Task: Find LinkedIn profiles of Plant Engineers in Chemical Manufacturing from Axis College, working at PayU, offering Wedding Planning services in Bet Shemesh, Jerusalem District, Israel.
Action: Mouse moved to (671, 117)
Screenshot: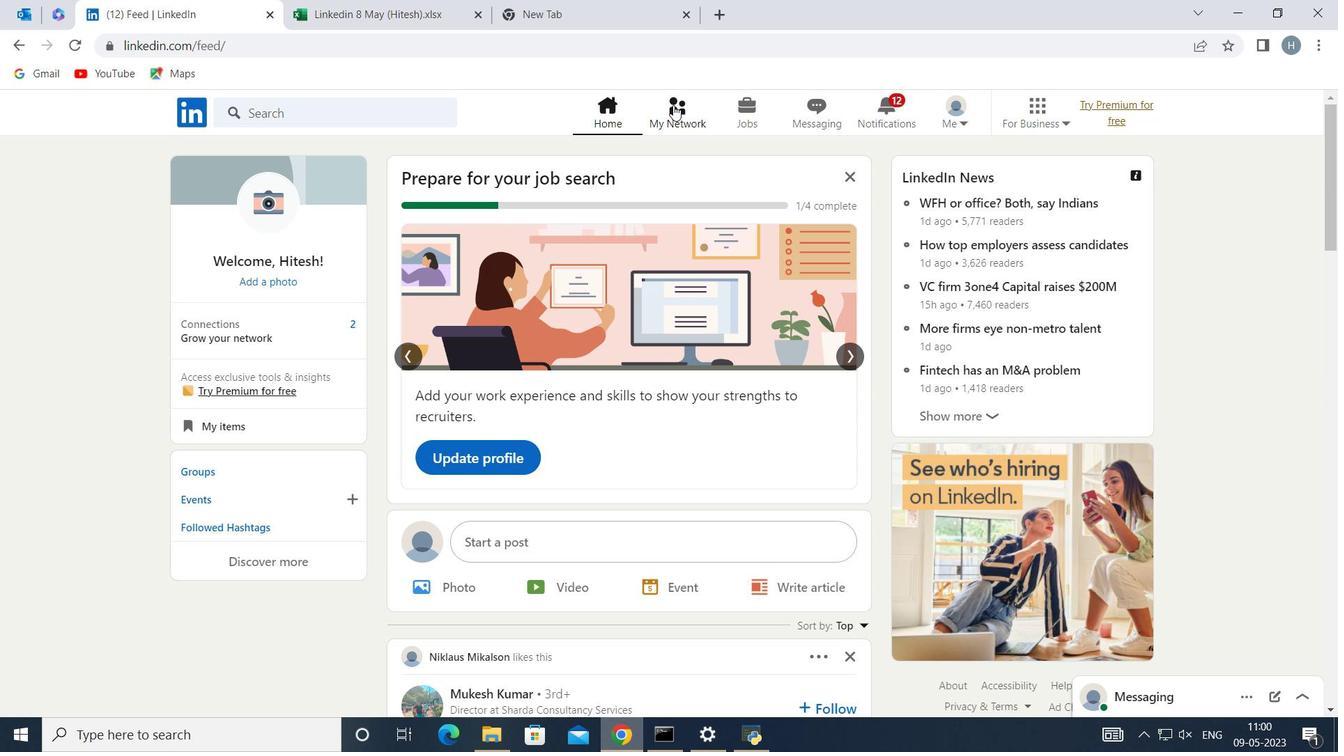 
Action: Mouse pressed left at (671, 117)
Screenshot: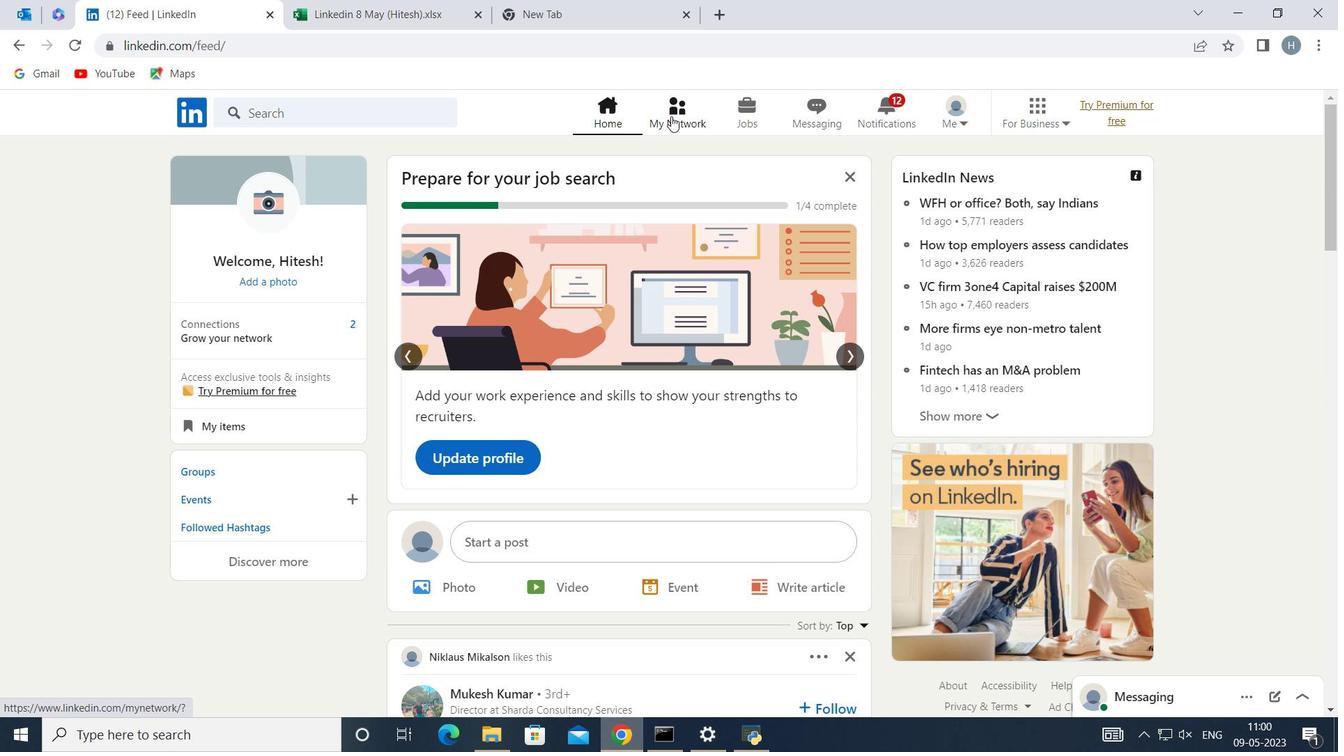
Action: Mouse moved to (382, 200)
Screenshot: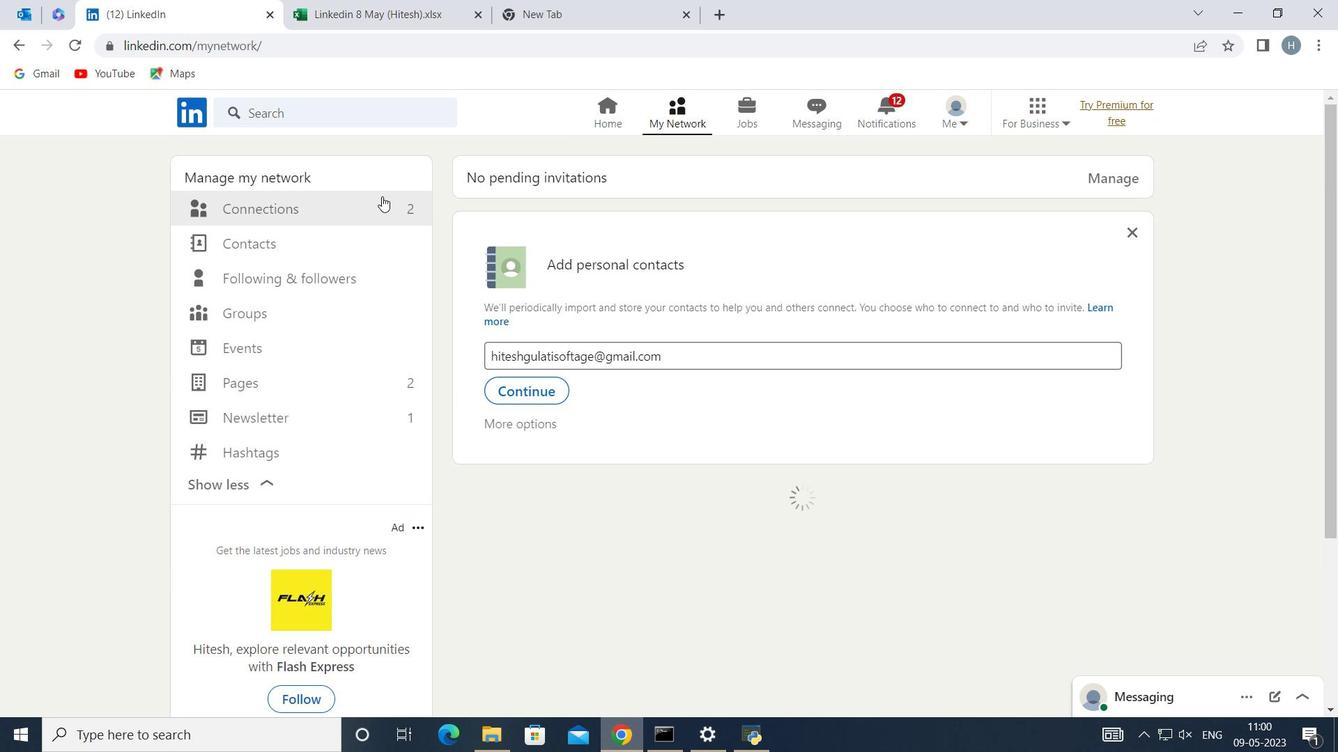 
Action: Mouse pressed left at (382, 200)
Screenshot: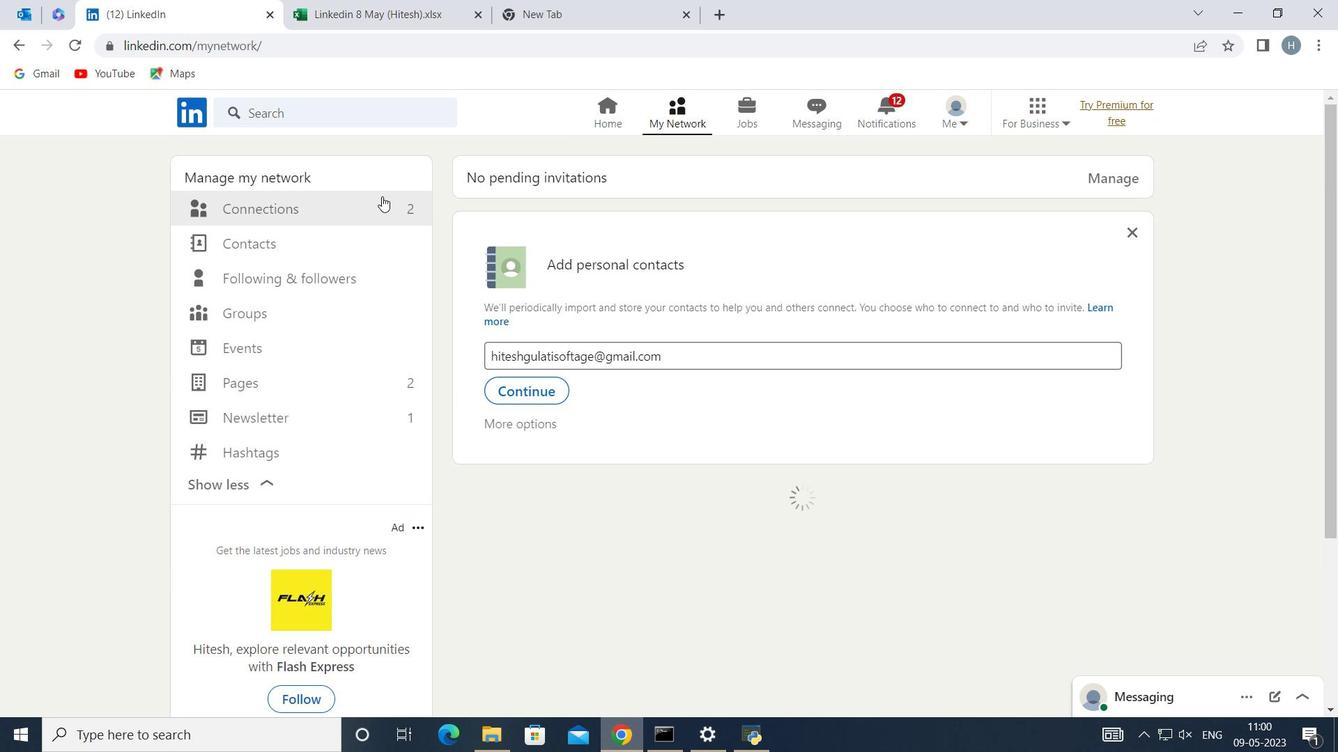 
Action: Mouse moved to (793, 208)
Screenshot: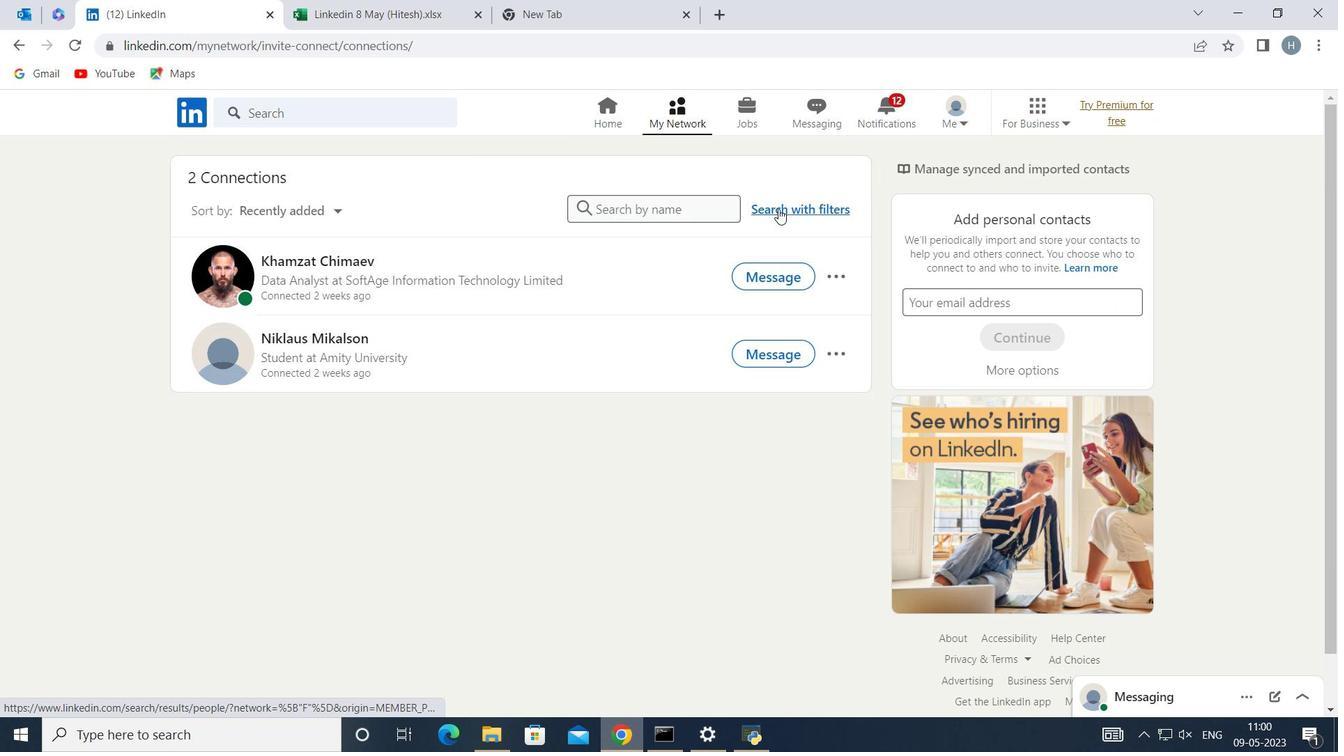 
Action: Mouse pressed left at (793, 208)
Screenshot: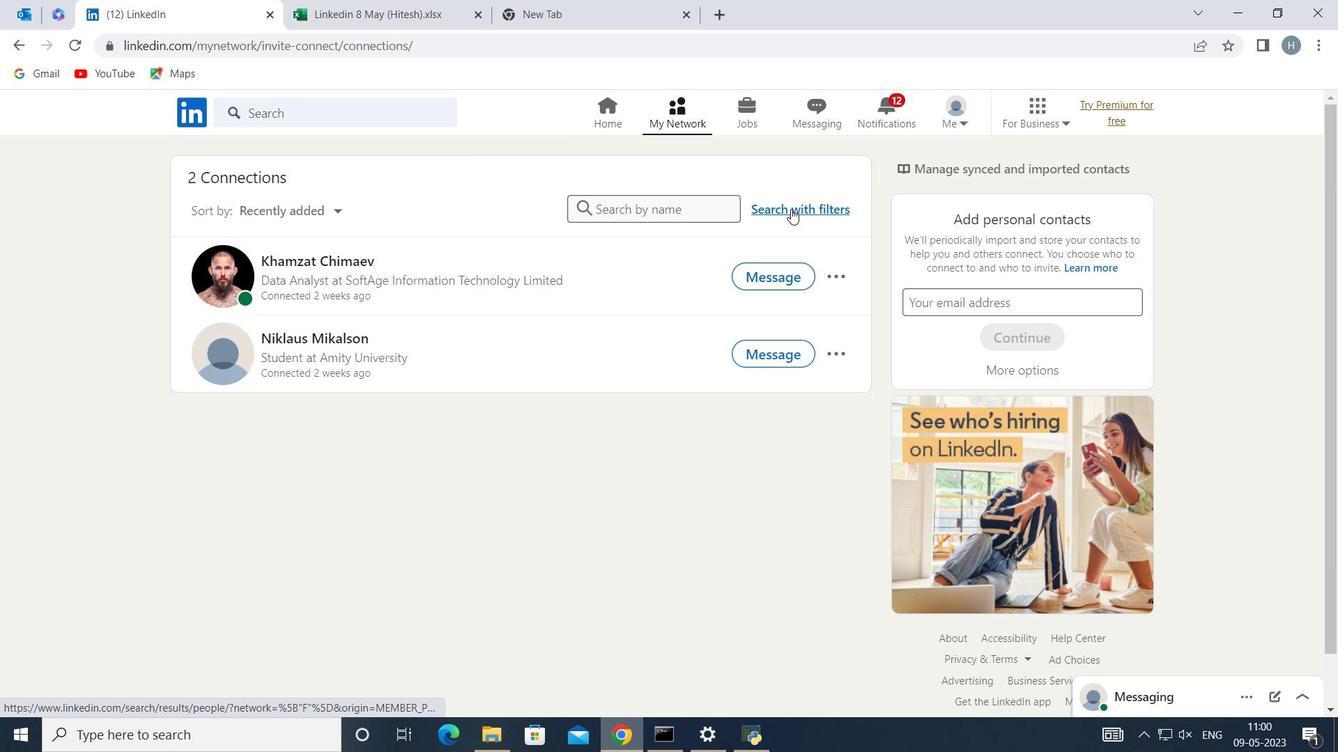 
Action: Mouse moved to (733, 158)
Screenshot: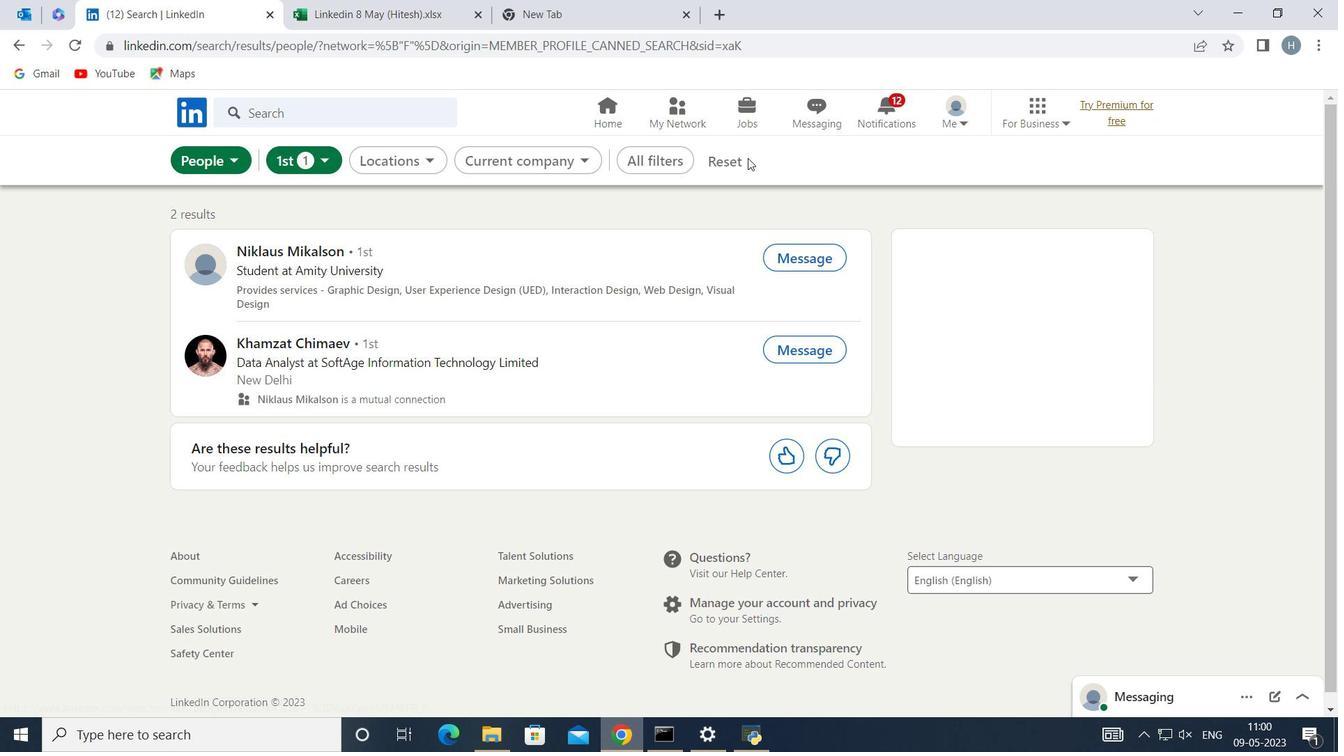 
Action: Mouse pressed left at (733, 158)
Screenshot: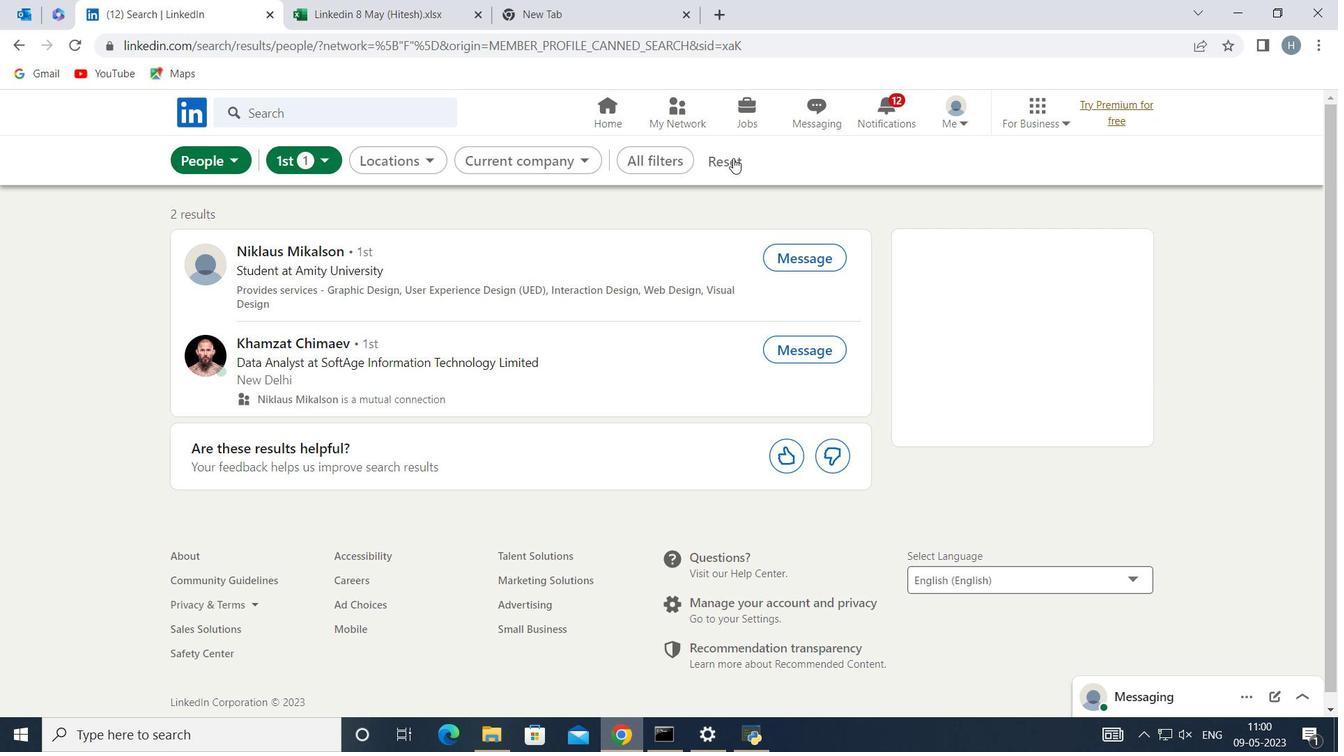 
Action: Mouse moved to (690, 156)
Screenshot: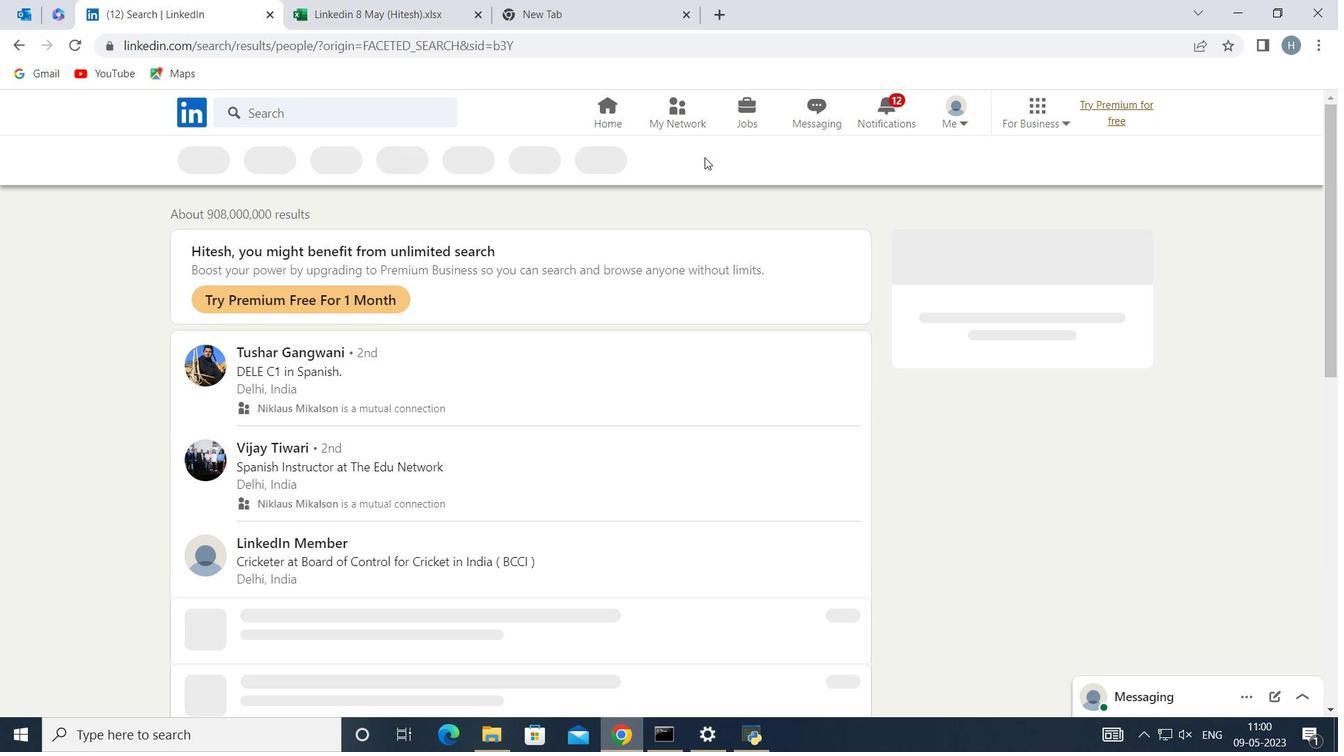 
Action: Mouse pressed left at (690, 156)
Screenshot: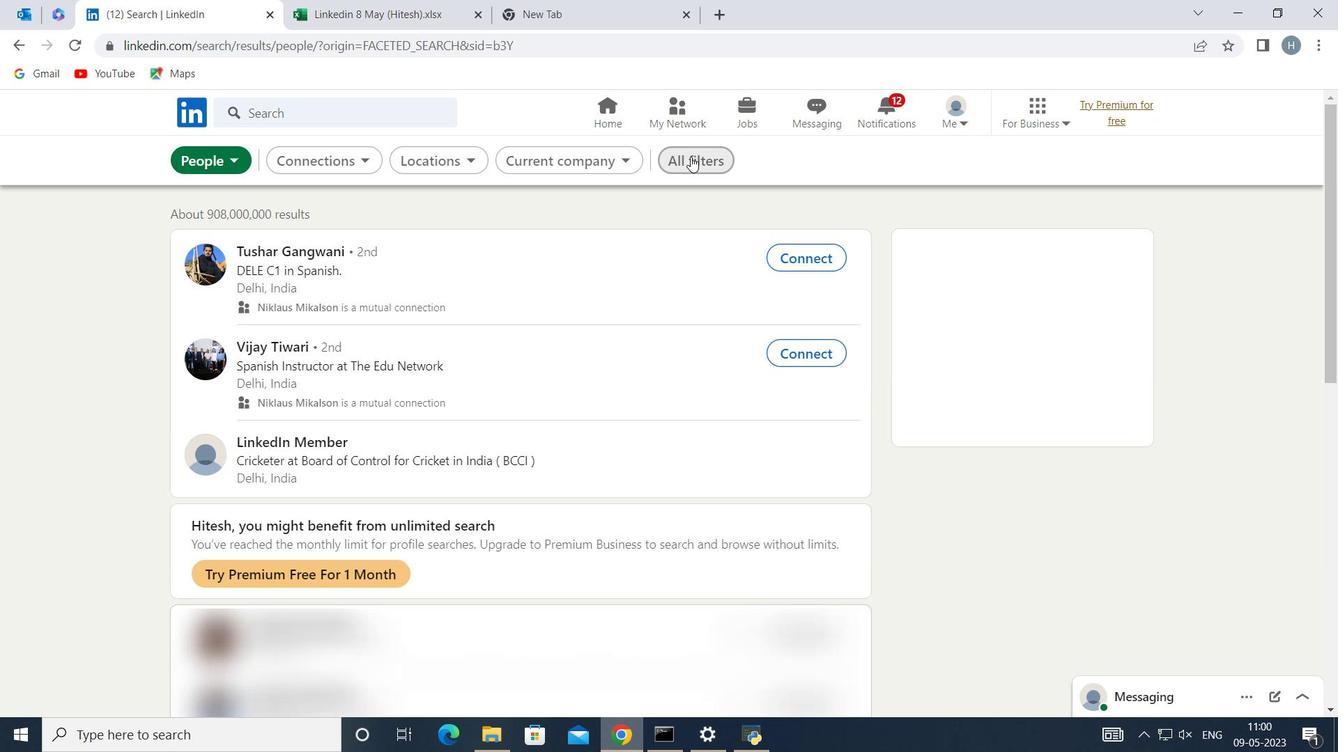 
Action: Mouse moved to (922, 272)
Screenshot: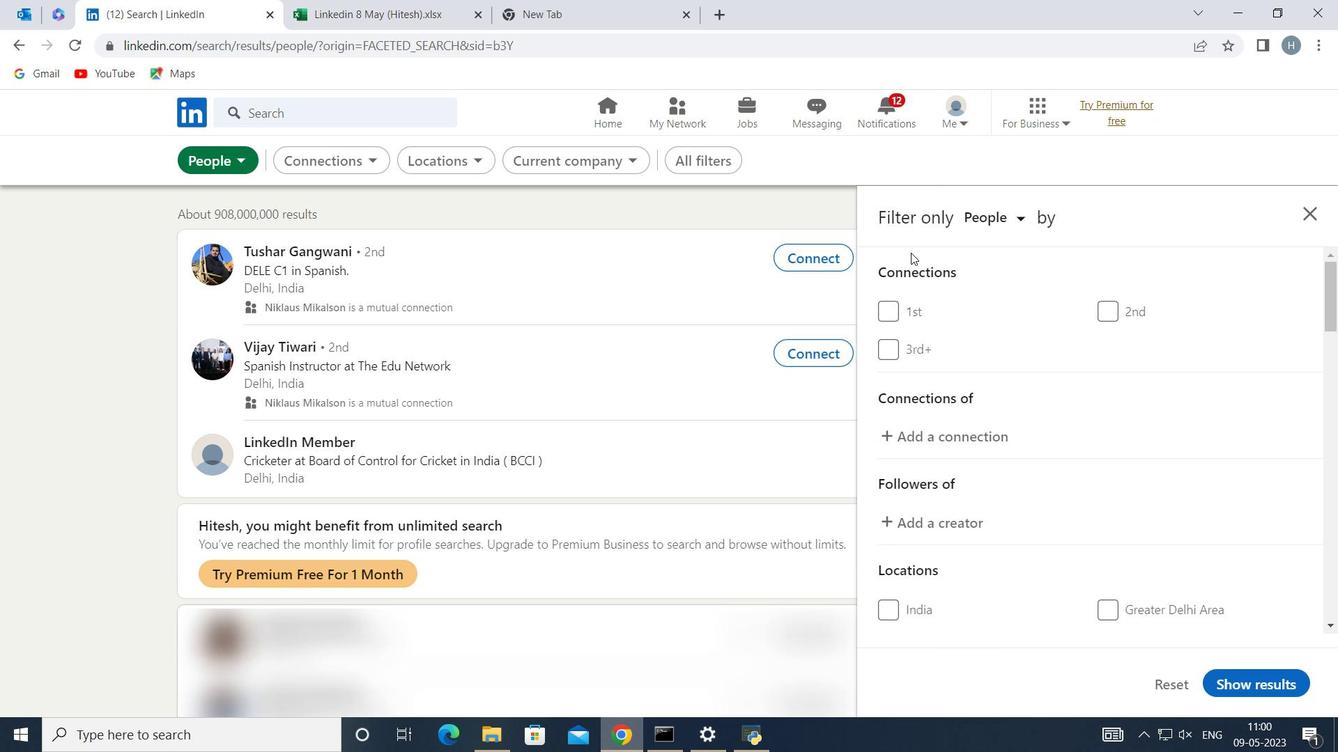 
Action: Mouse scrolled (922, 271) with delta (0, 0)
Screenshot: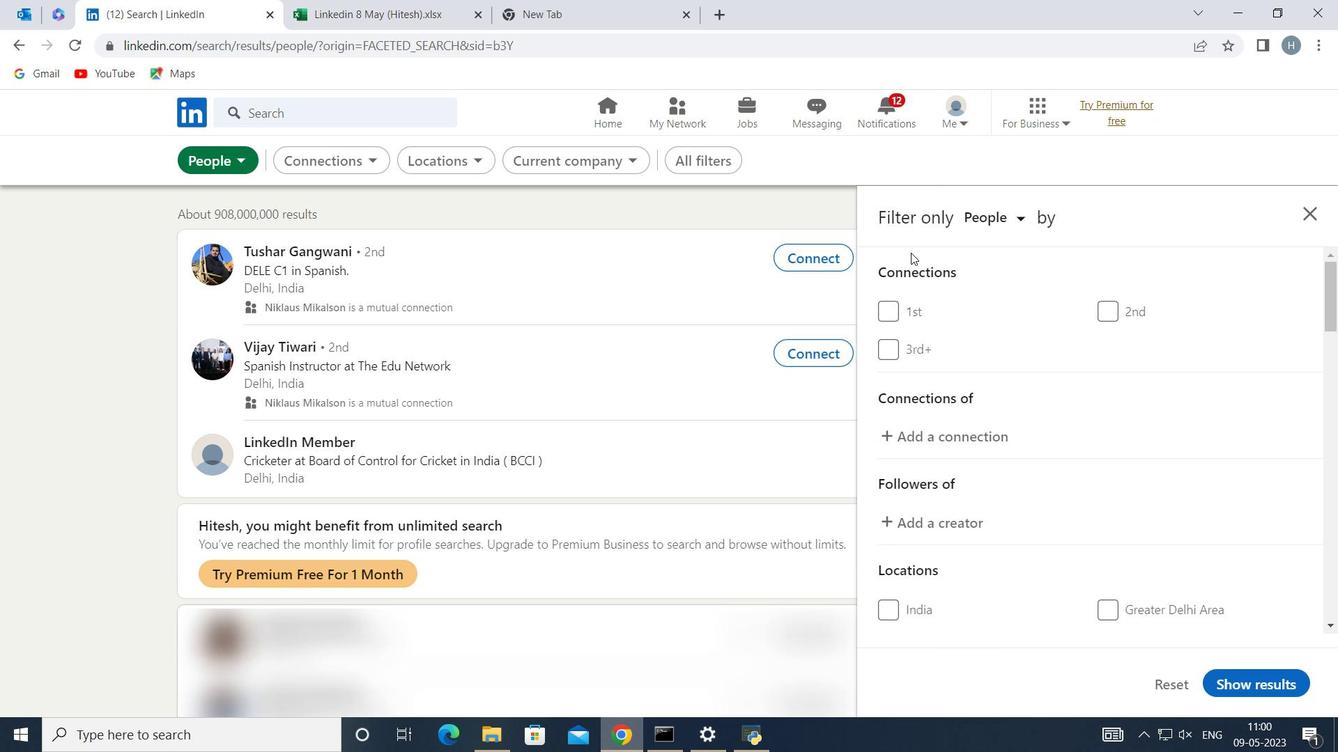 
Action: Mouse moved to (981, 308)
Screenshot: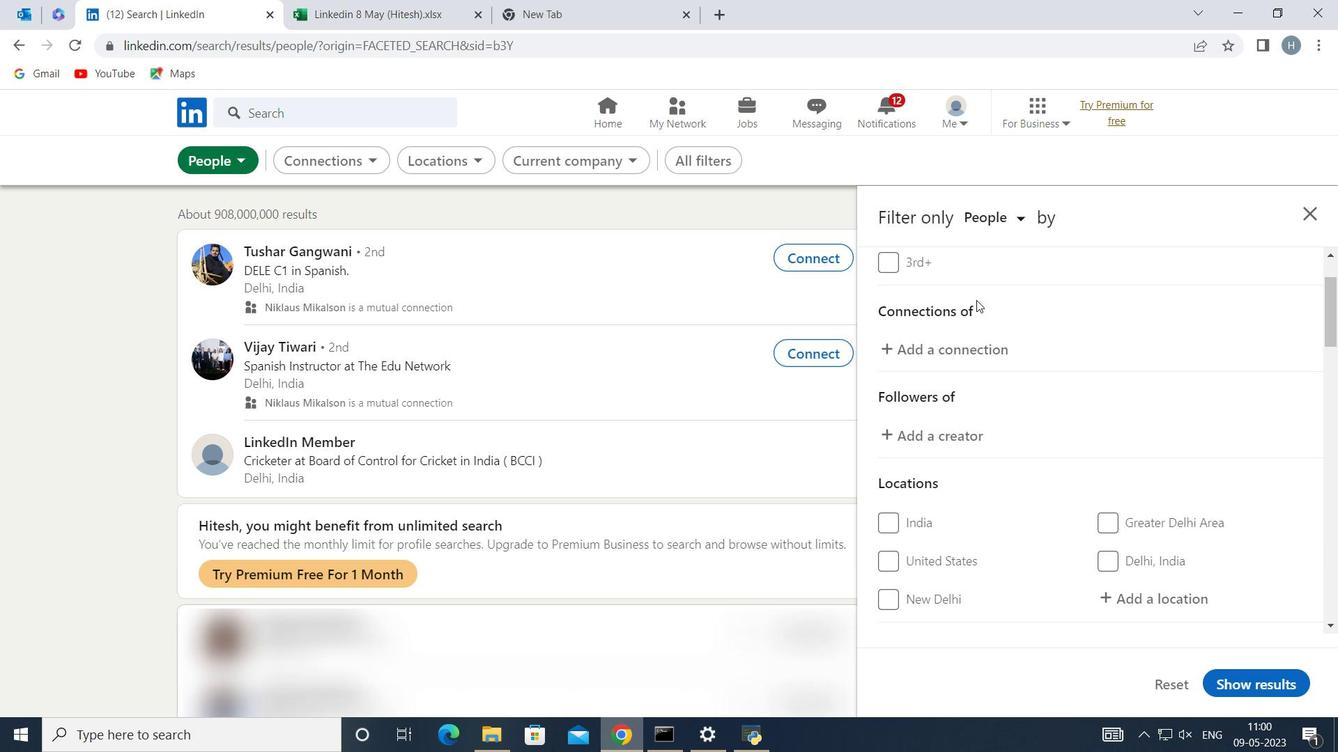 
Action: Mouse scrolled (981, 307) with delta (0, 0)
Screenshot: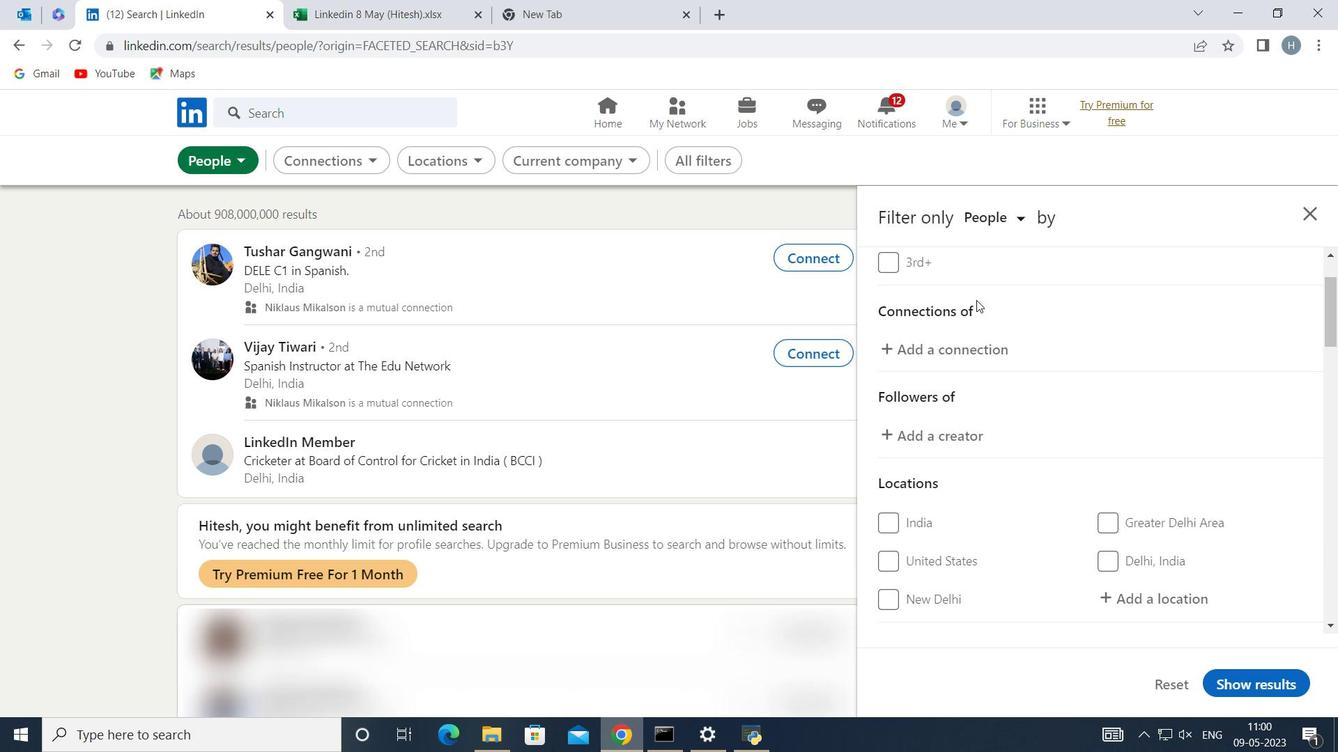 
Action: Mouse moved to (989, 325)
Screenshot: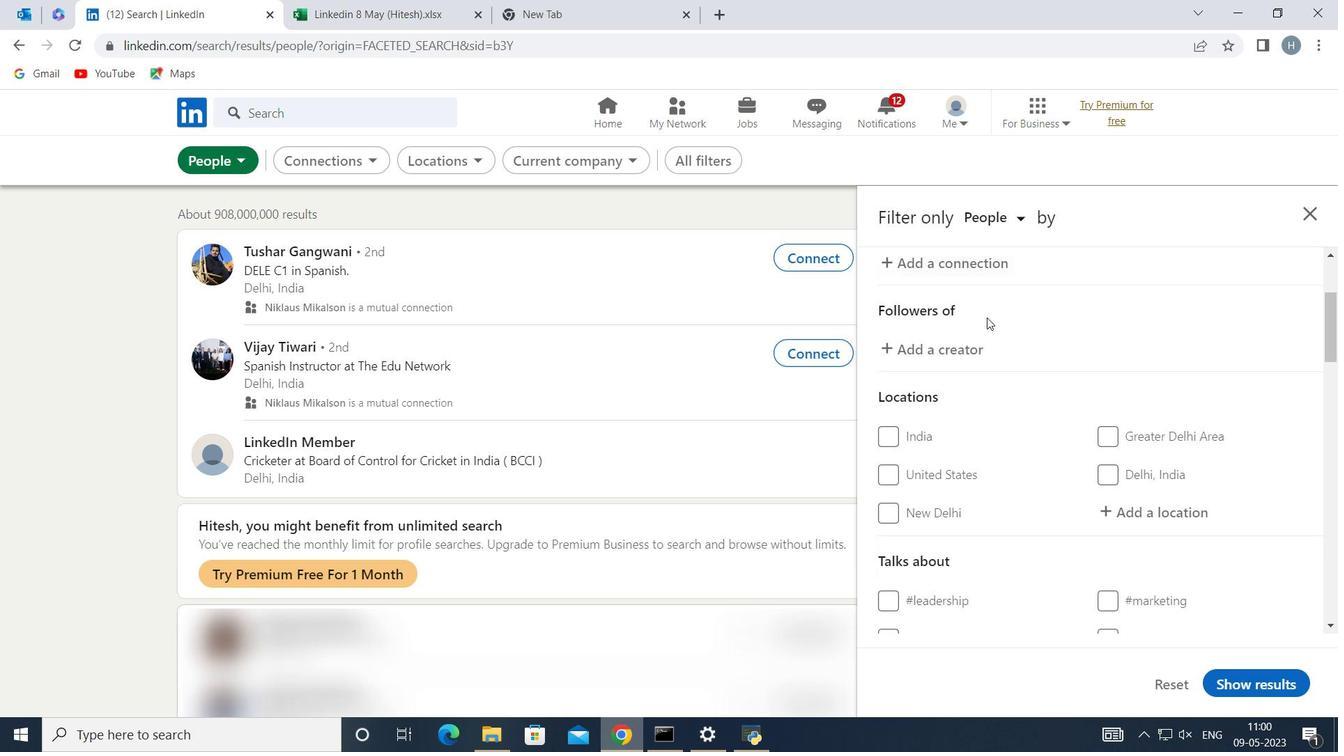 
Action: Mouse scrolled (989, 324) with delta (0, 0)
Screenshot: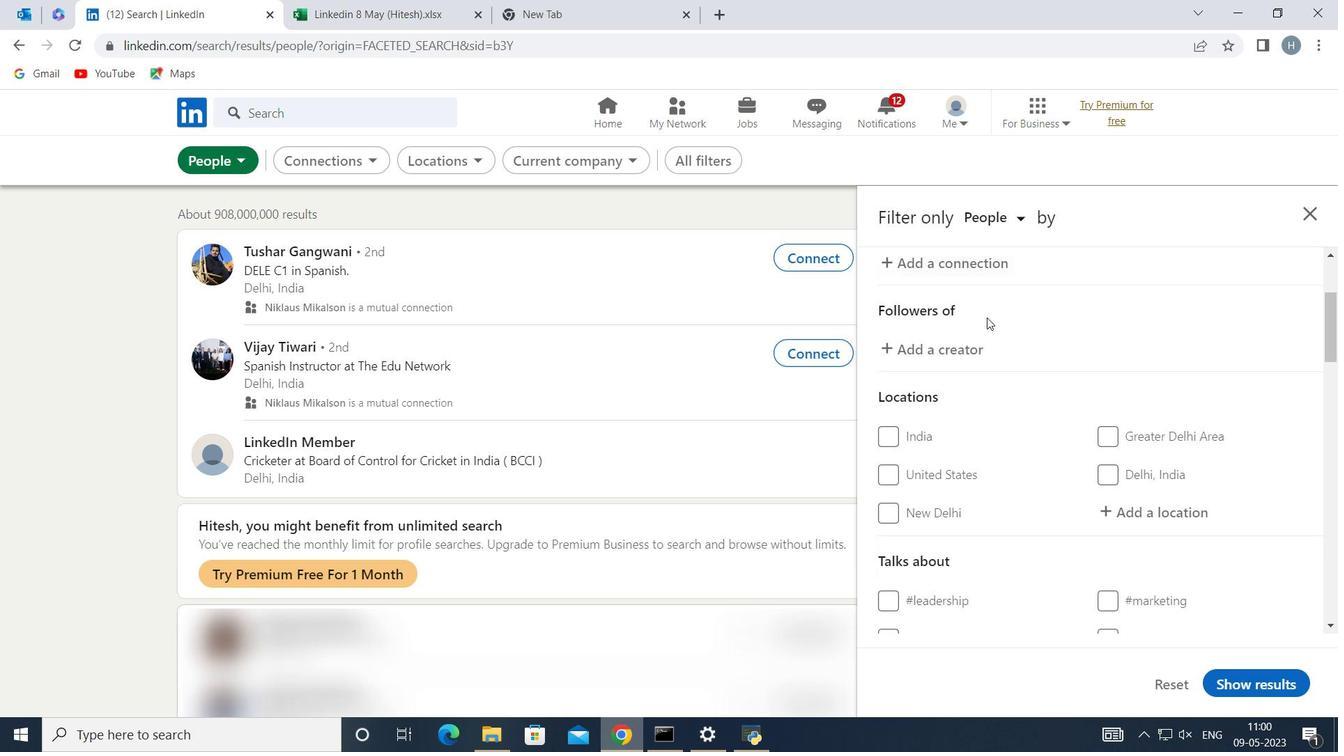 
Action: Mouse moved to (1133, 425)
Screenshot: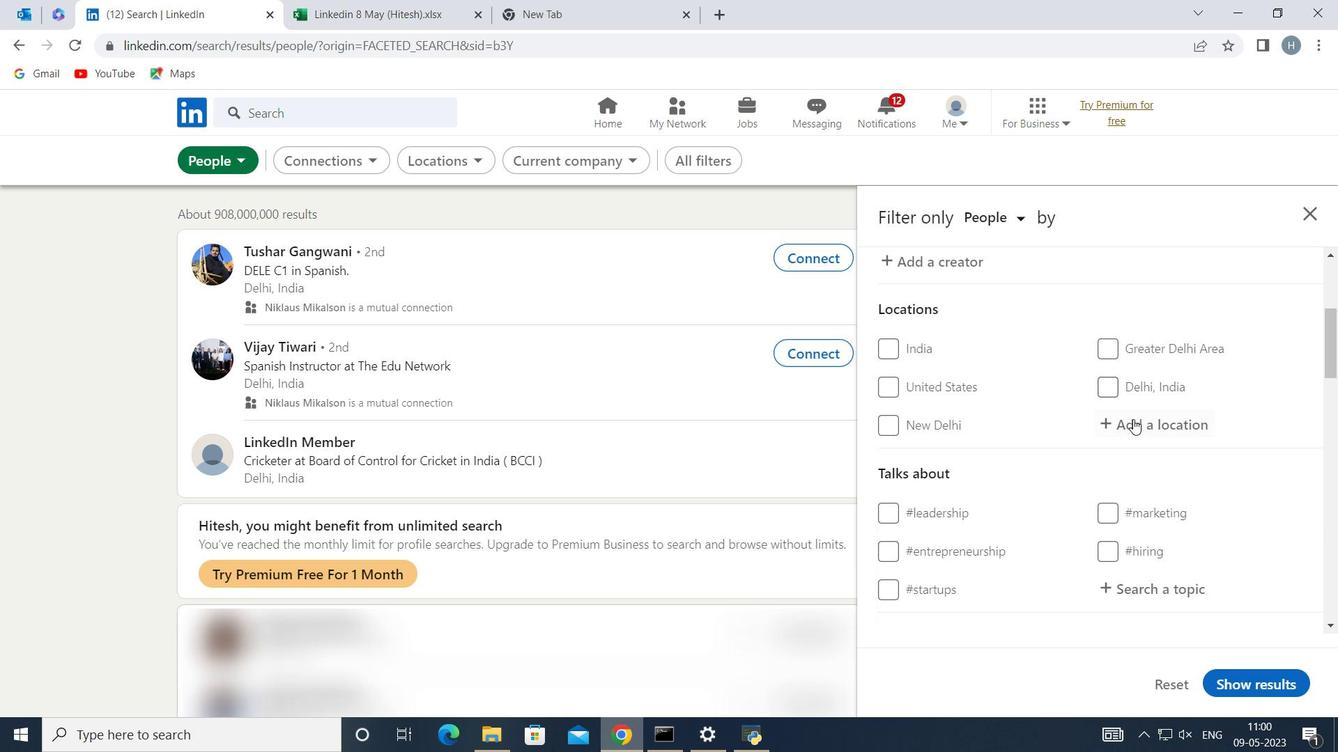
Action: Mouse pressed left at (1133, 425)
Screenshot: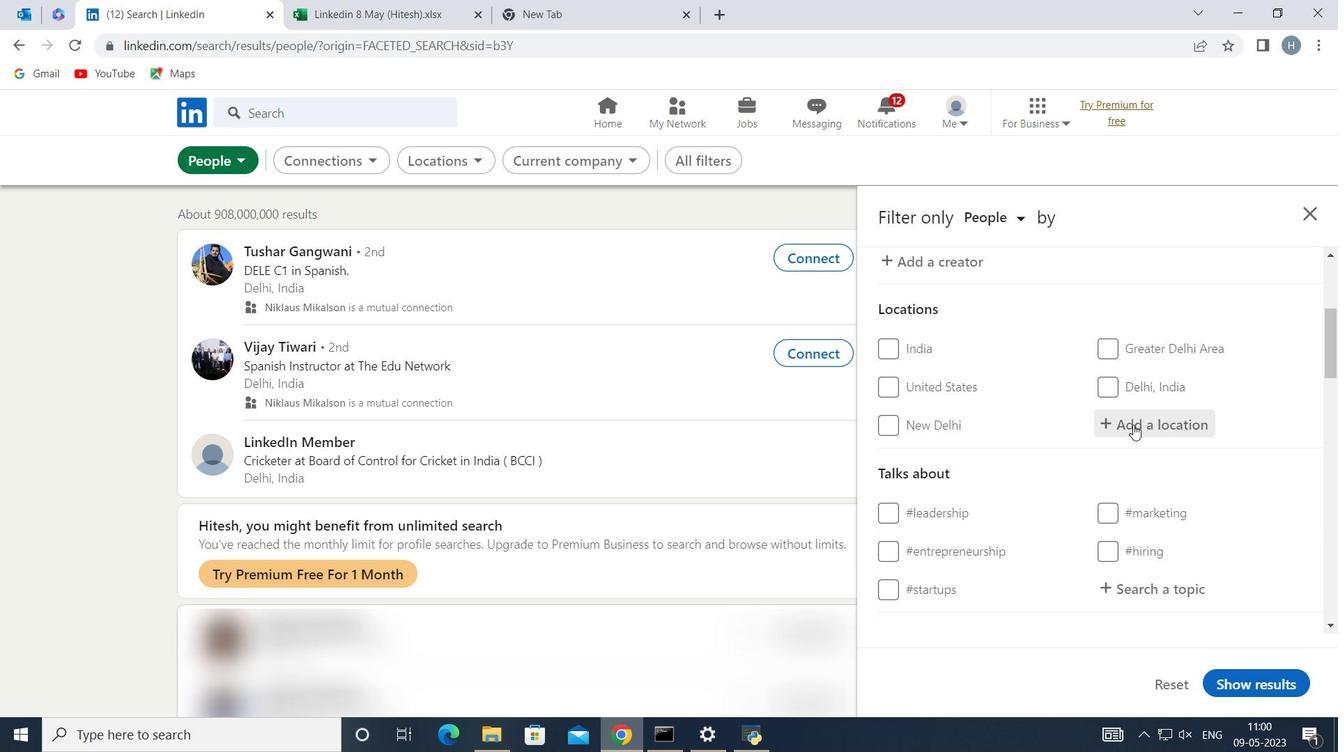 
Action: Mouse moved to (1134, 425)
Screenshot: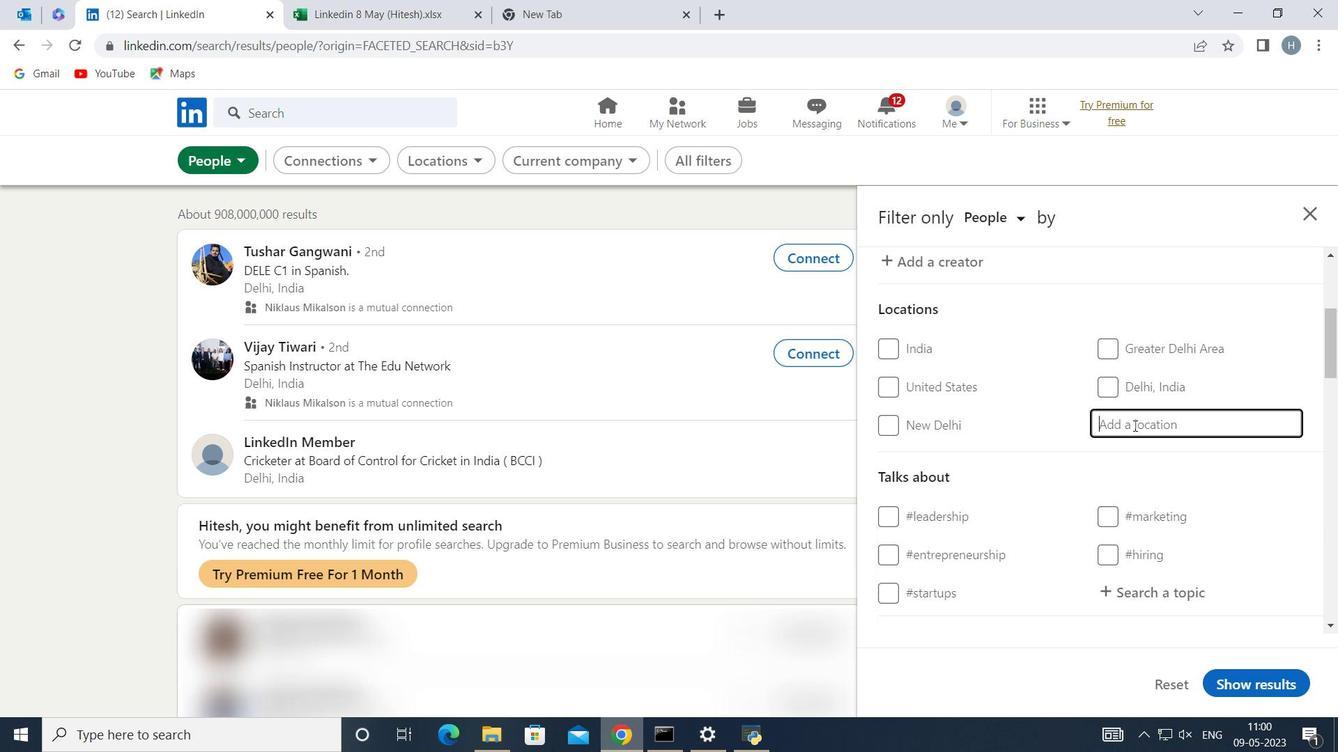 
Action: Key pressed <Key.shift>Bet<Key.space><Key.shift>Shemesh
Screenshot: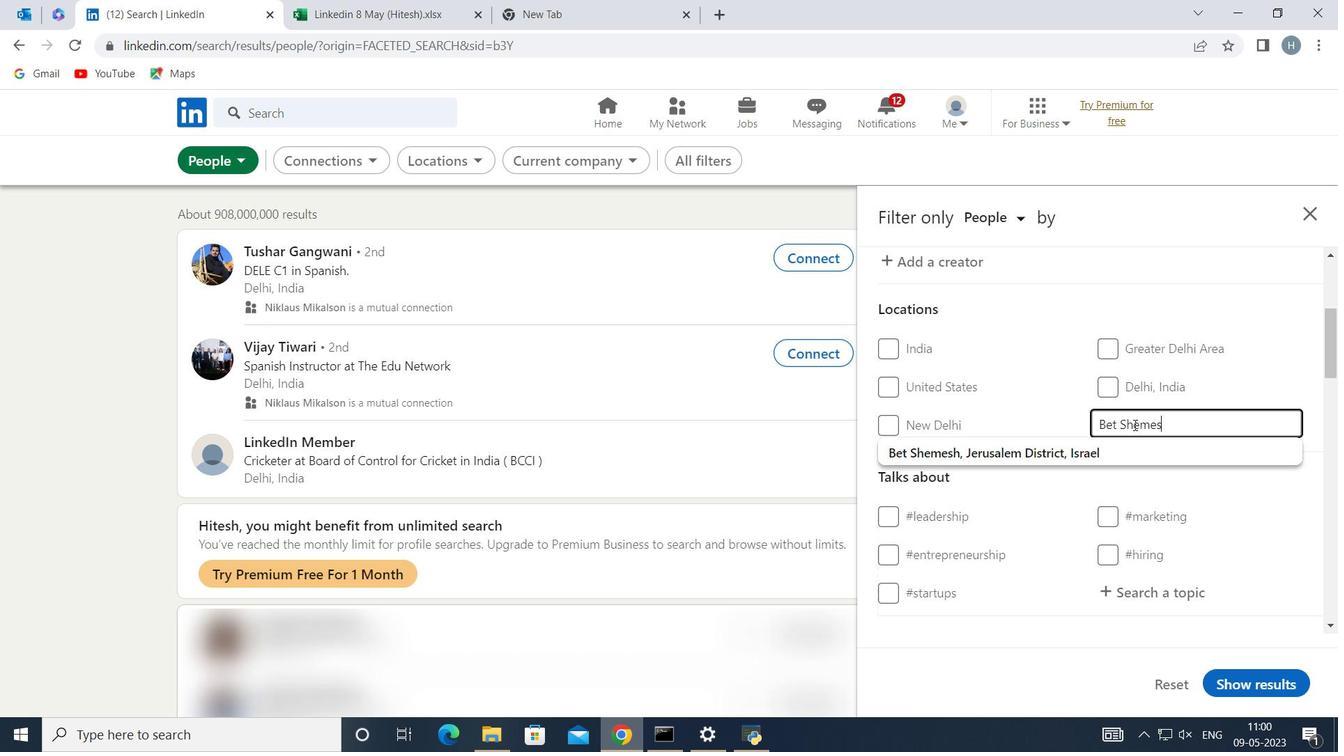
Action: Mouse moved to (1088, 444)
Screenshot: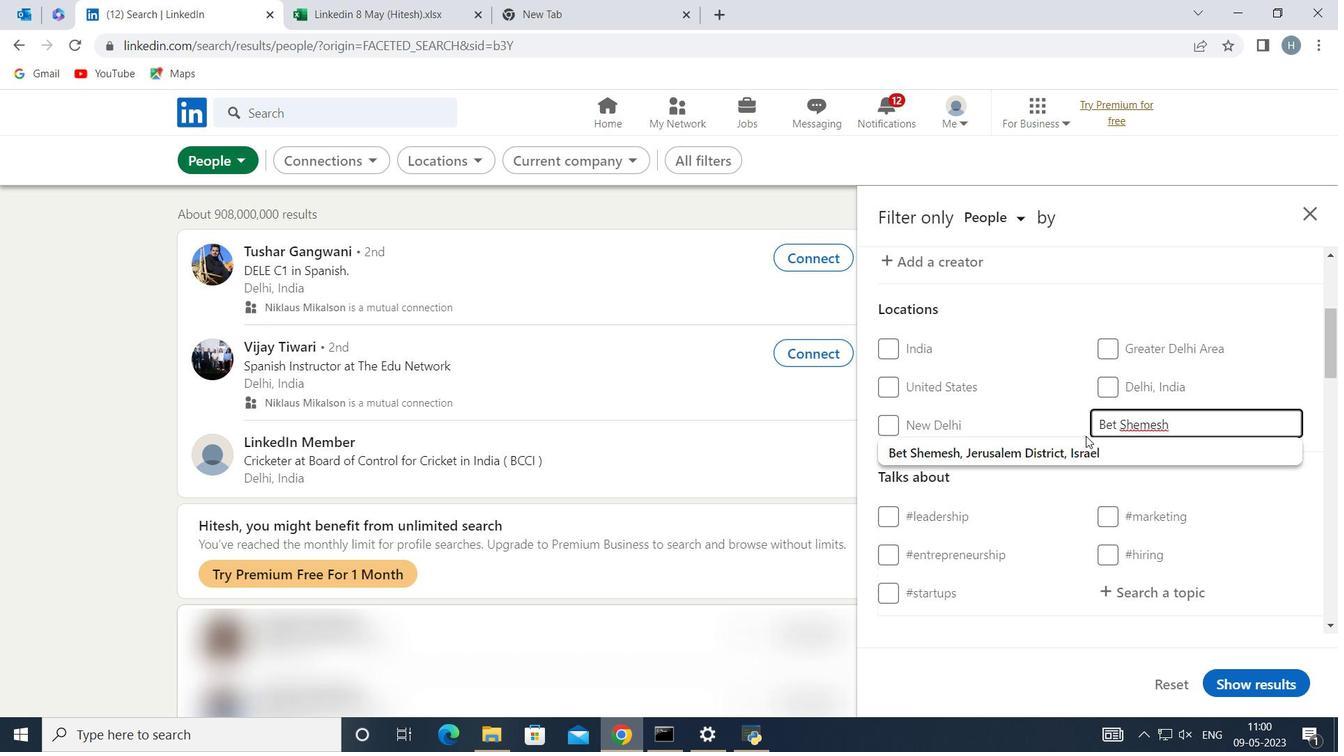 
Action: Mouse pressed left at (1088, 444)
Screenshot: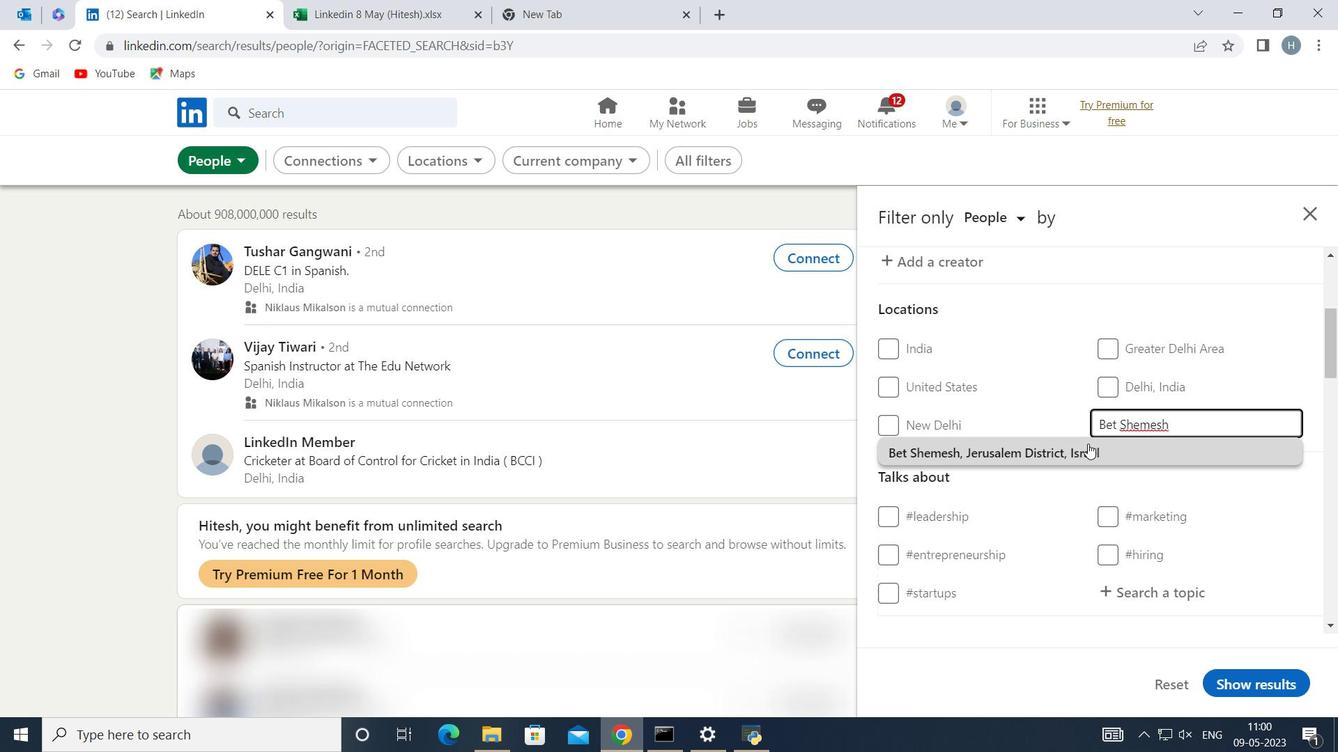 
Action: Mouse moved to (1103, 448)
Screenshot: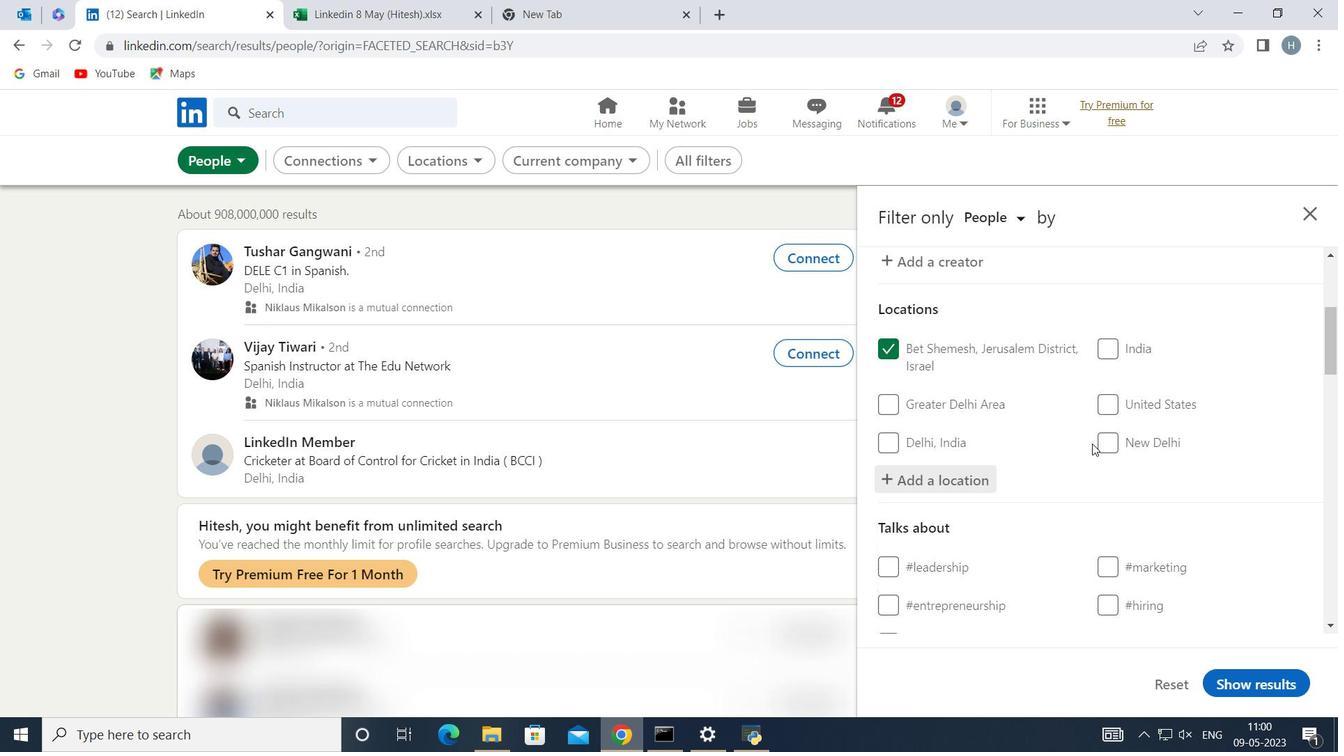 
Action: Mouse scrolled (1103, 447) with delta (0, 0)
Screenshot: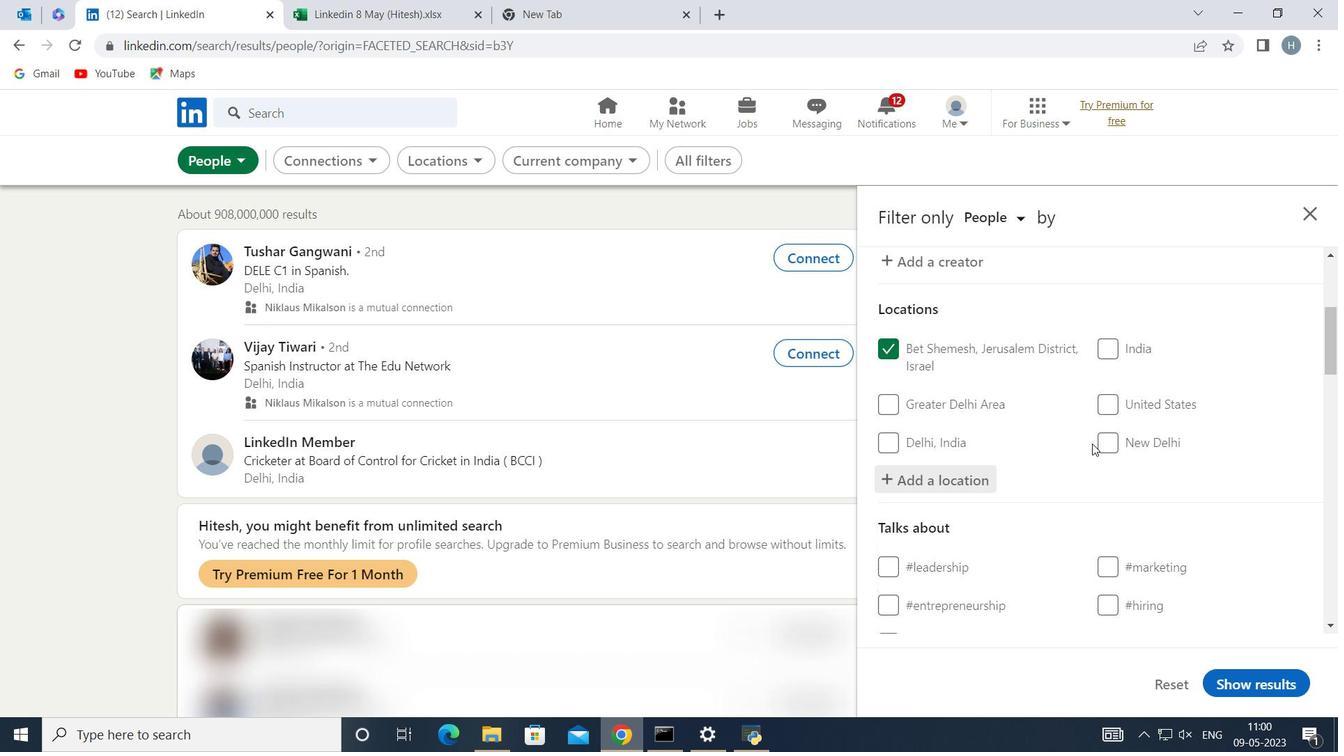 
Action: Mouse moved to (1113, 450)
Screenshot: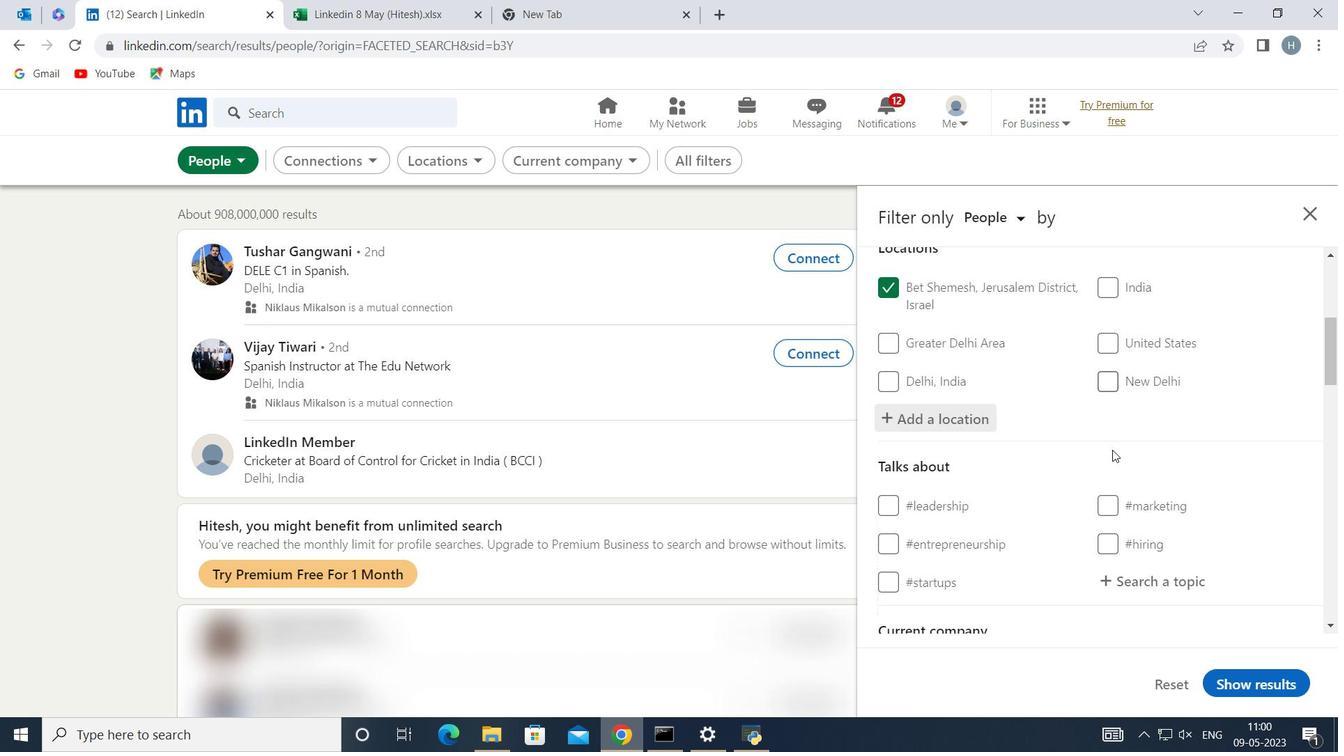 
Action: Mouse scrolled (1113, 449) with delta (0, 0)
Screenshot: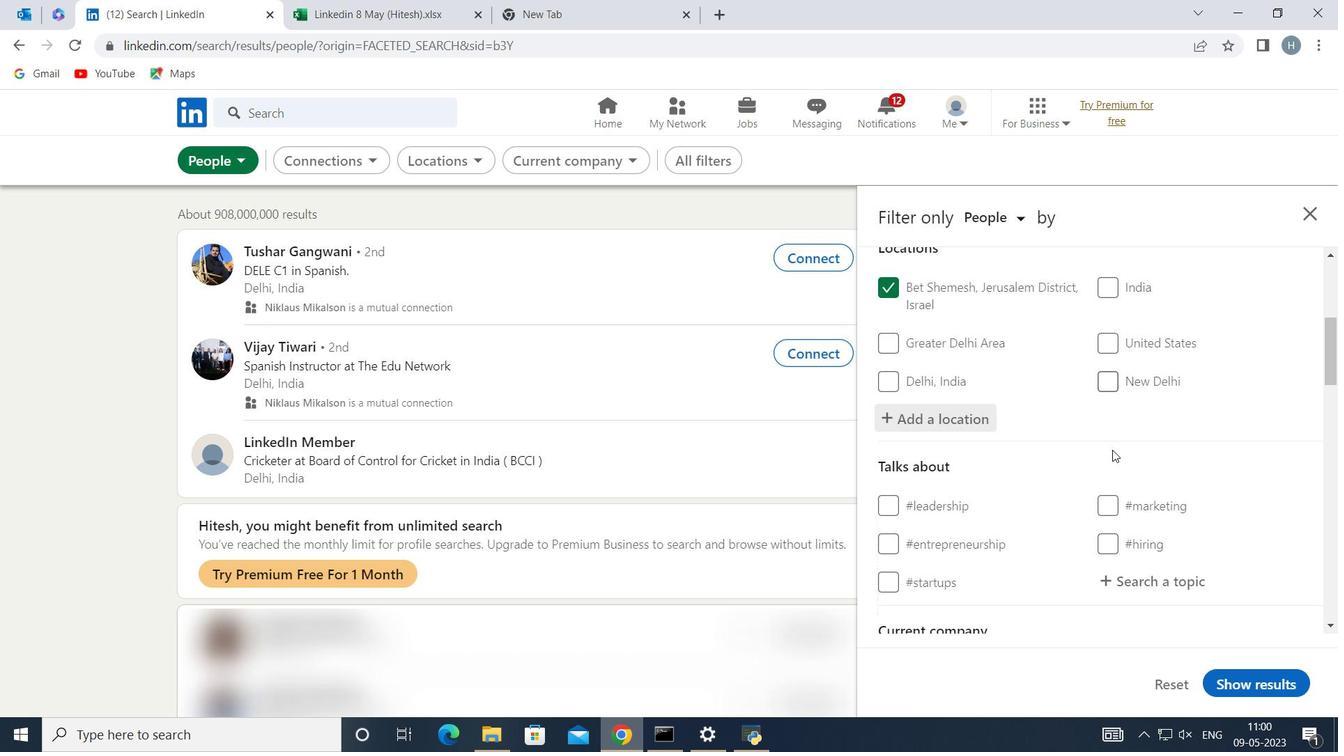 
Action: Mouse moved to (1166, 469)
Screenshot: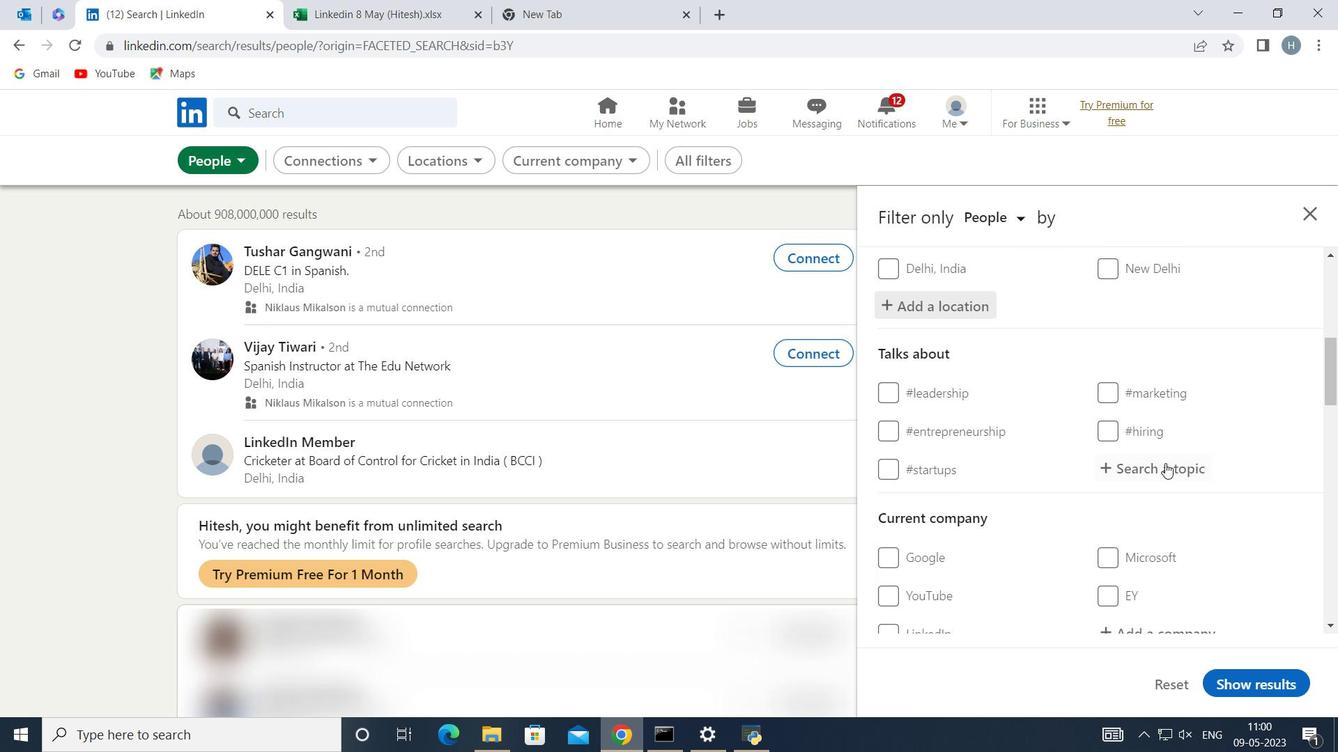 
Action: Mouse pressed left at (1166, 469)
Screenshot: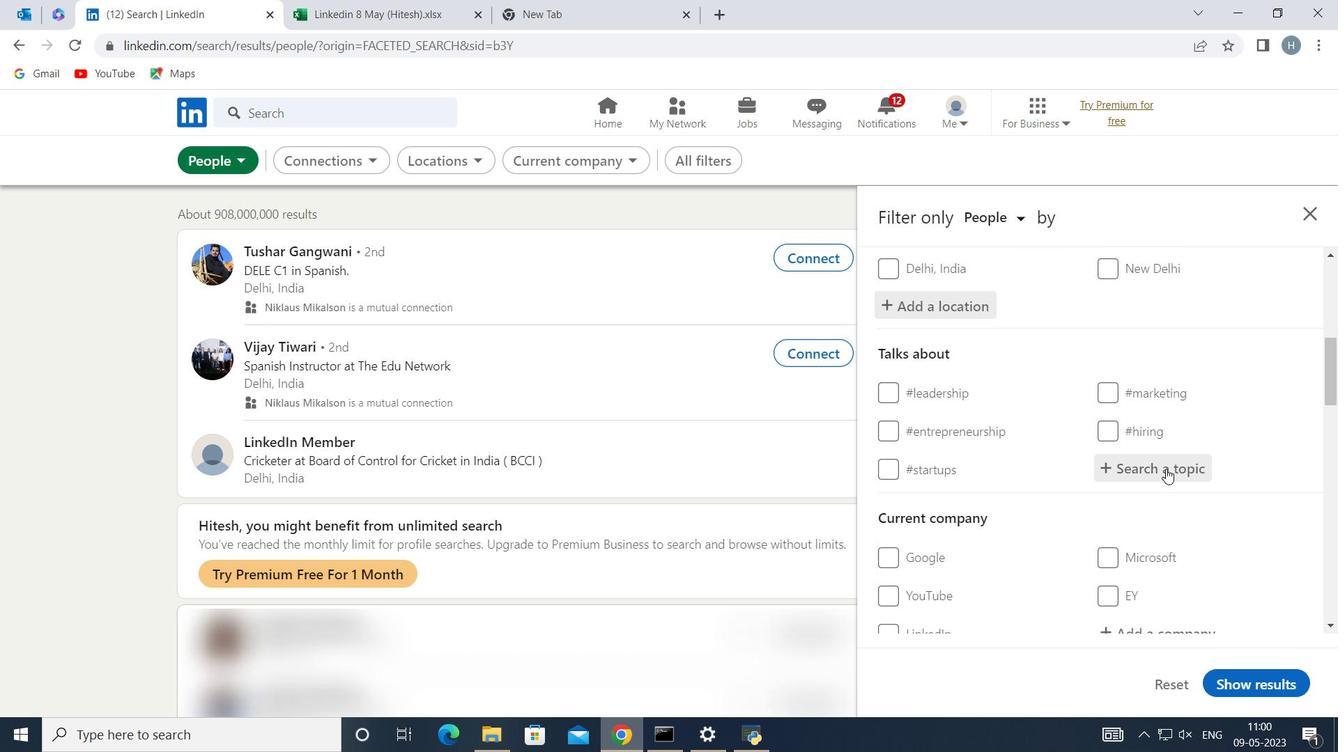 
Action: Mouse moved to (1164, 469)
Screenshot: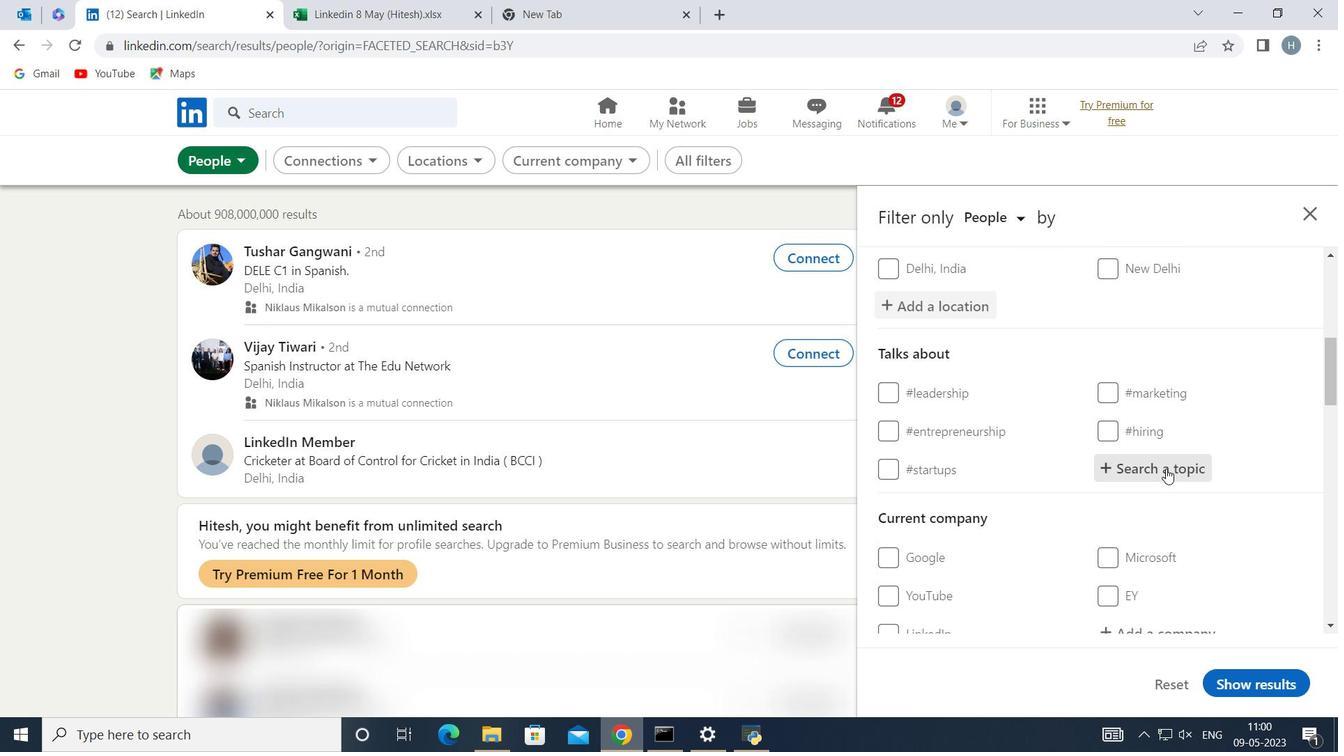 
Action: Key pressed <Key.shift>Learnings
Screenshot: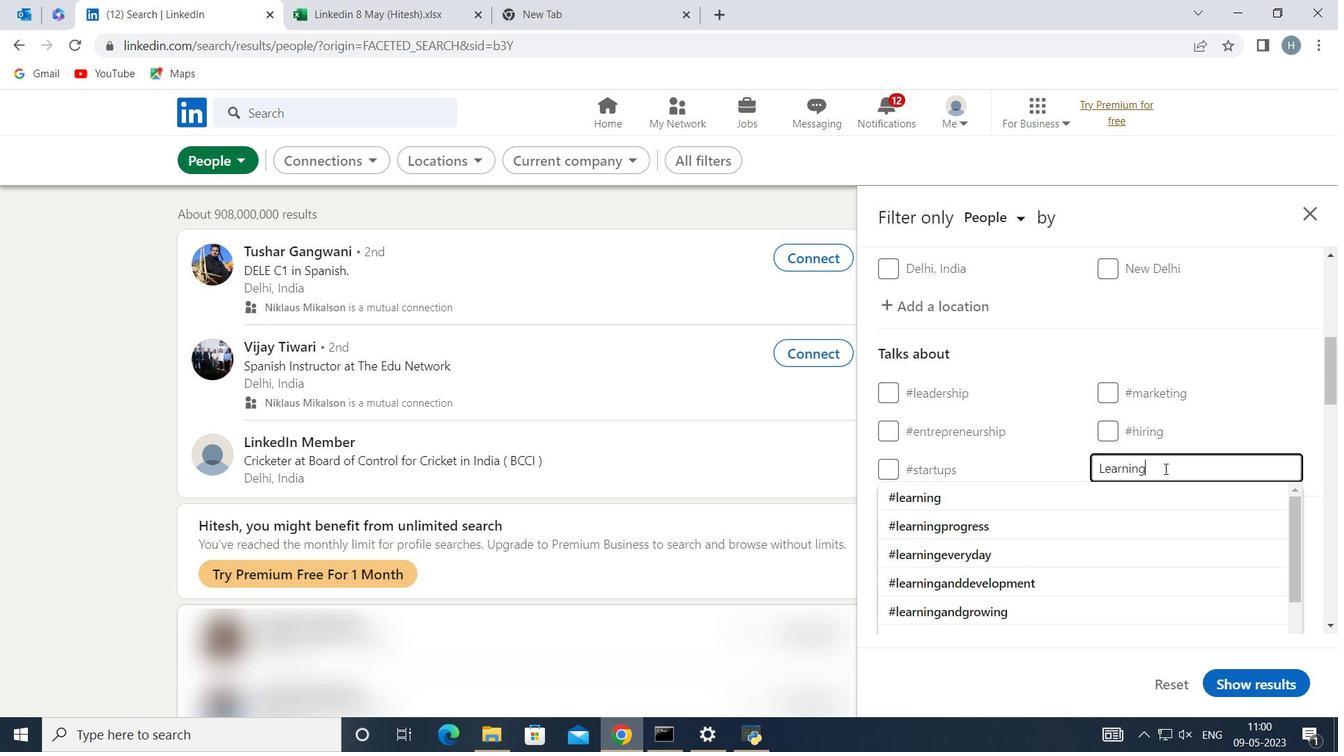 
Action: Mouse moved to (1033, 496)
Screenshot: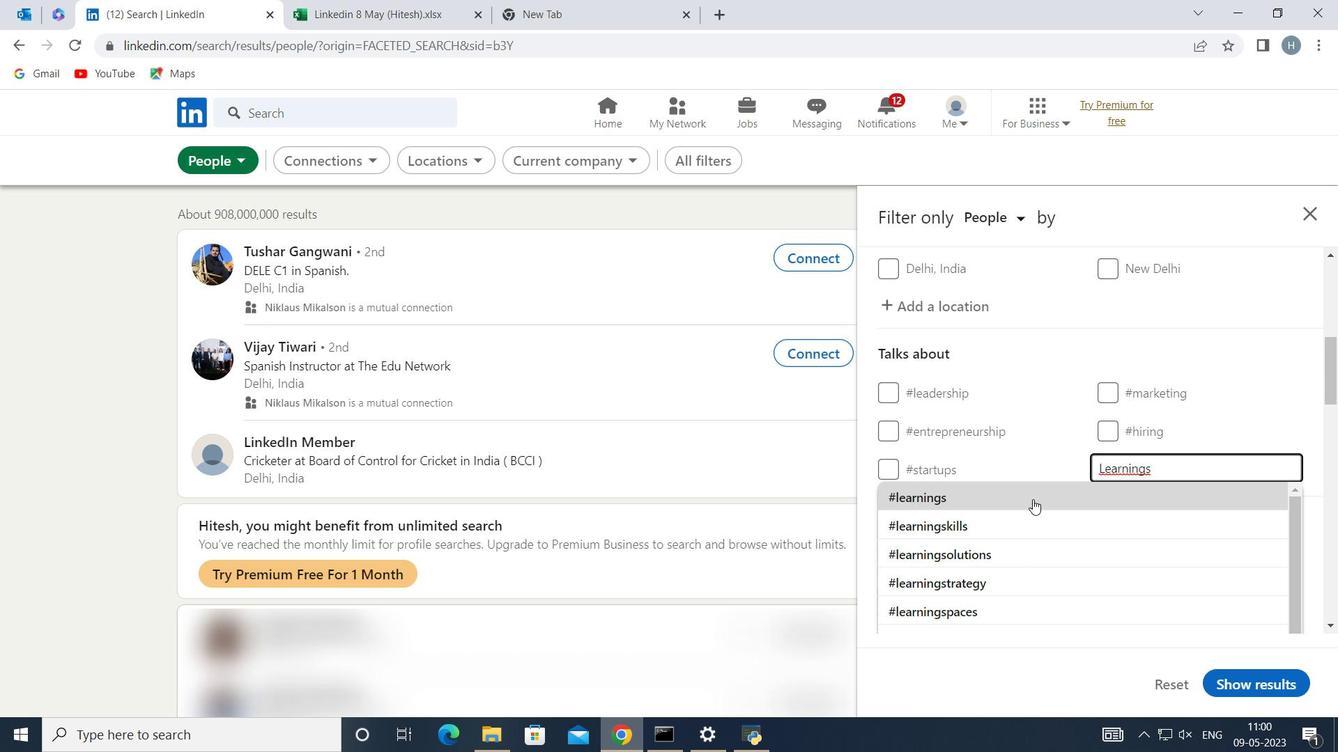 
Action: Mouse pressed left at (1033, 496)
Screenshot: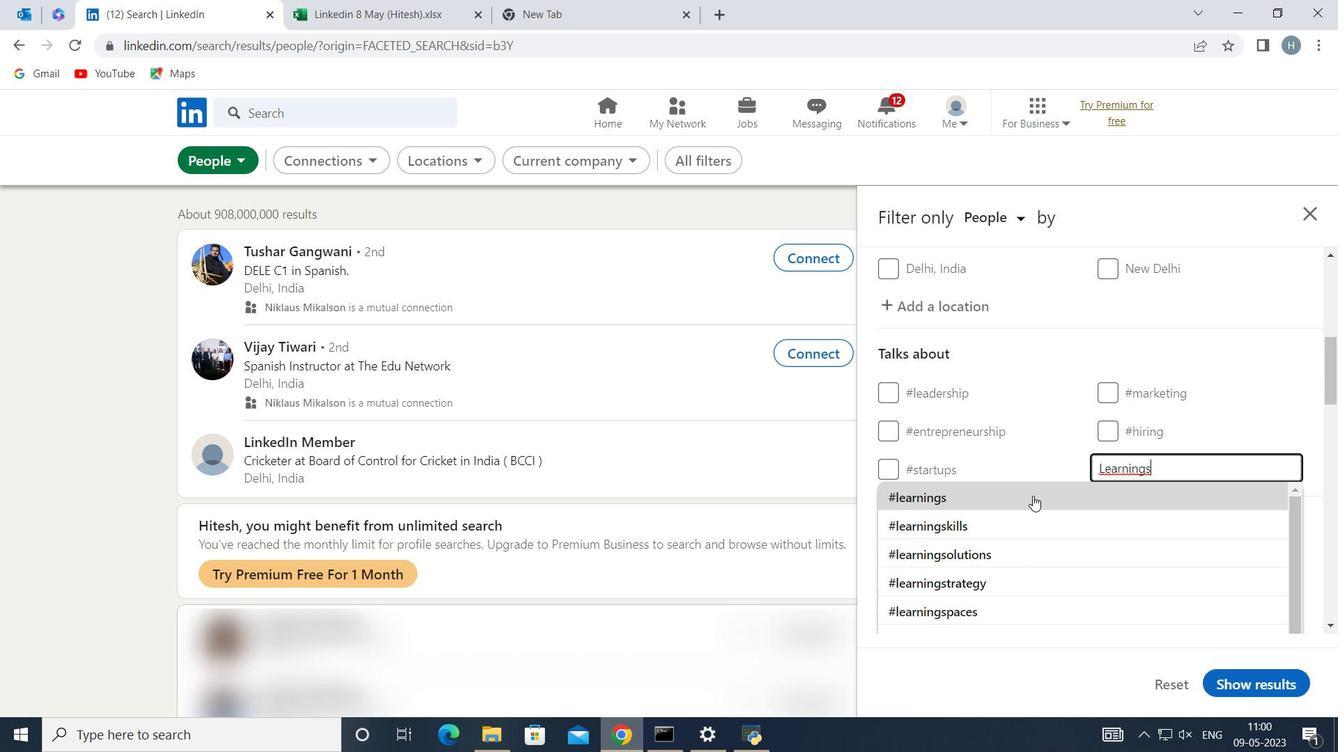 
Action: Mouse moved to (1040, 473)
Screenshot: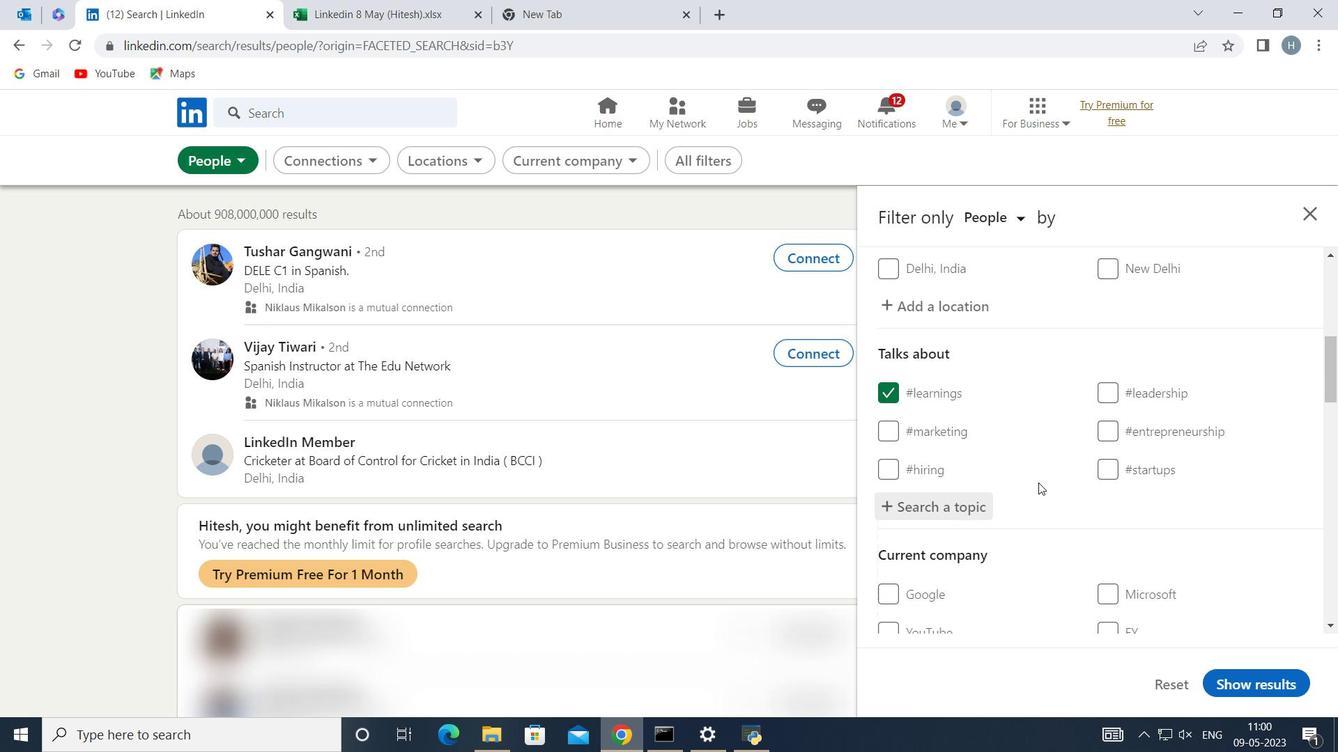 
Action: Mouse scrolled (1040, 472) with delta (0, 0)
Screenshot: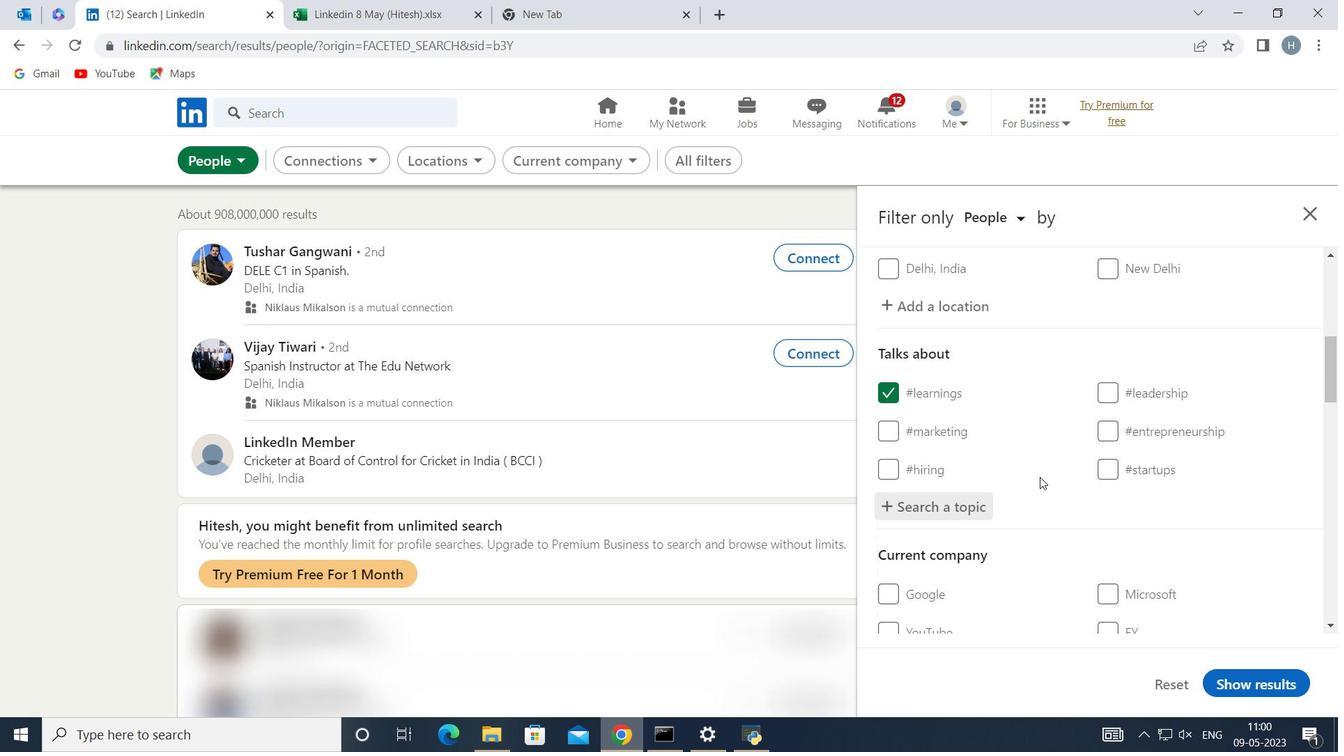 
Action: Mouse moved to (1041, 455)
Screenshot: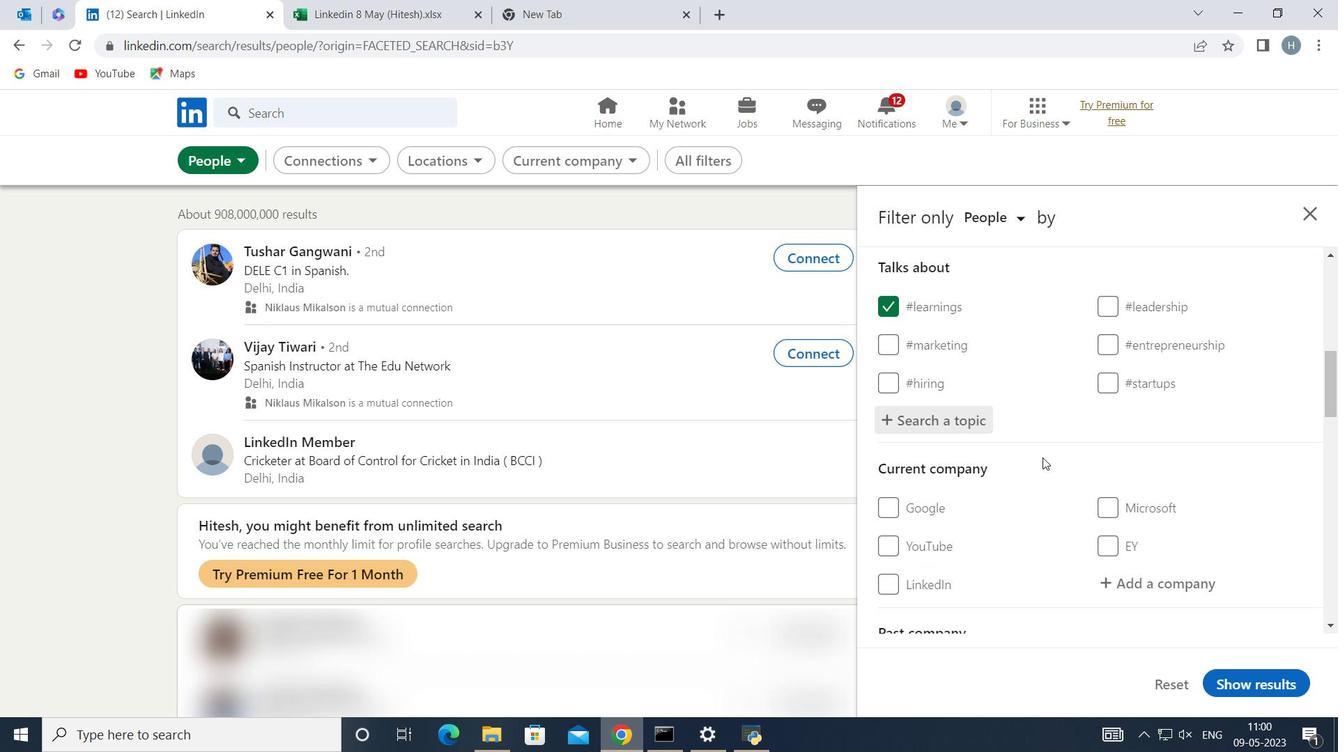 
Action: Mouse scrolled (1041, 454) with delta (0, 0)
Screenshot: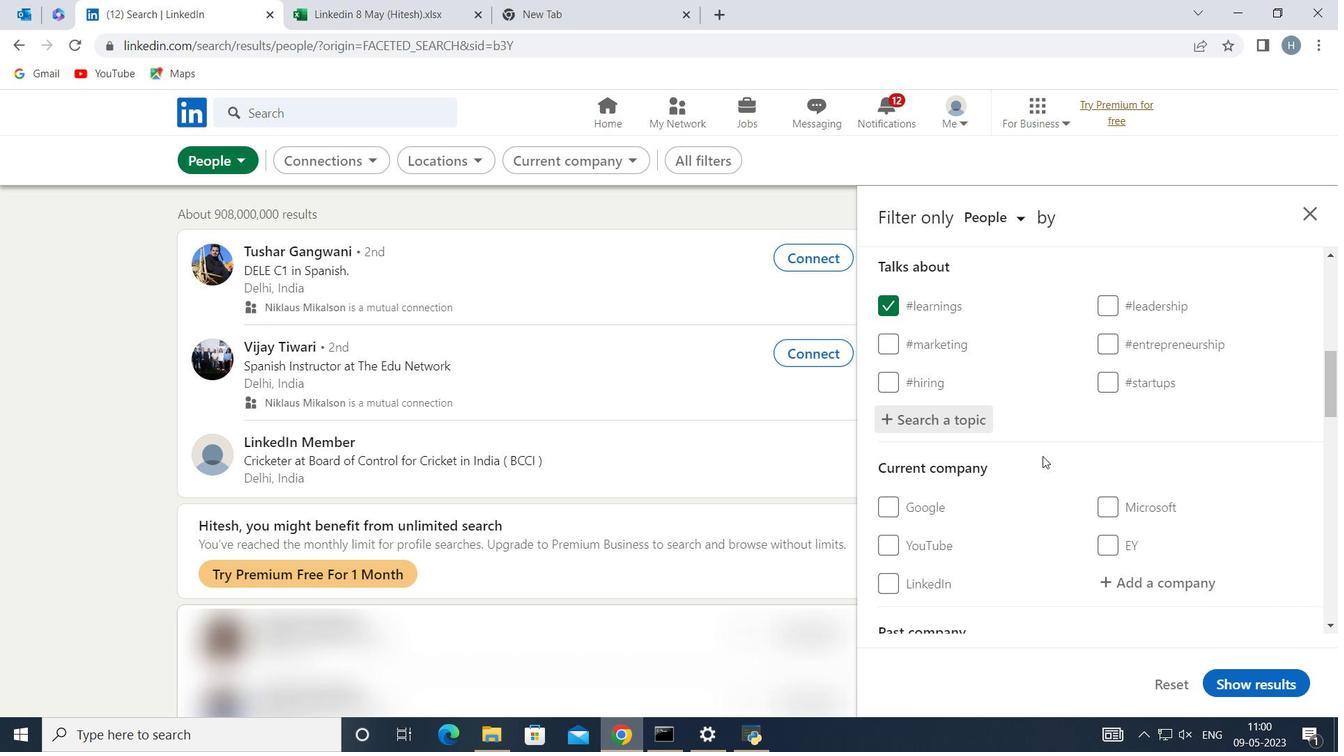 
Action: Mouse moved to (1036, 453)
Screenshot: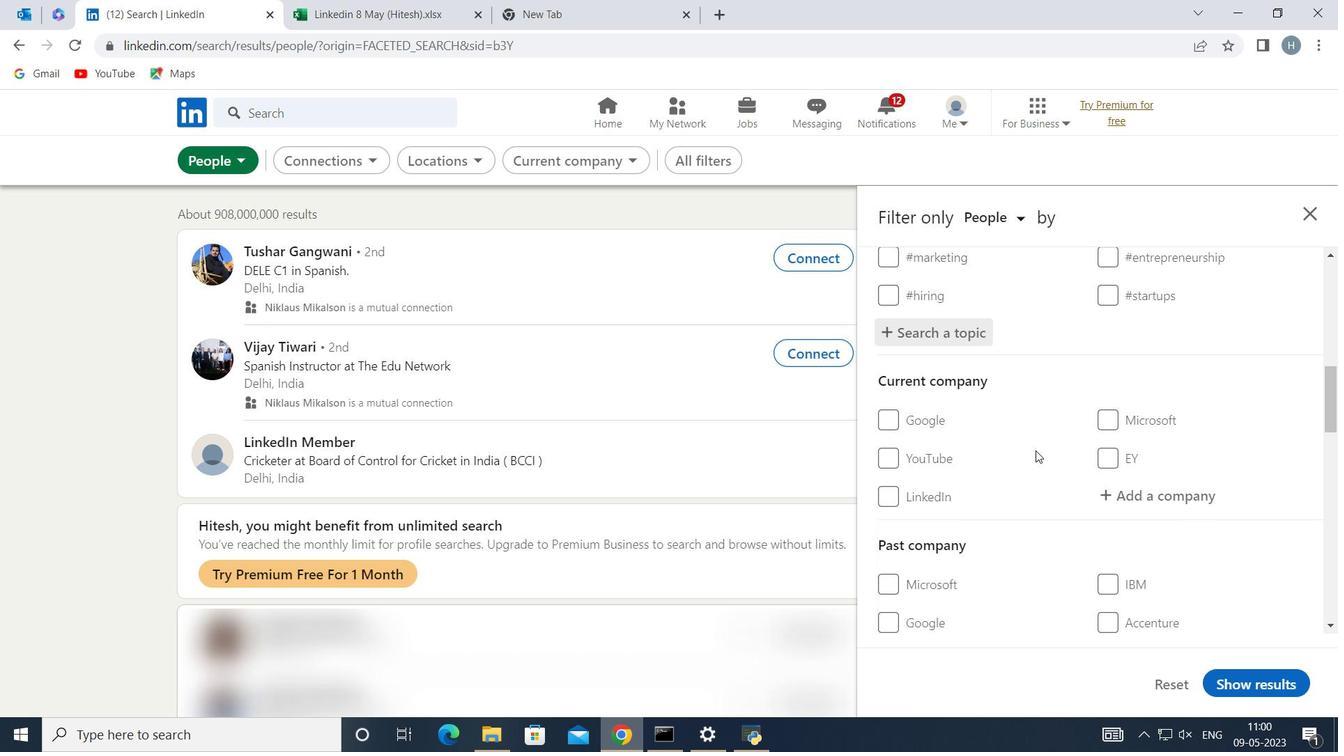 
Action: Mouse scrolled (1036, 453) with delta (0, 0)
Screenshot: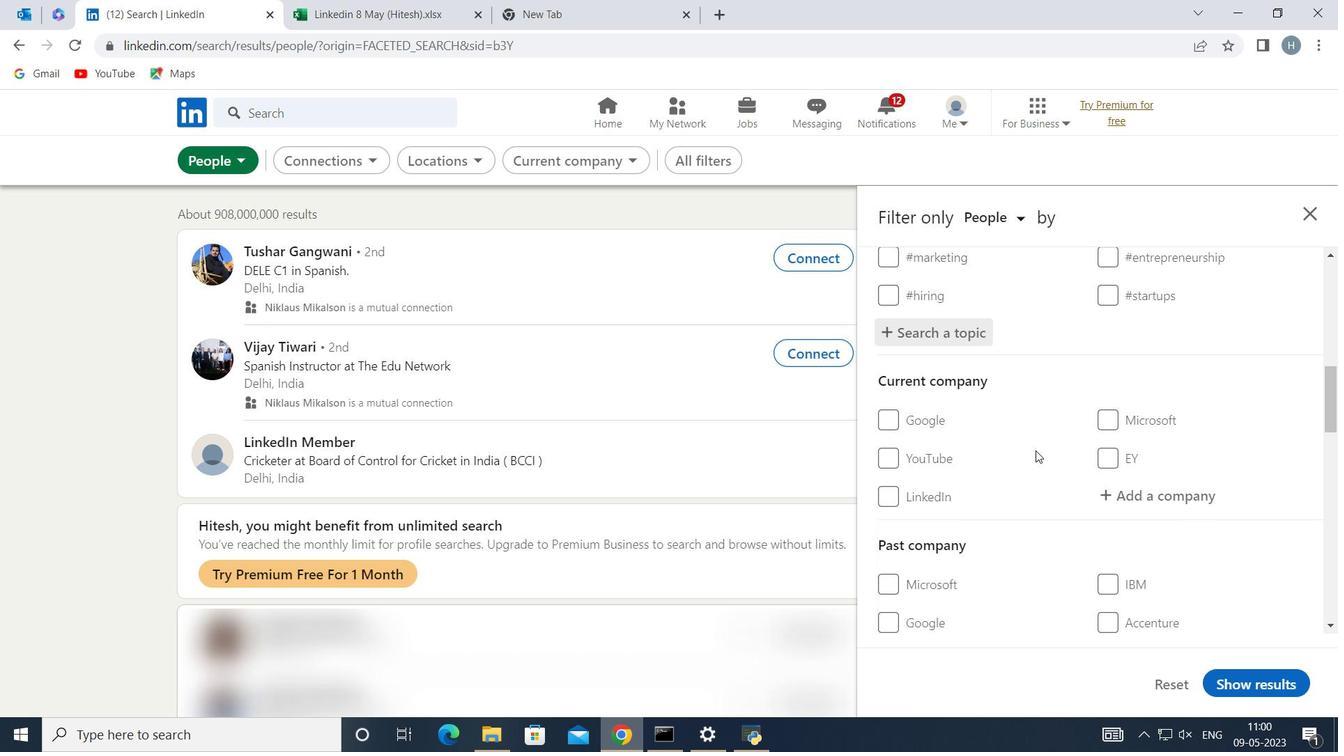 
Action: Mouse moved to (1055, 446)
Screenshot: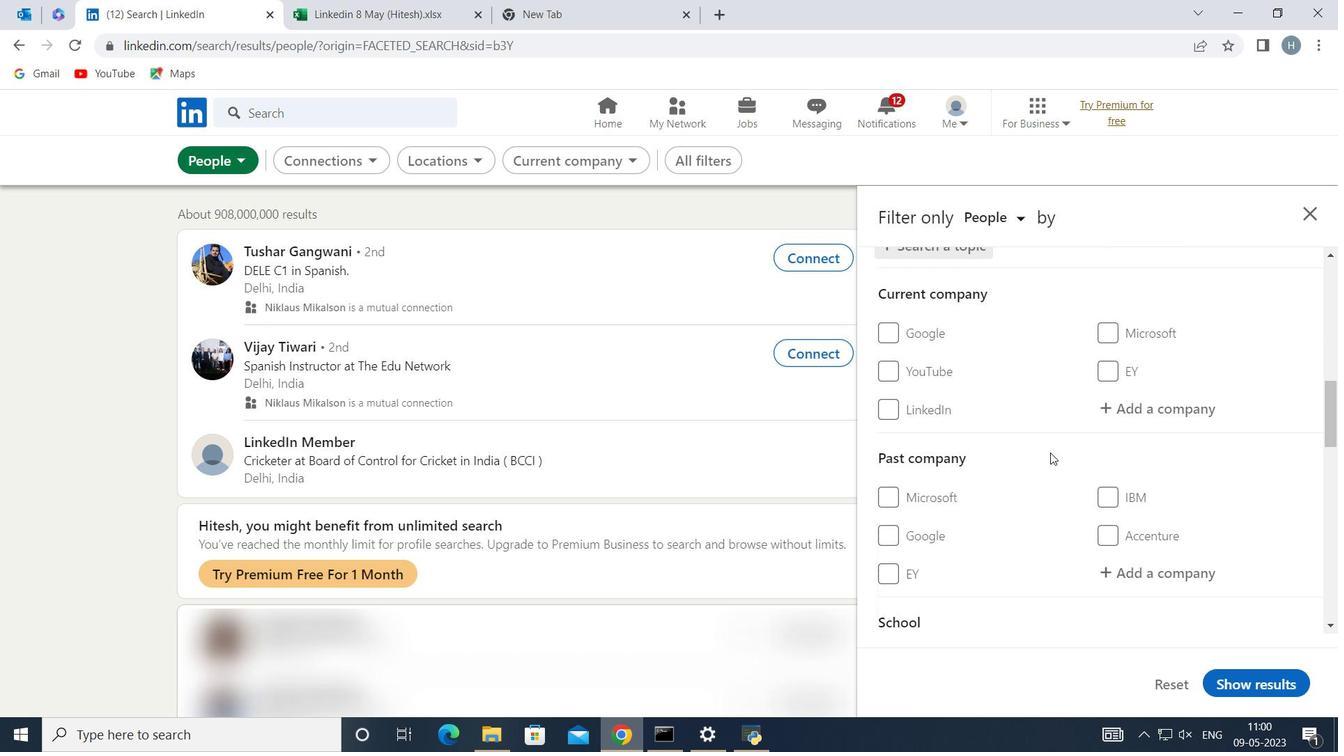 
Action: Mouse scrolled (1055, 446) with delta (0, 0)
Screenshot: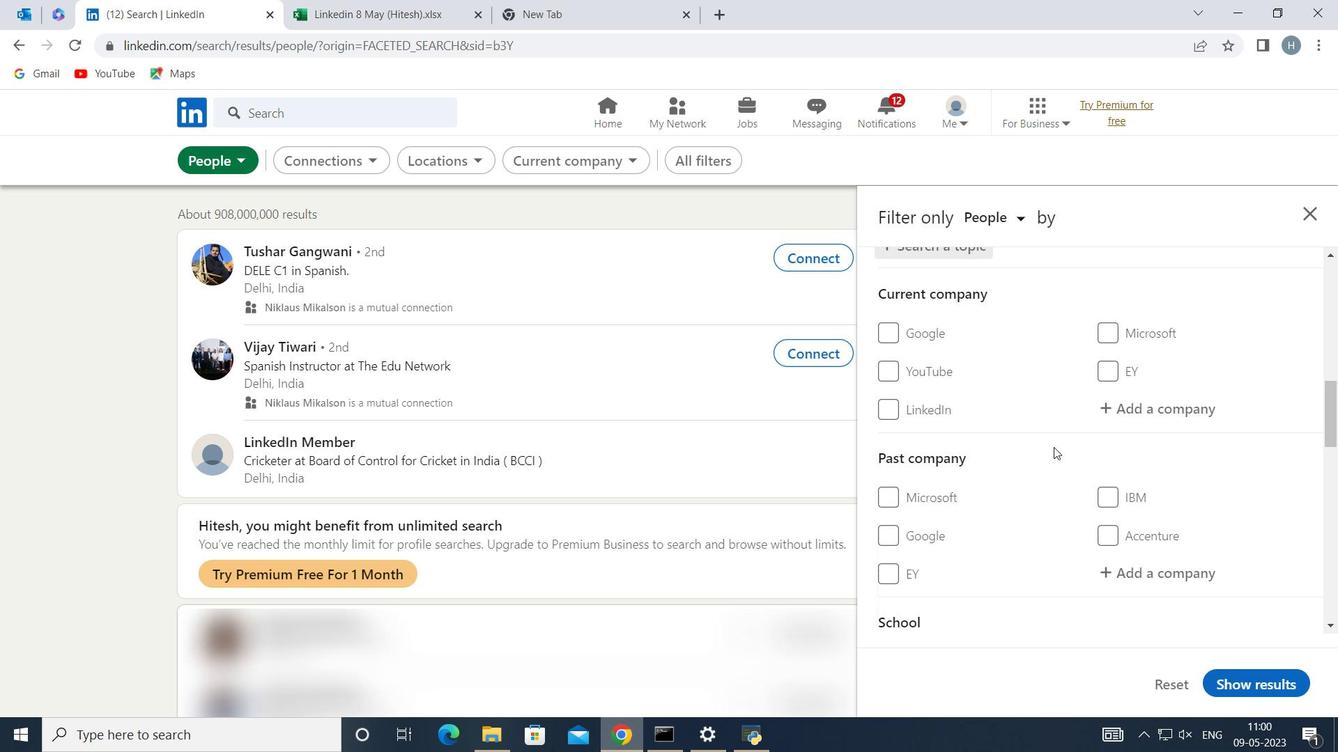 
Action: Mouse scrolled (1055, 446) with delta (0, 0)
Screenshot: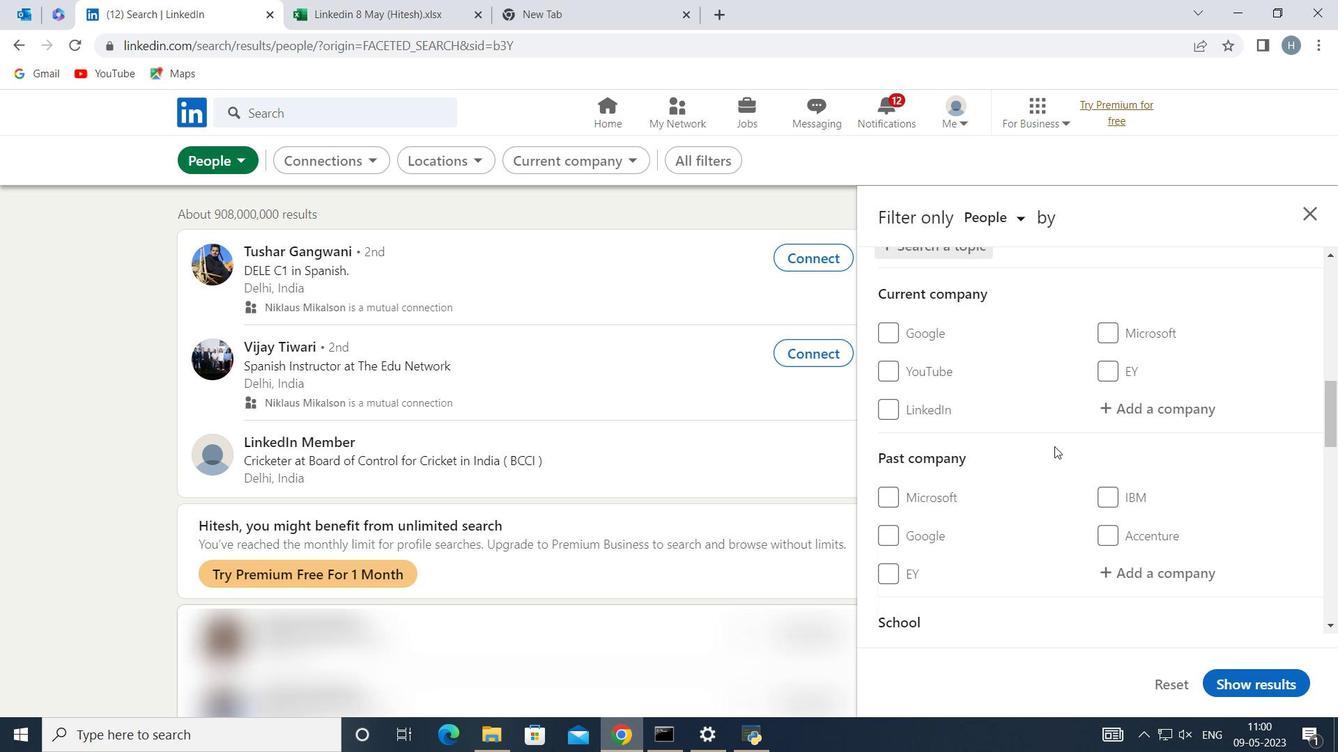 
Action: Mouse scrolled (1055, 446) with delta (0, 0)
Screenshot: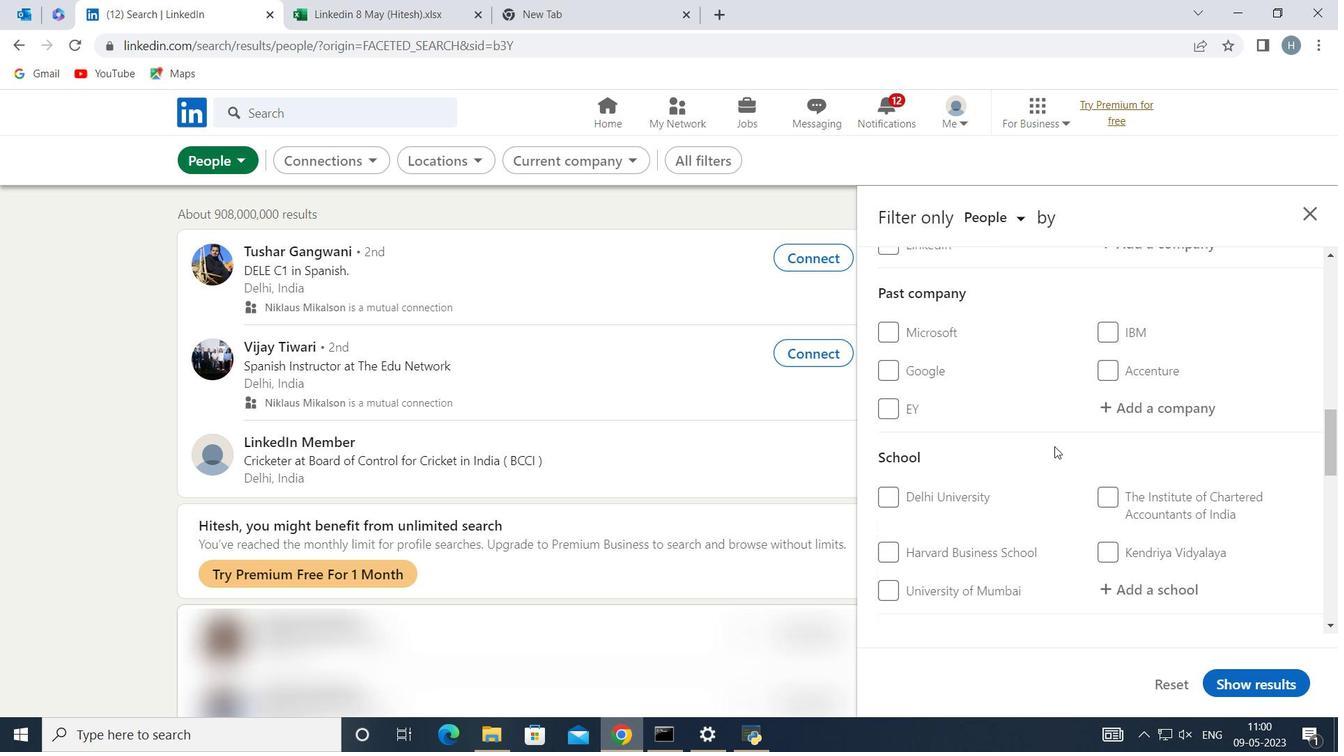 
Action: Mouse moved to (1056, 446)
Screenshot: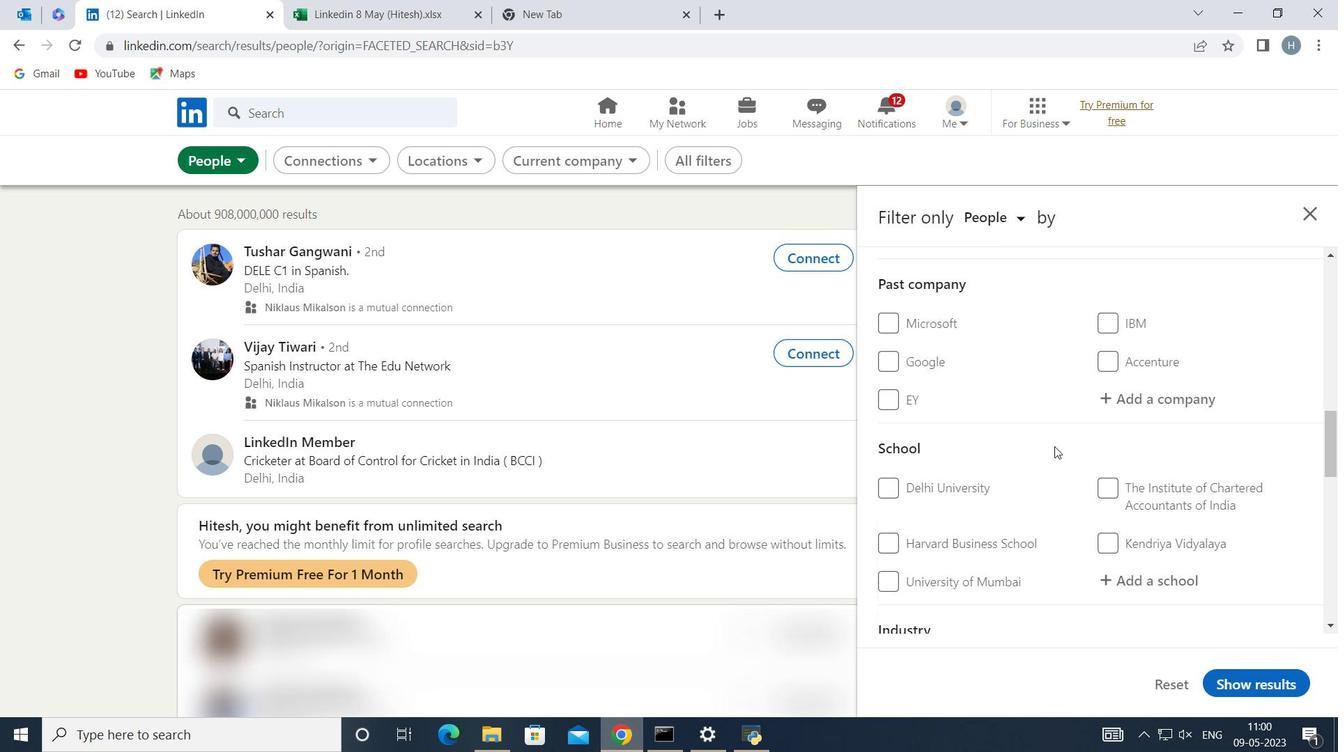 
Action: Mouse scrolled (1056, 446) with delta (0, 0)
Screenshot: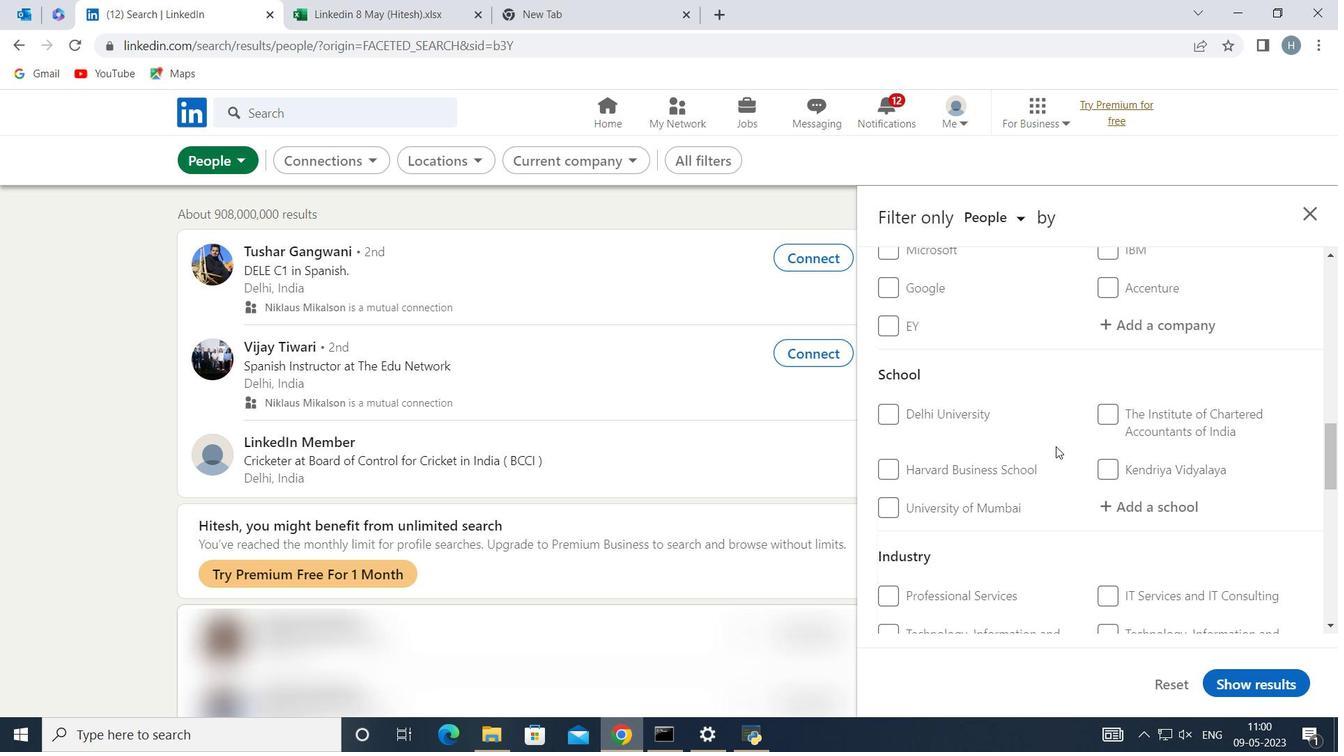 
Action: Mouse scrolled (1056, 446) with delta (0, 0)
Screenshot: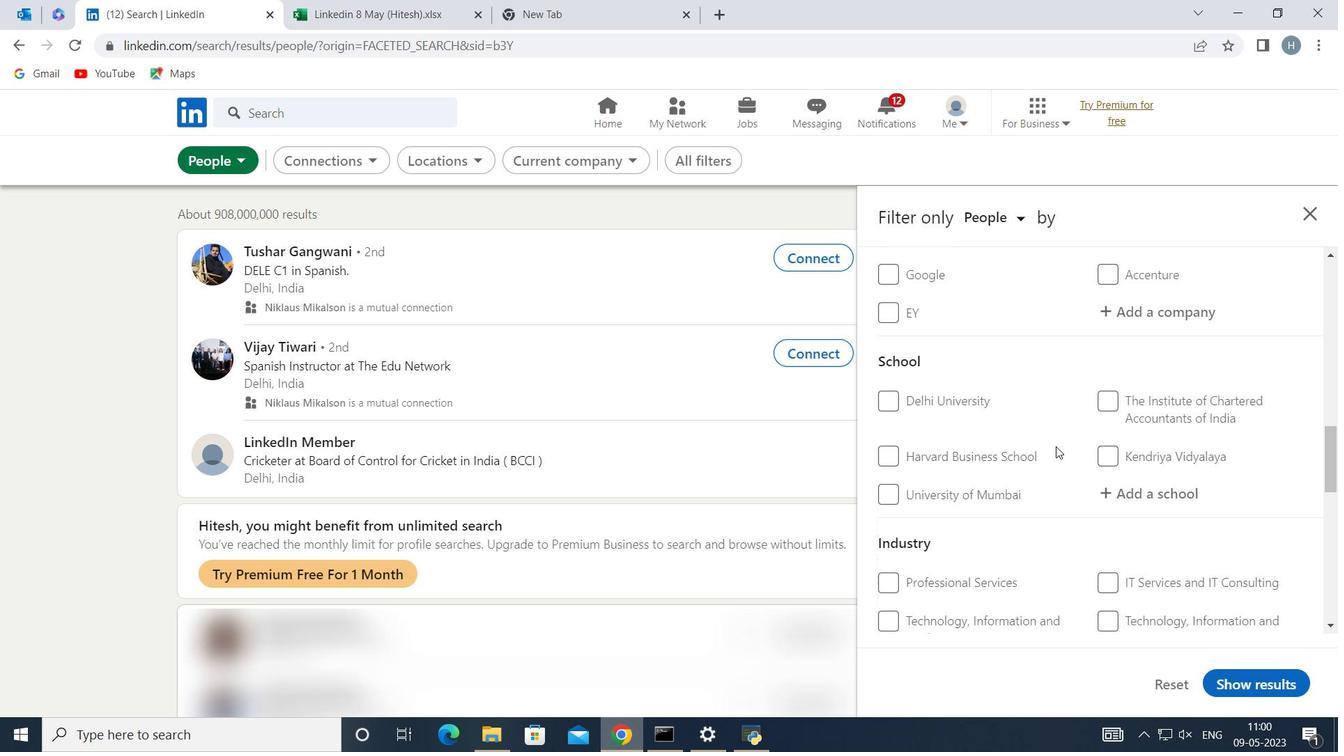 
Action: Mouse scrolled (1056, 446) with delta (0, 0)
Screenshot: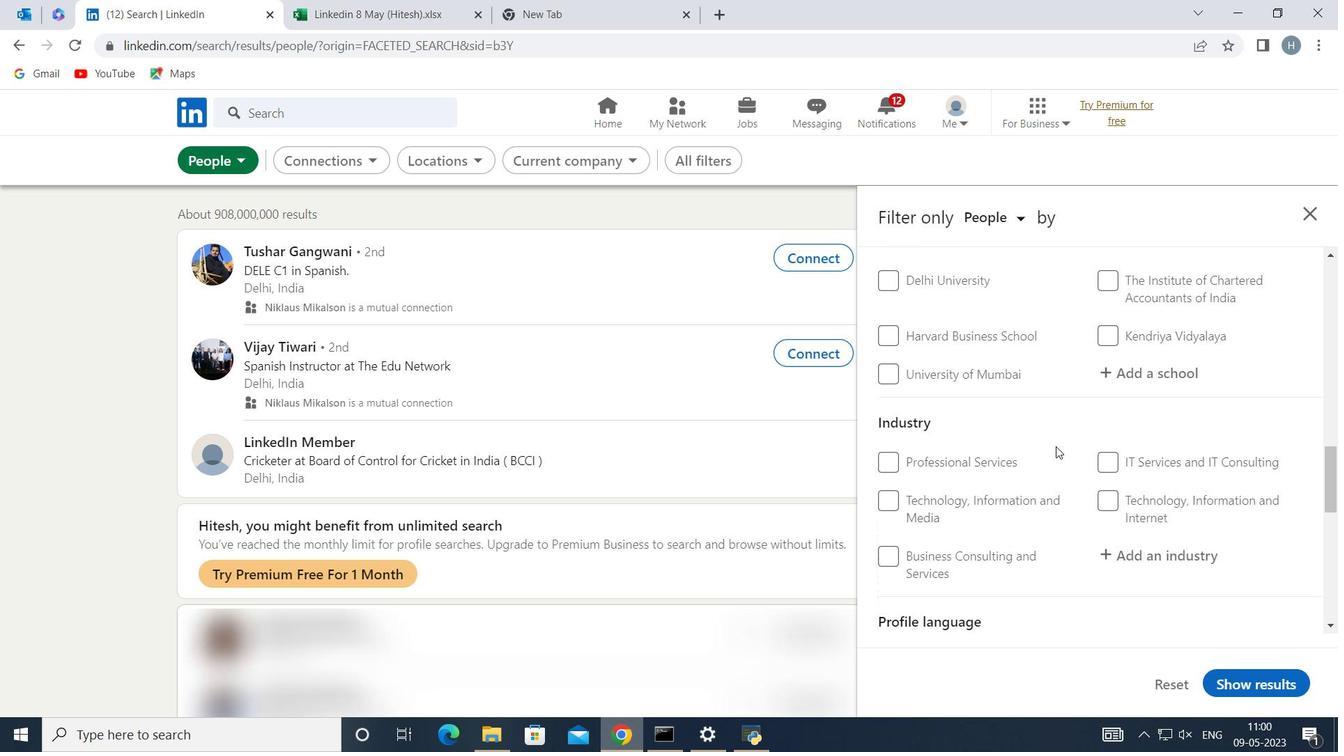 
Action: Mouse moved to (887, 519)
Screenshot: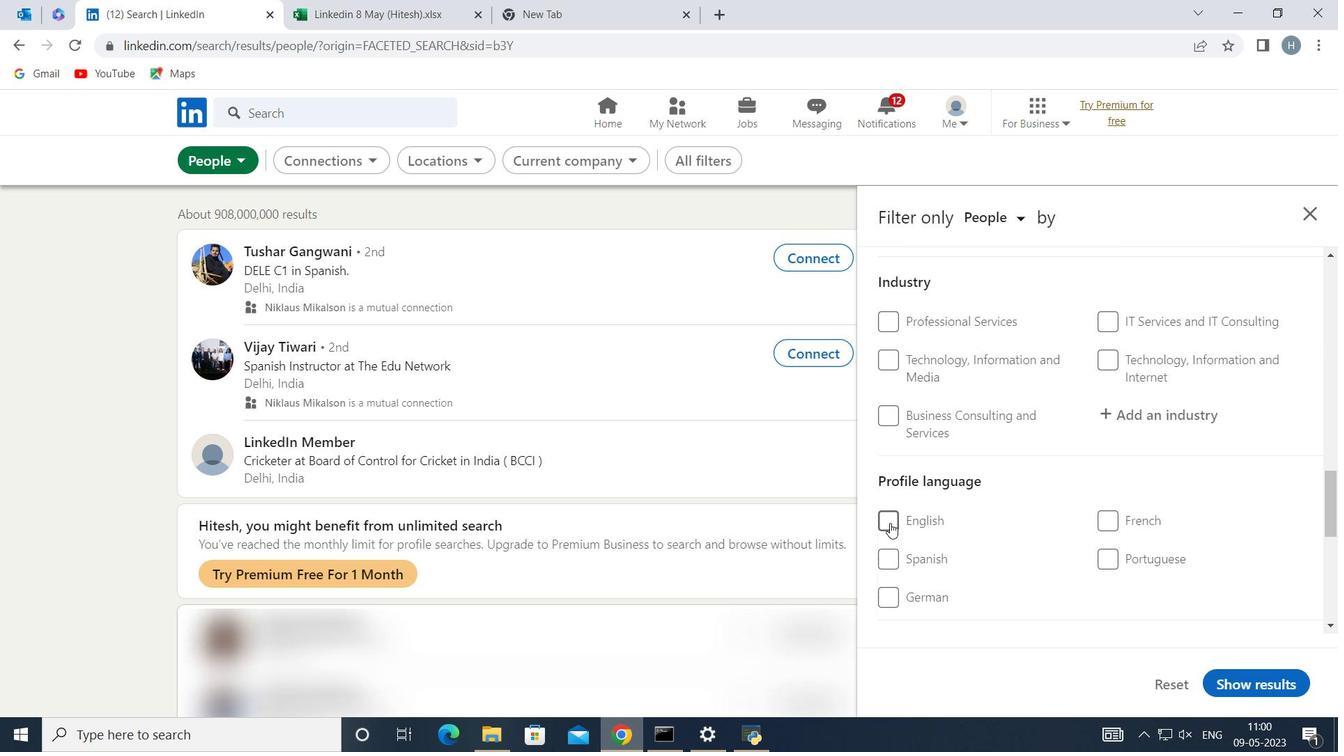 
Action: Mouse pressed left at (887, 519)
Screenshot: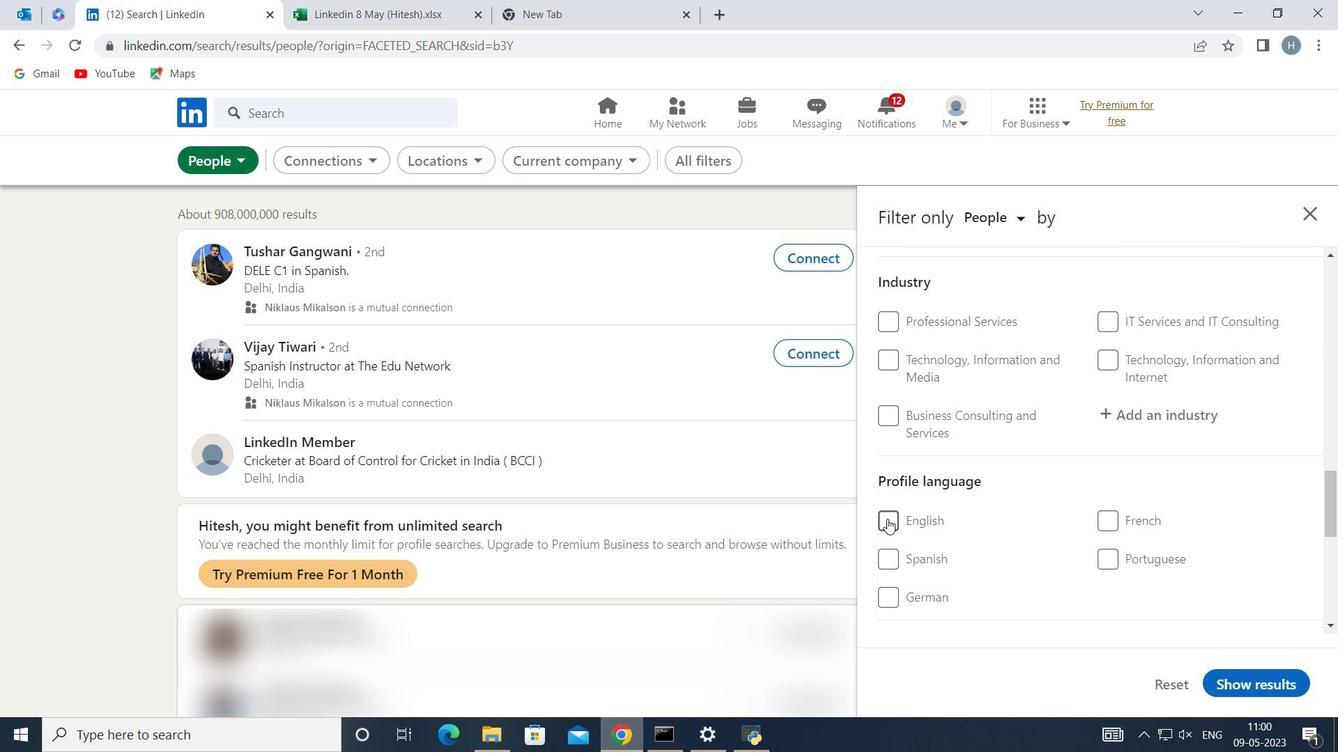 
Action: Mouse moved to (1047, 509)
Screenshot: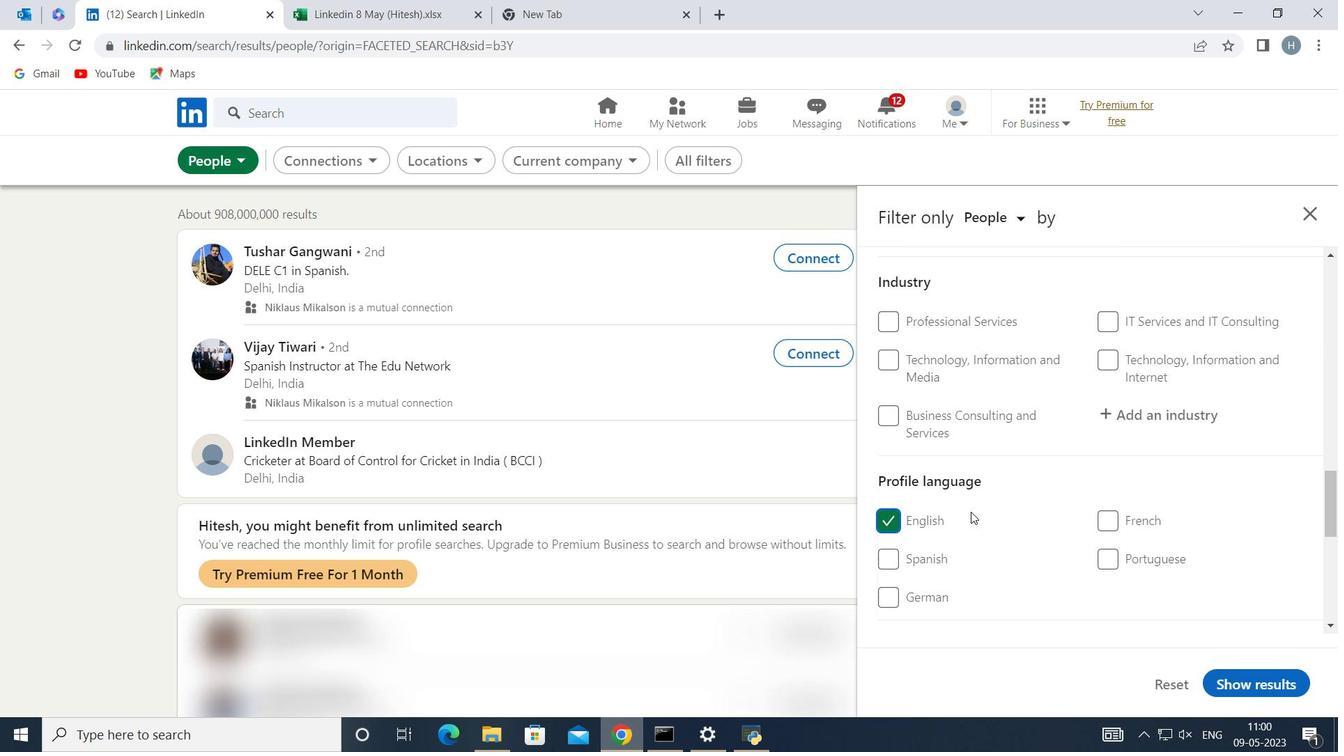 
Action: Mouse scrolled (1047, 510) with delta (0, 0)
Screenshot: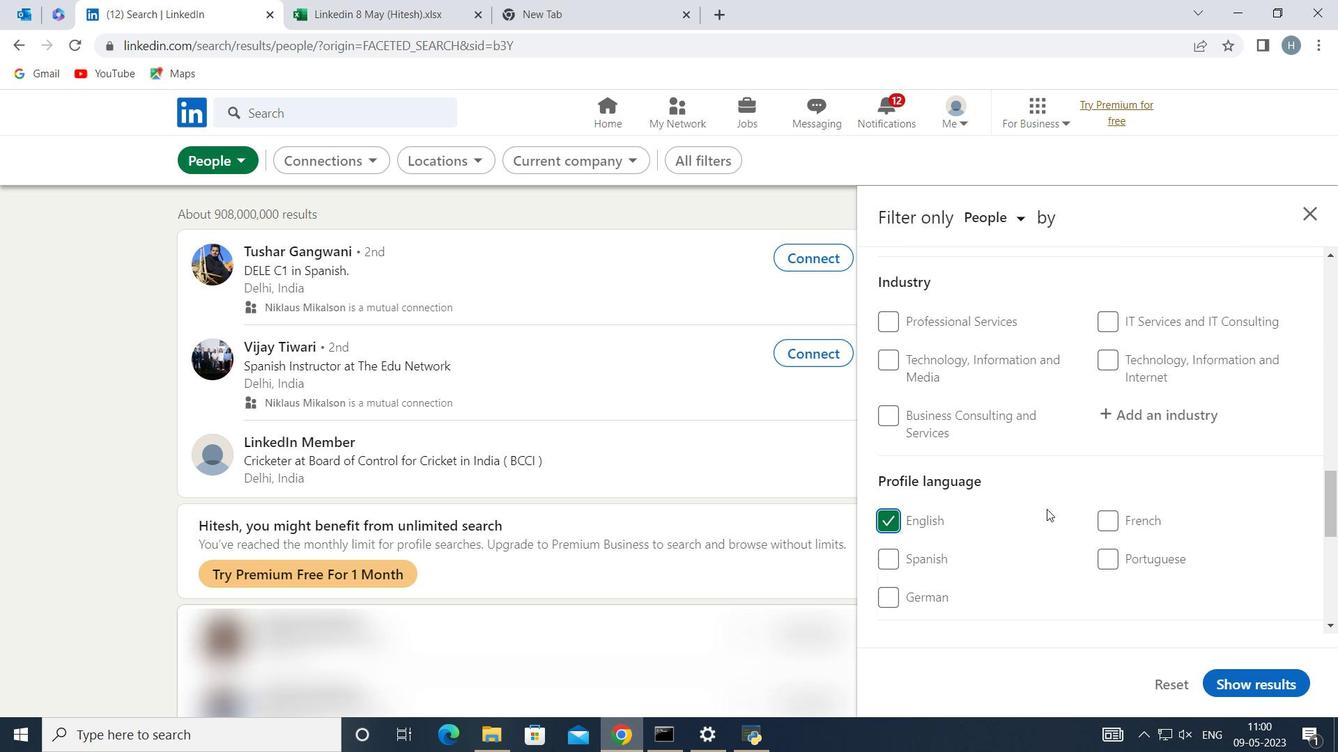 
Action: Mouse scrolled (1047, 510) with delta (0, 0)
Screenshot: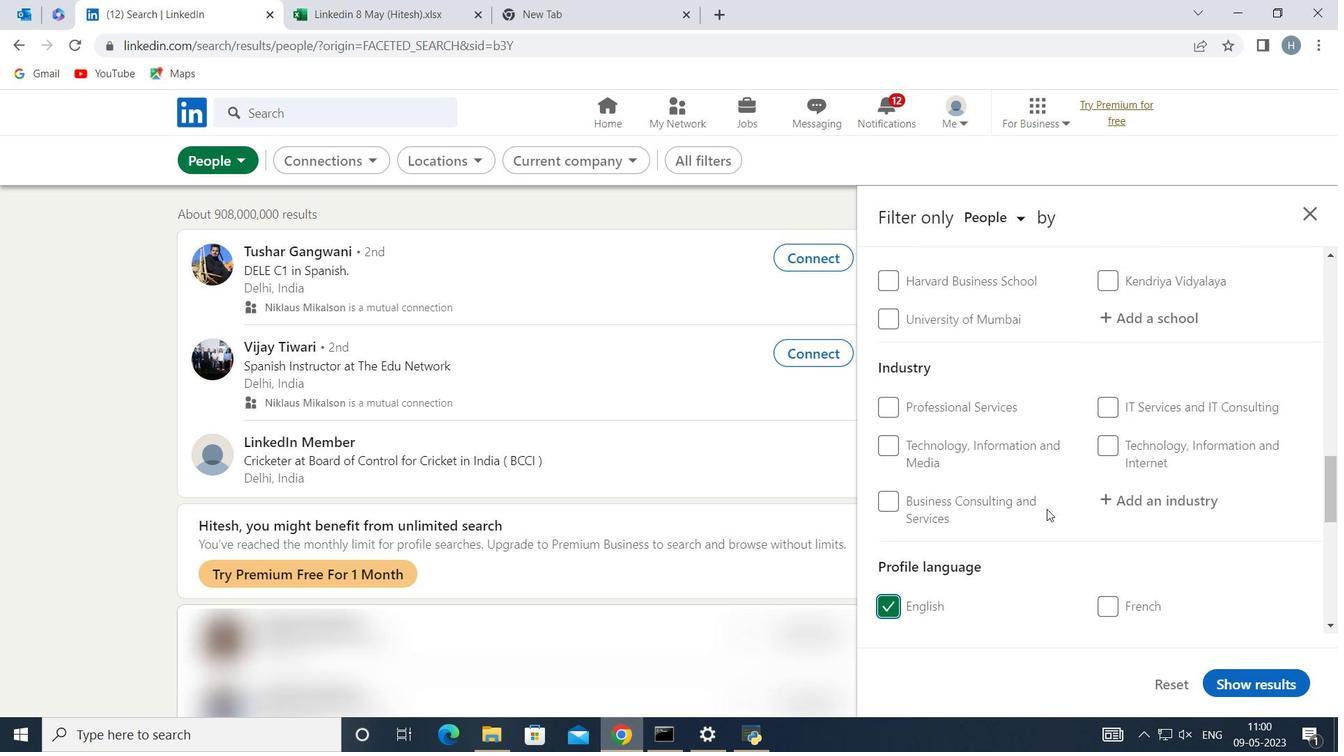 
Action: Mouse scrolled (1047, 510) with delta (0, 0)
Screenshot: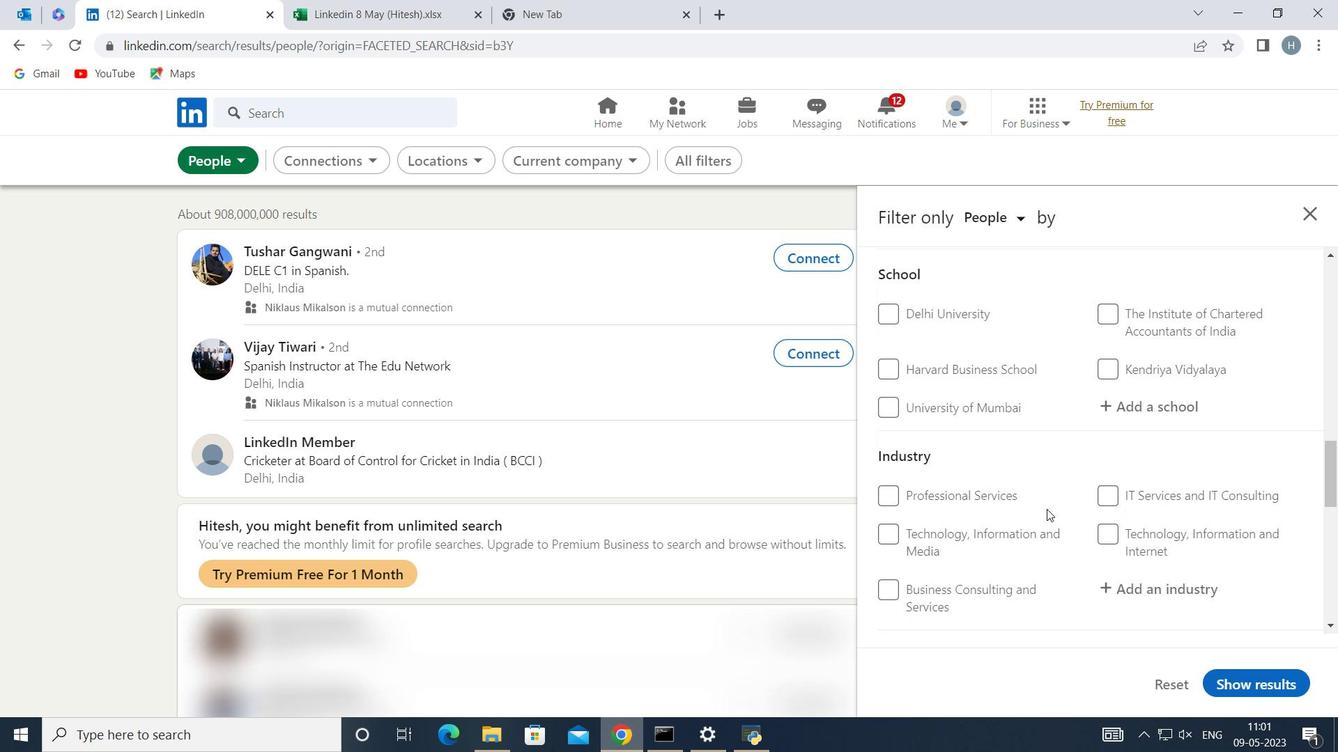 
Action: Mouse scrolled (1047, 510) with delta (0, 0)
Screenshot: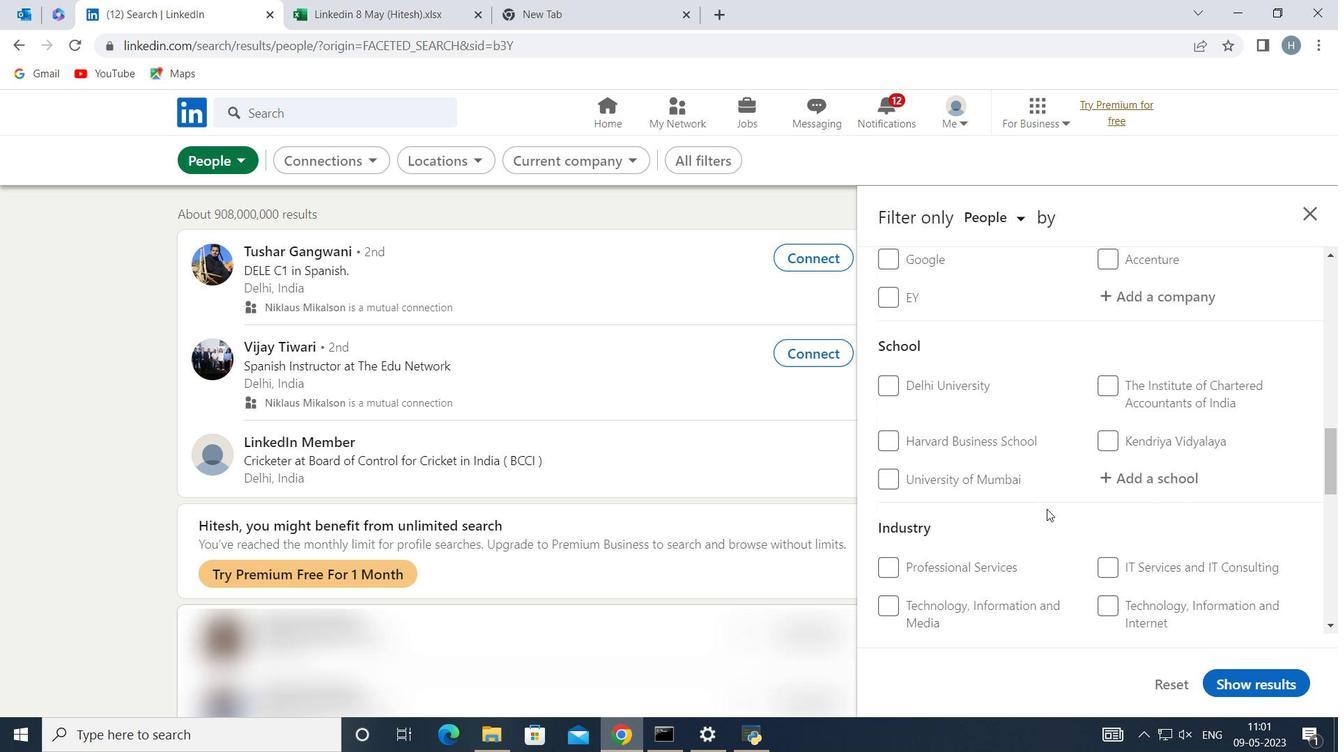 
Action: Mouse scrolled (1047, 510) with delta (0, 0)
Screenshot: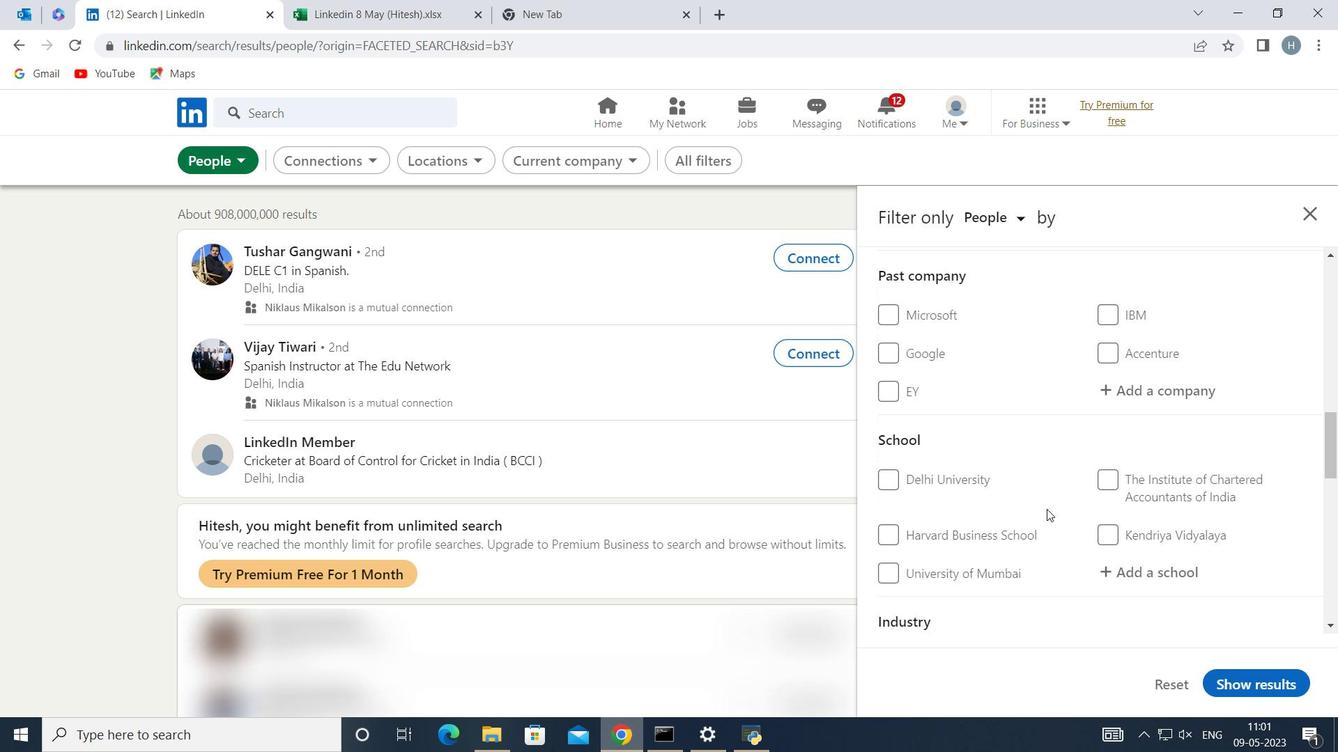 
Action: Mouse scrolled (1047, 510) with delta (0, 0)
Screenshot: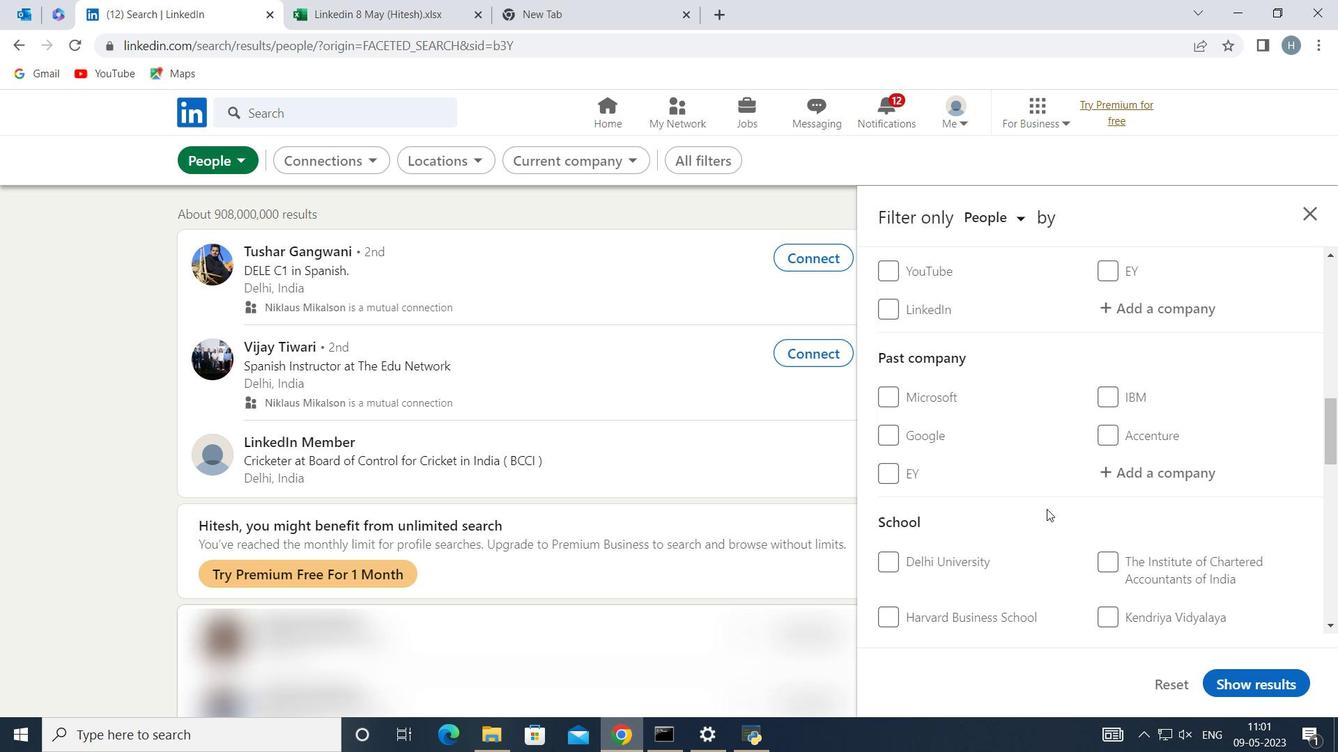 
Action: Mouse scrolled (1047, 510) with delta (0, 0)
Screenshot: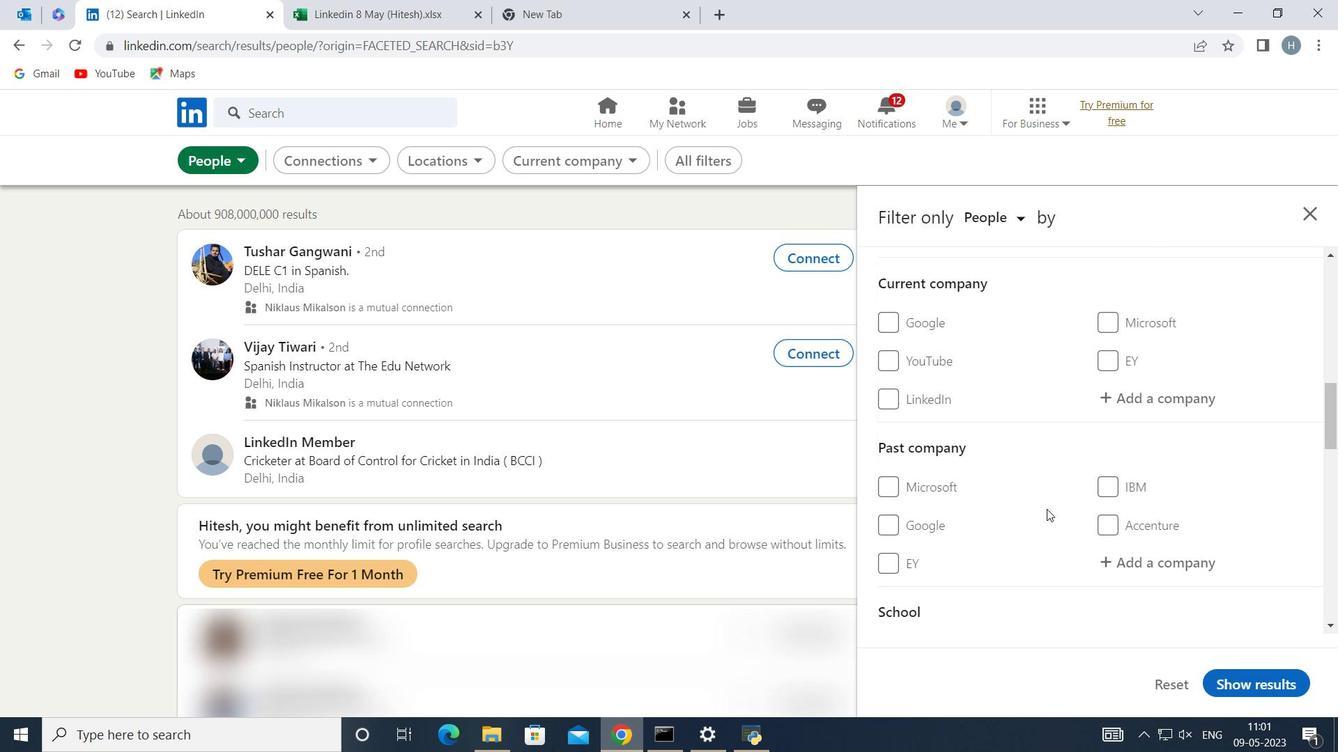 
Action: Mouse moved to (1139, 492)
Screenshot: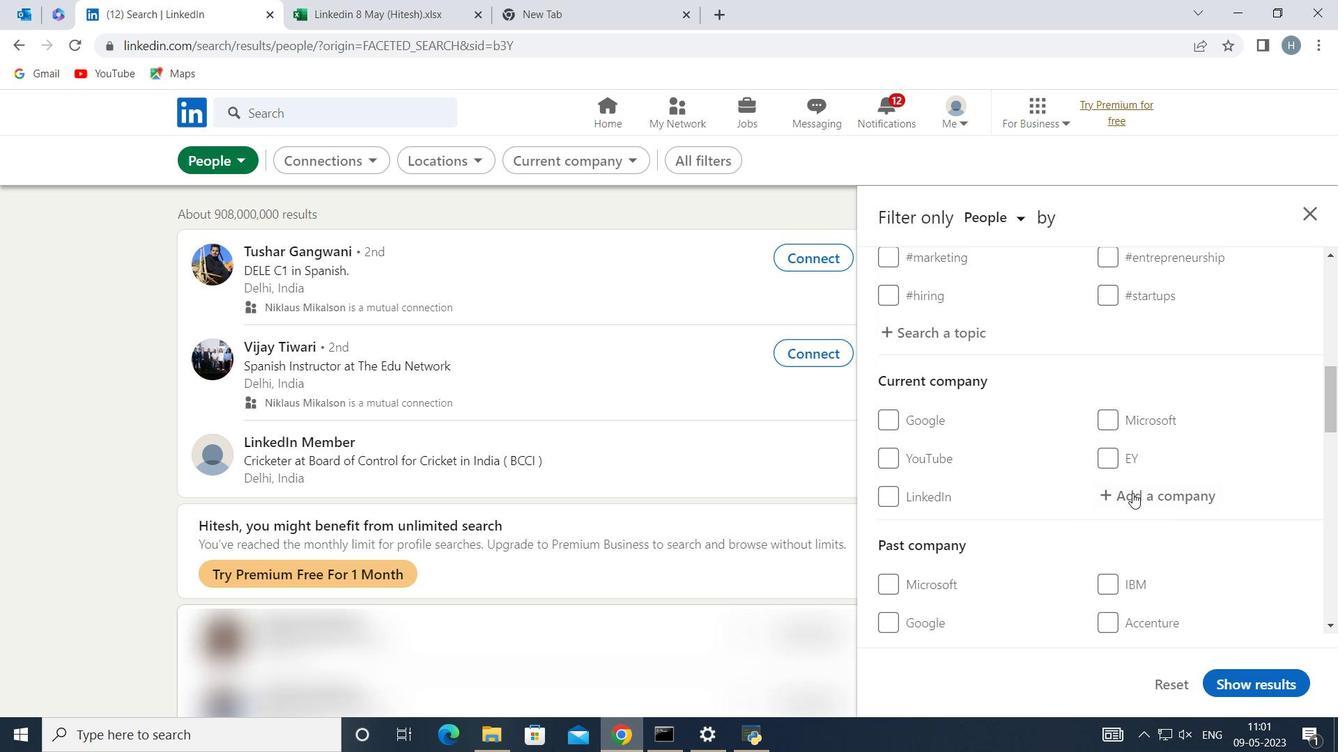 
Action: Mouse pressed left at (1139, 492)
Screenshot: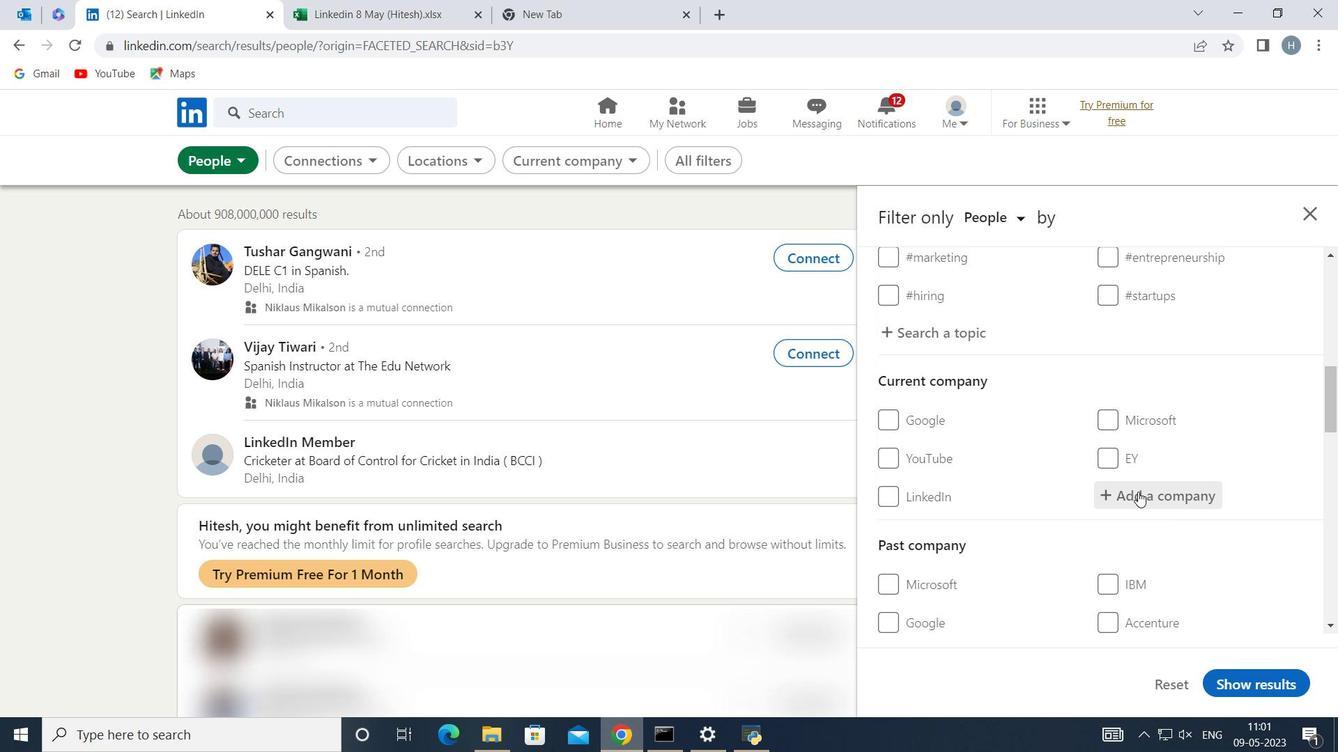 
Action: Key pressed <Key.shift>Pay<Key.shift>U
Screenshot: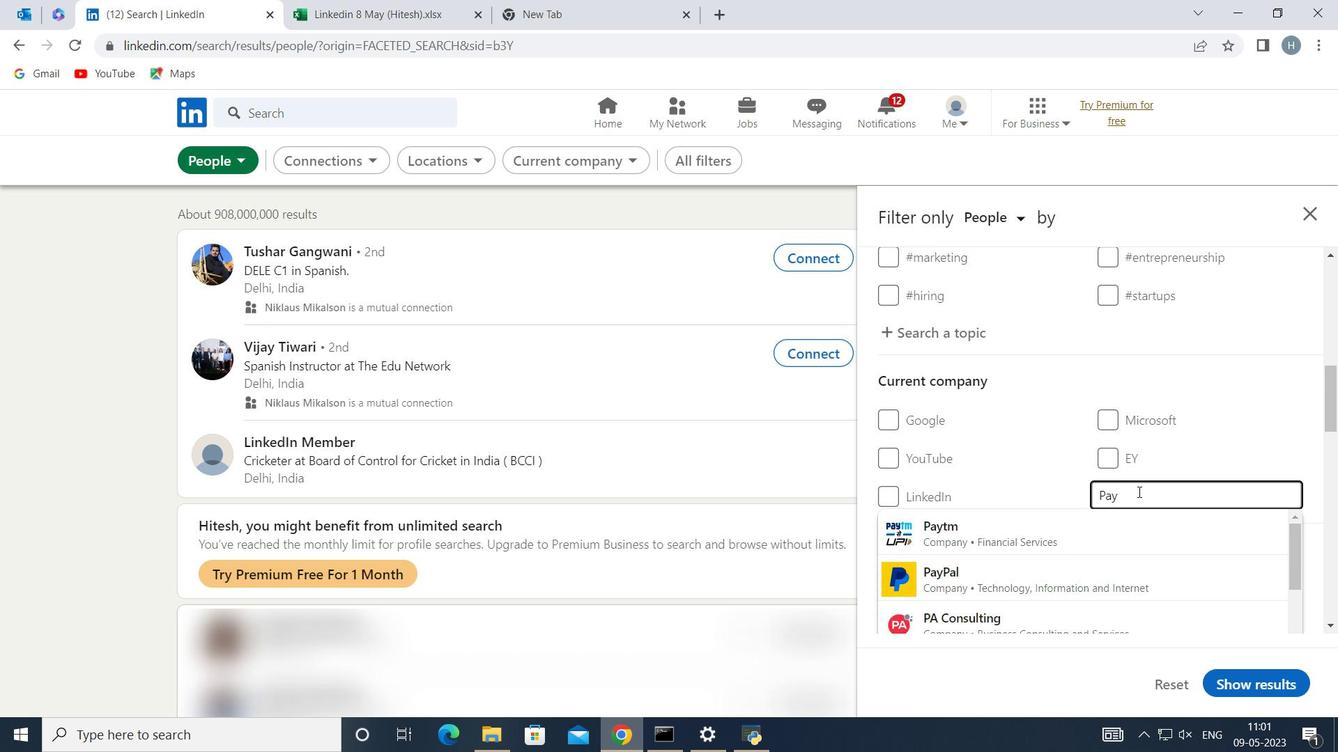 
Action: Mouse moved to (1020, 533)
Screenshot: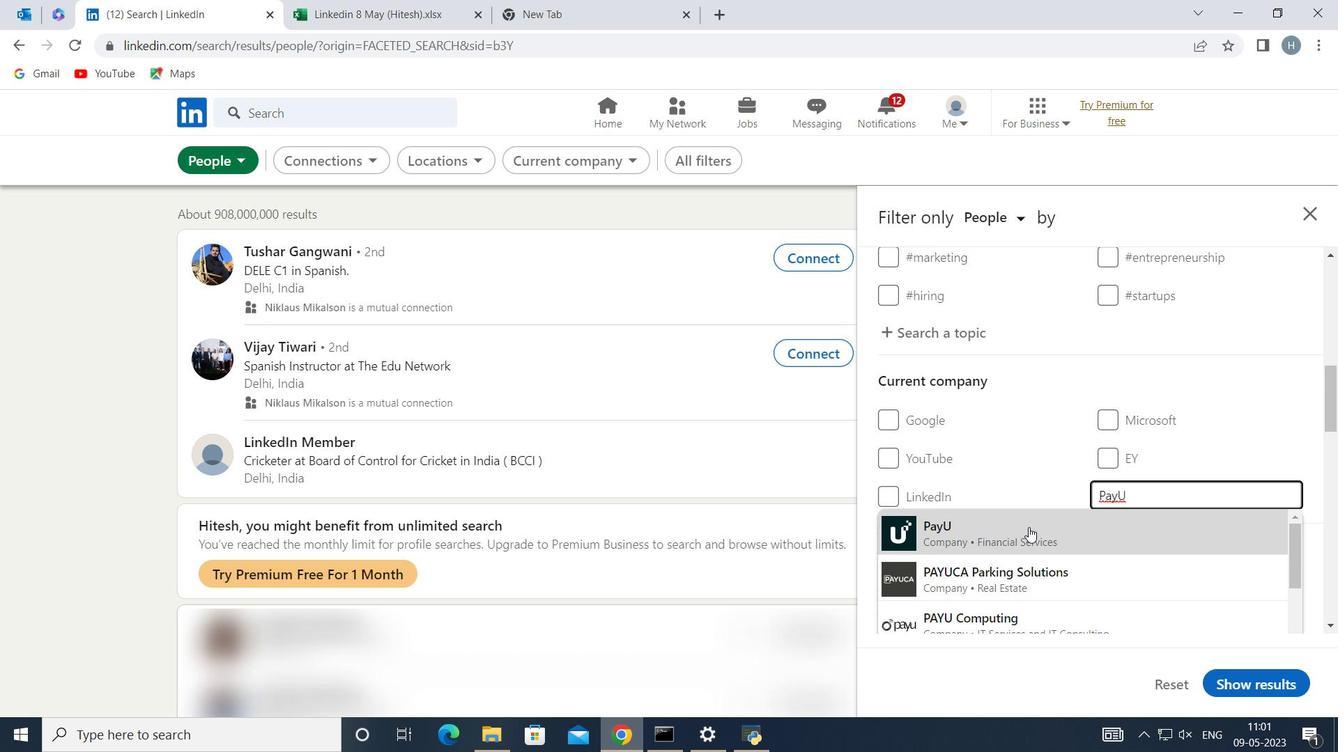 
Action: Mouse pressed left at (1020, 533)
Screenshot: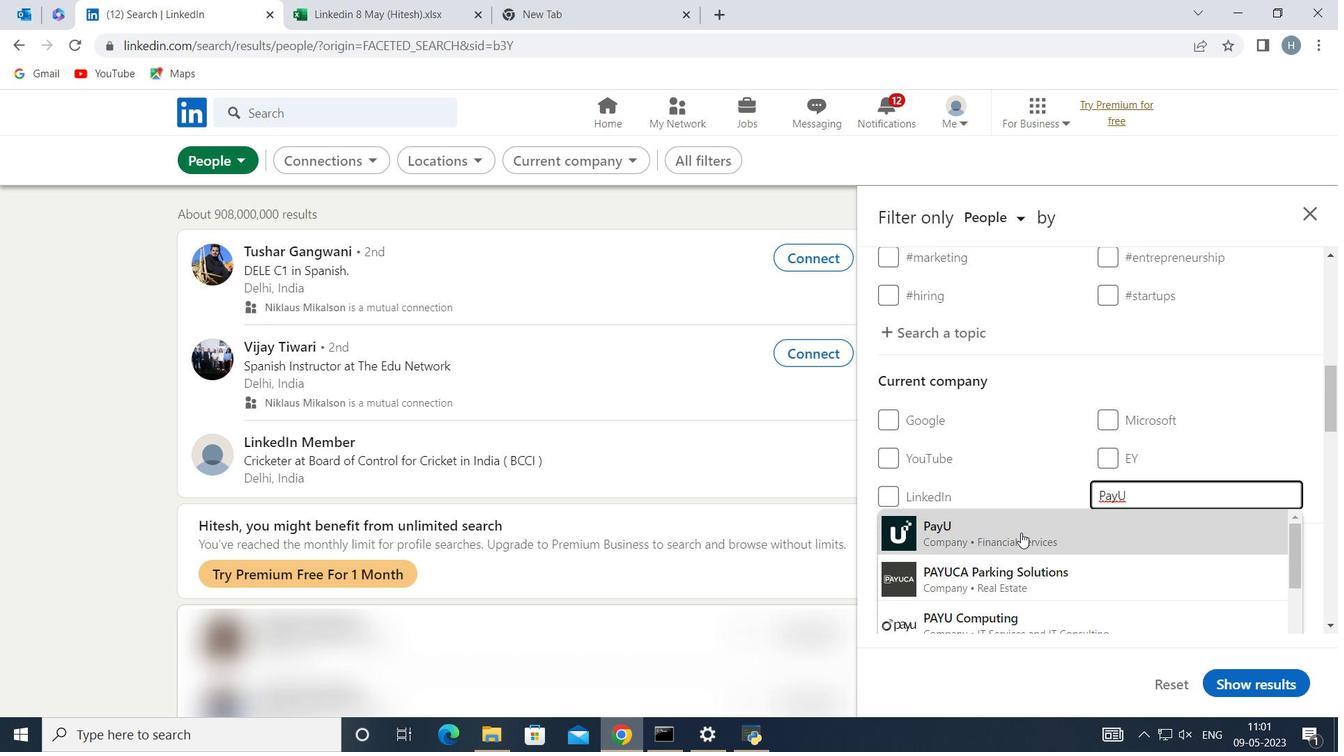 
Action: Mouse moved to (1046, 522)
Screenshot: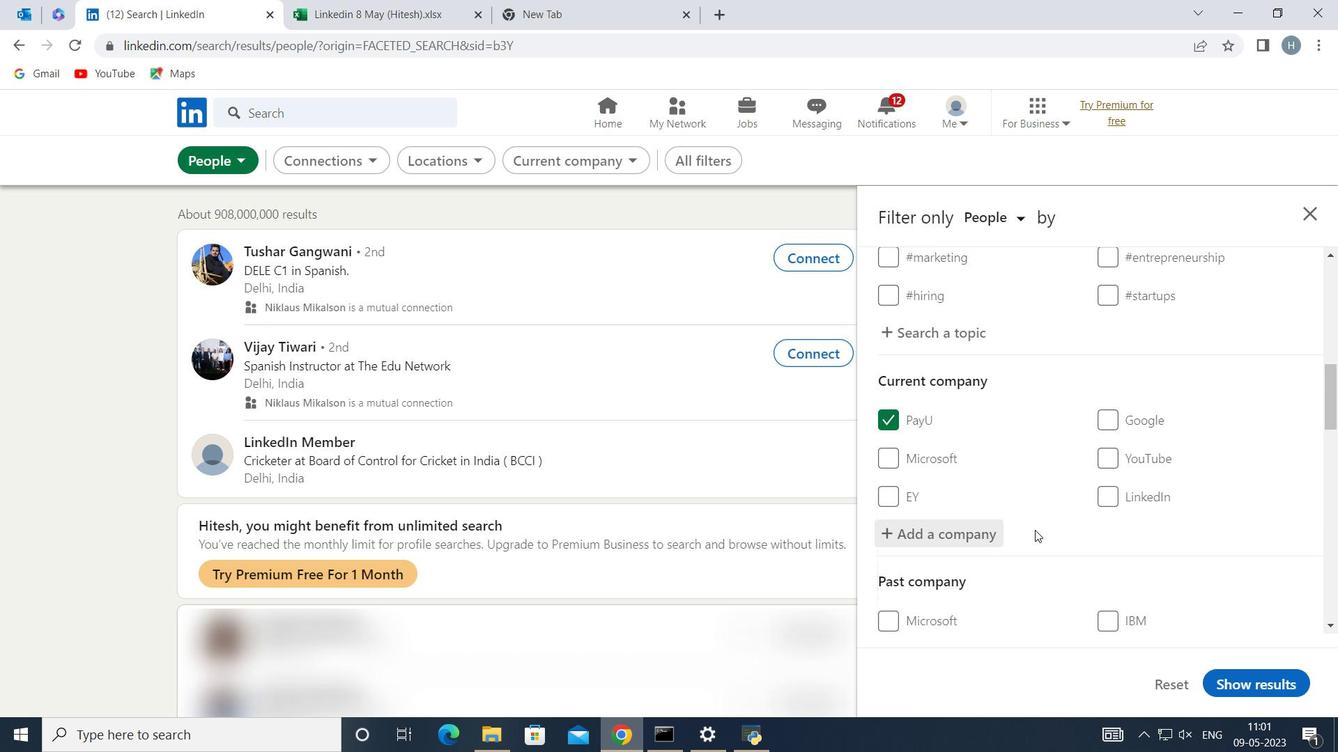 
Action: Mouse scrolled (1046, 521) with delta (0, 0)
Screenshot: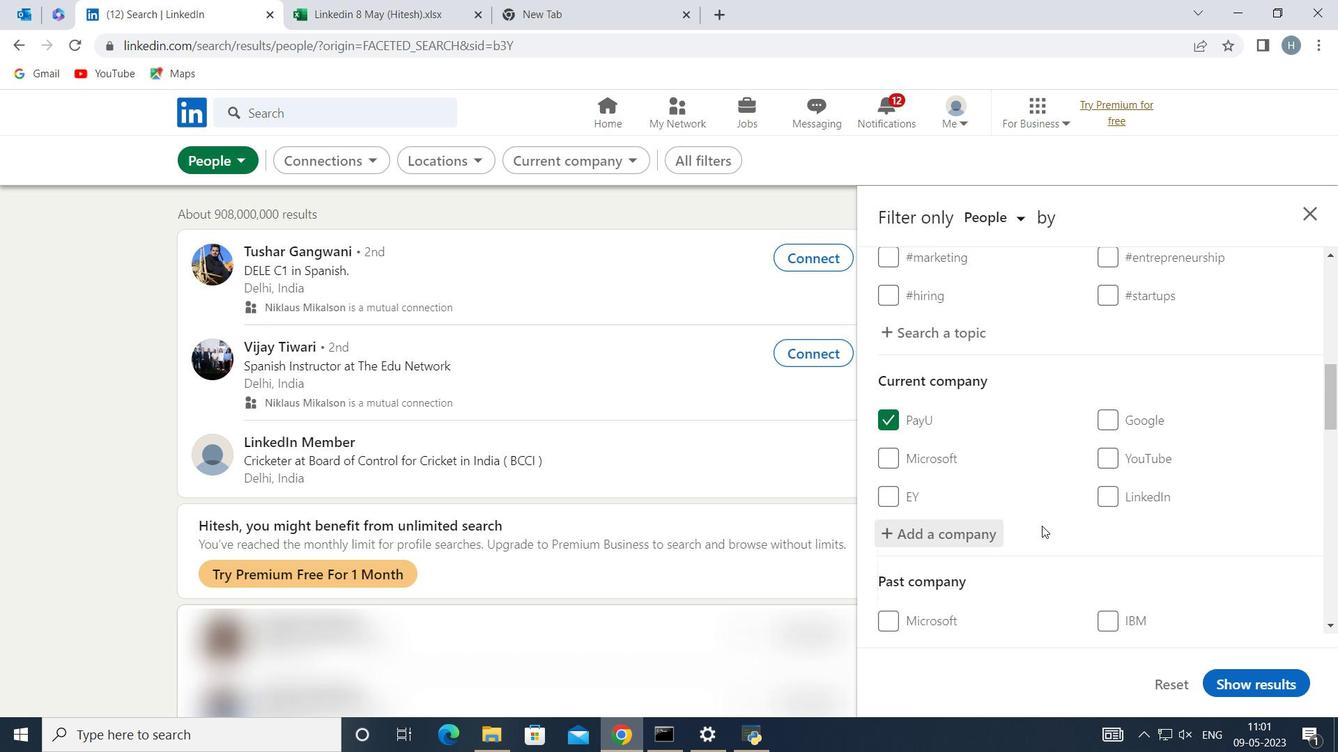 
Action: Mouse moved to (1057, 503)
Screenshot: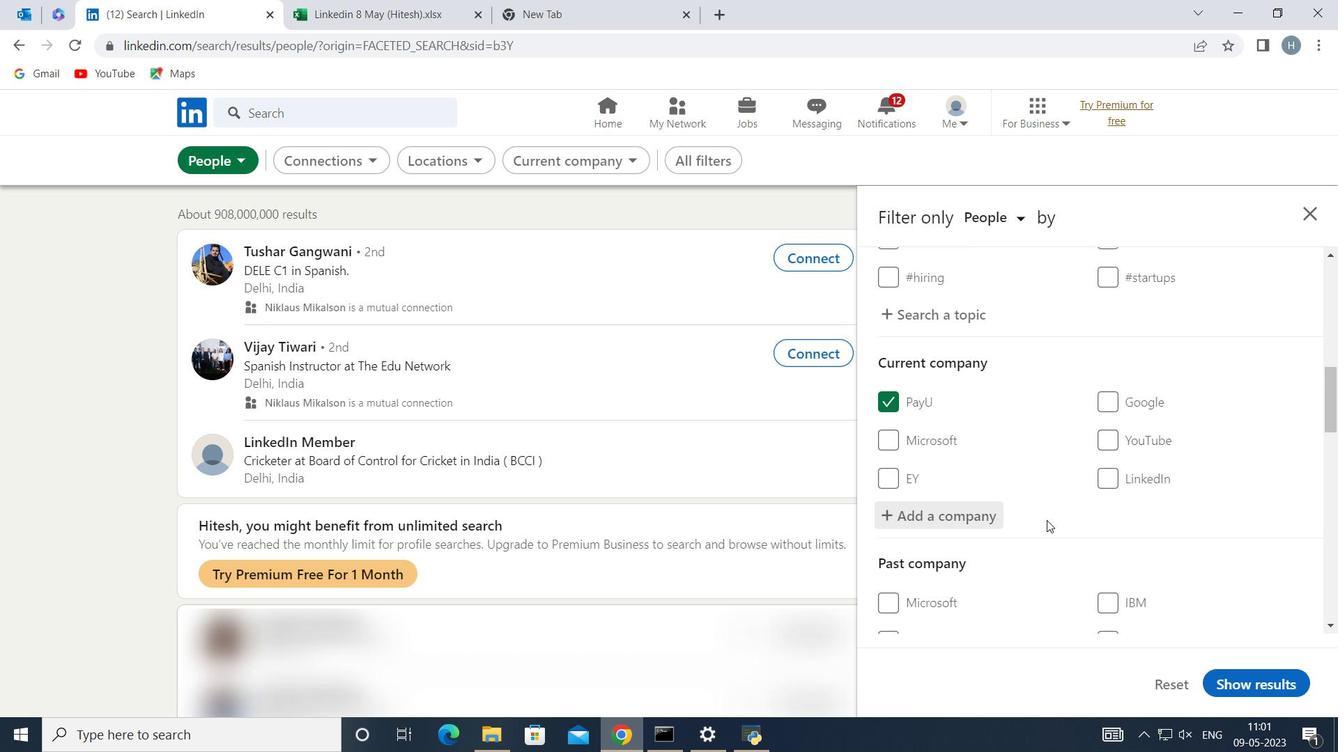 
Action: Mouse scrolled (1057, 503) with delta (0, 0)
Screenshot: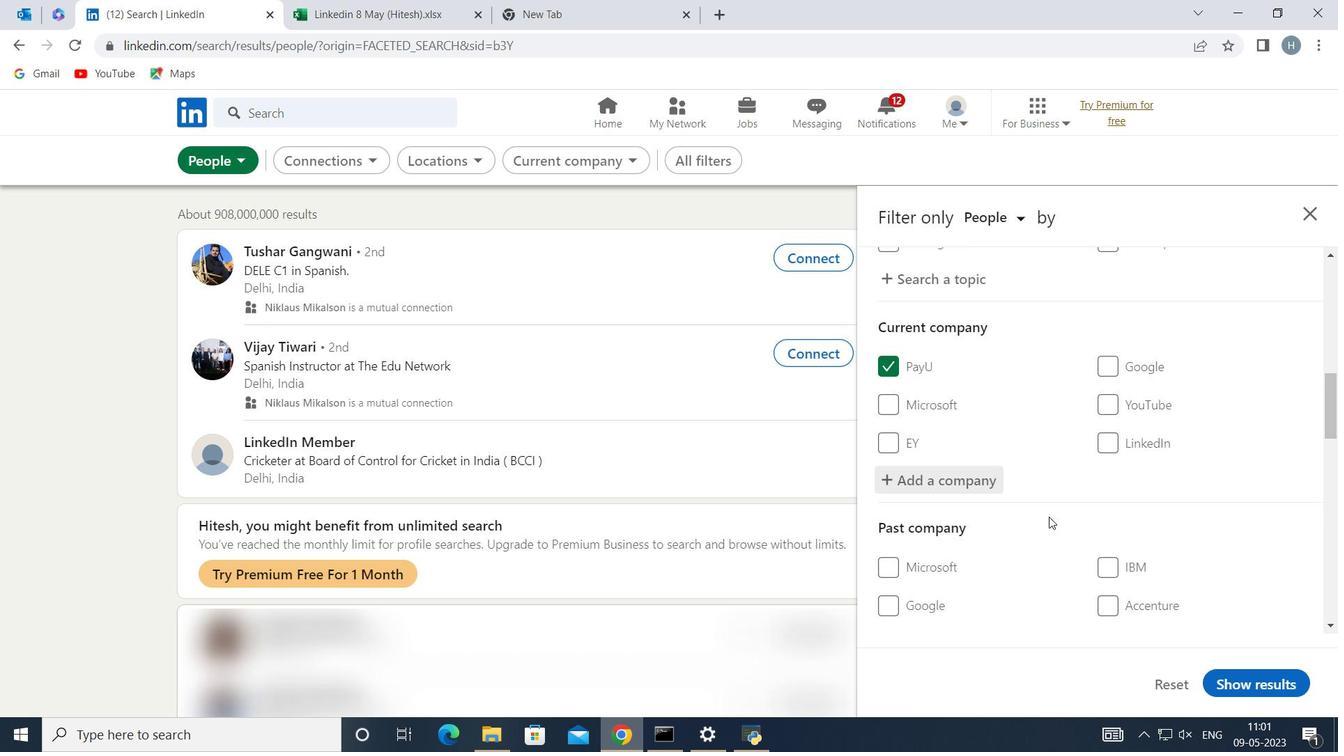 
Action: Mouse moved to (1060, 501)
Screenshot: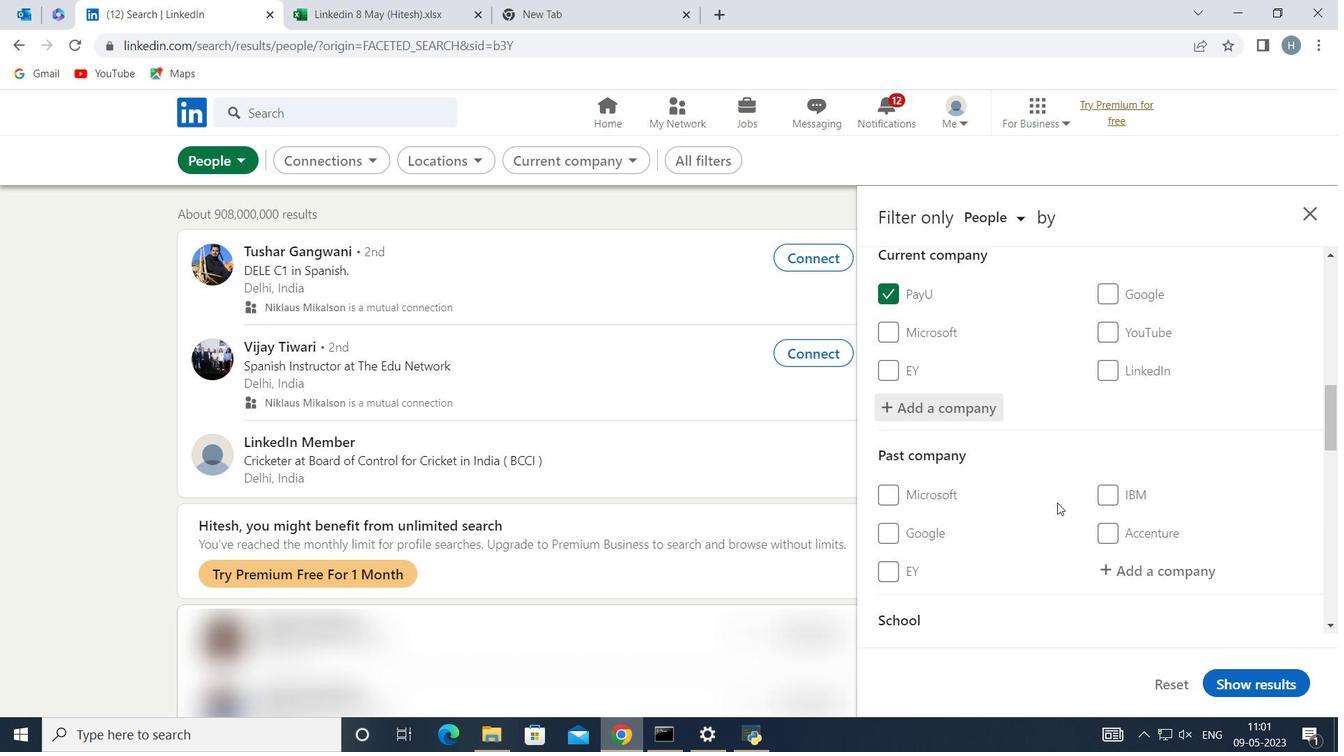 
Action: Mouse scrolled (1060, 501) with delta (0, 0)
Screenshot: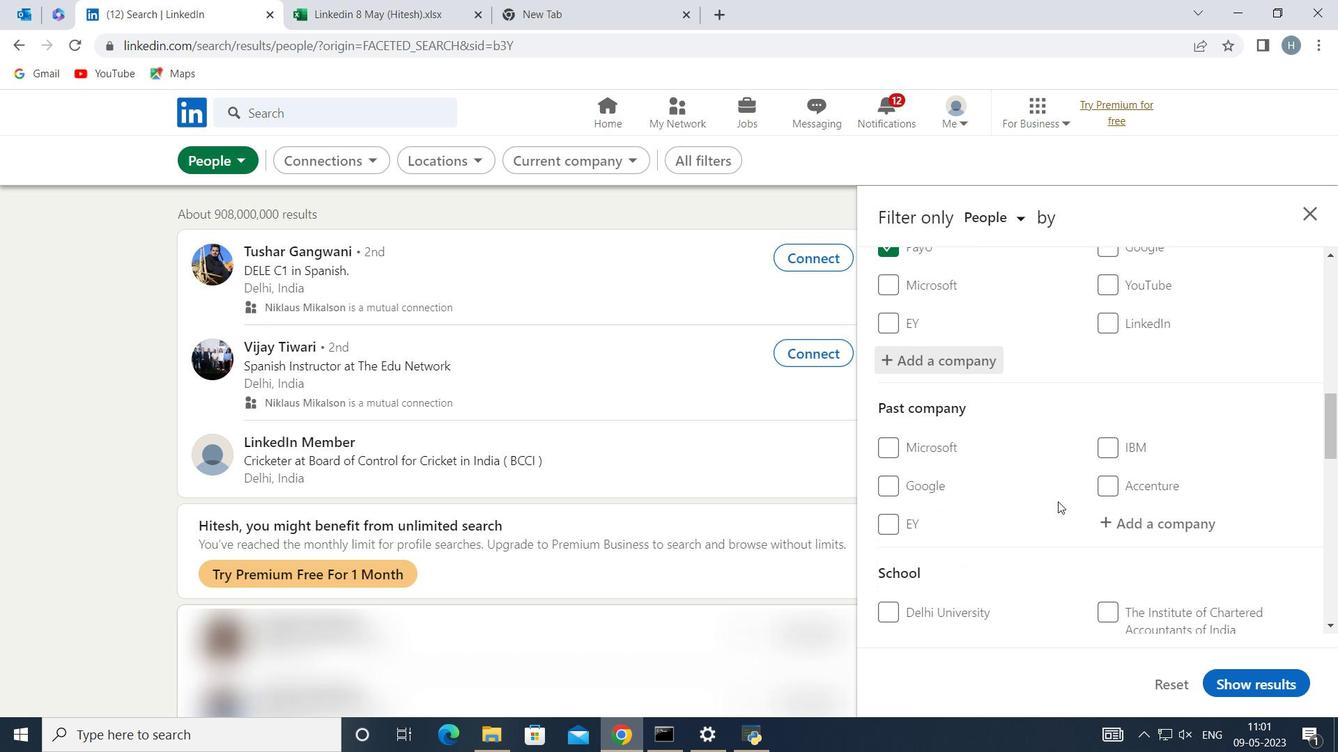 
Action: Mouse moved to (1061, 499)
Screenshot: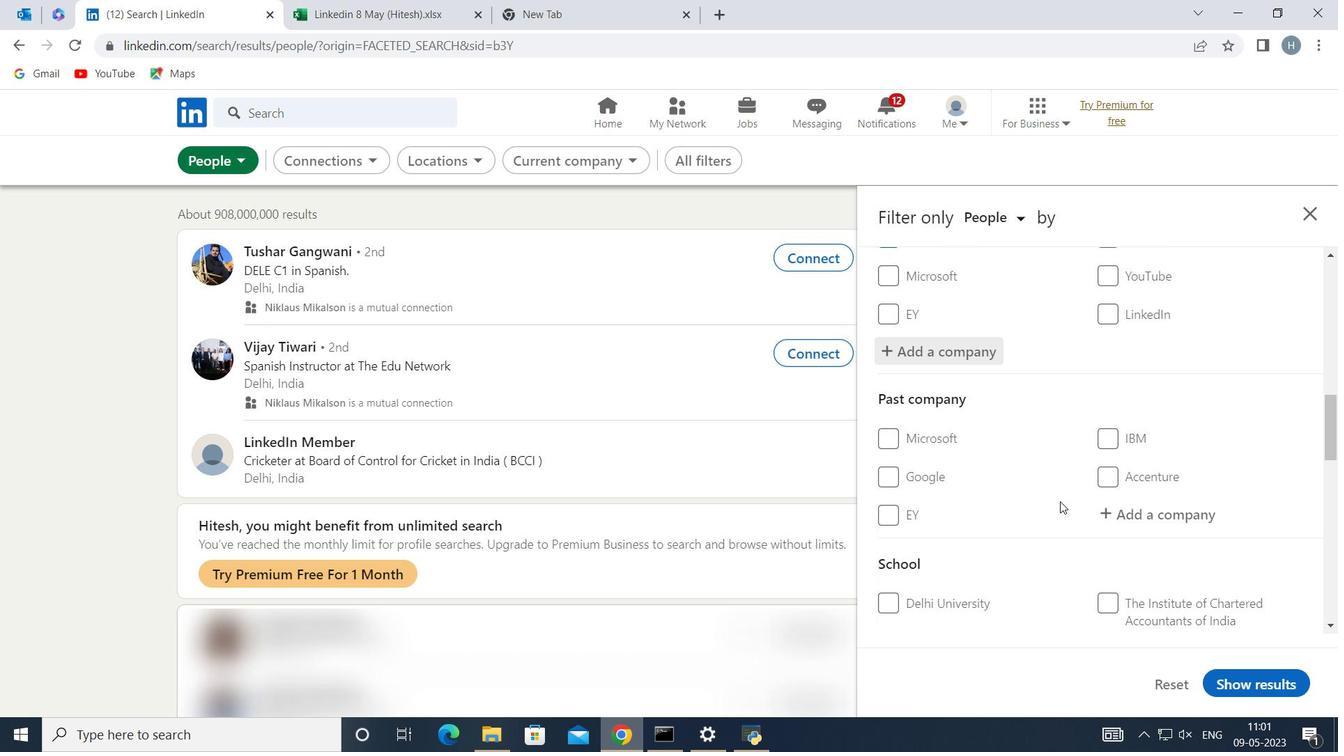 
Action: Mouse scrolled (1061, 498) with delta (0, 0)
Screenshot: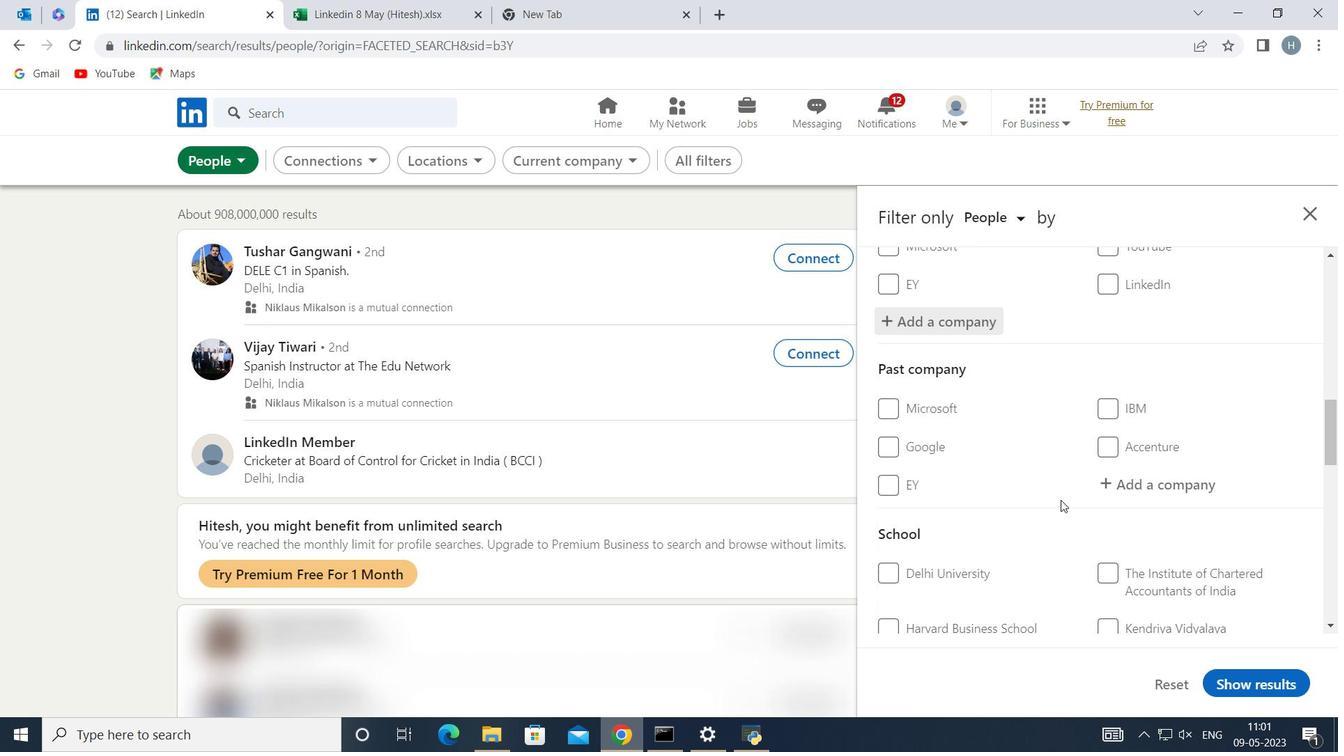 
Action: Mouse moved to (1137, 523)
Screenshot: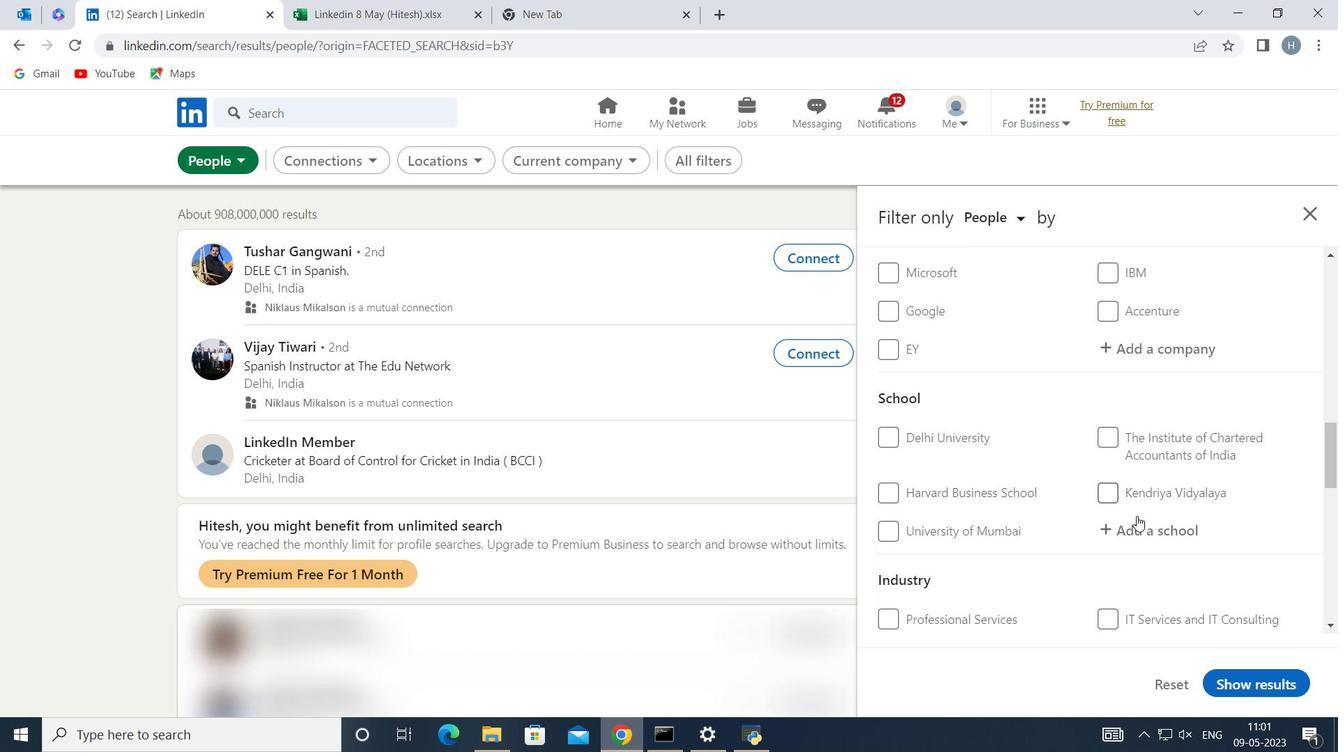 
Action: Mouse pressed left at (1137, 523)
Screenshot: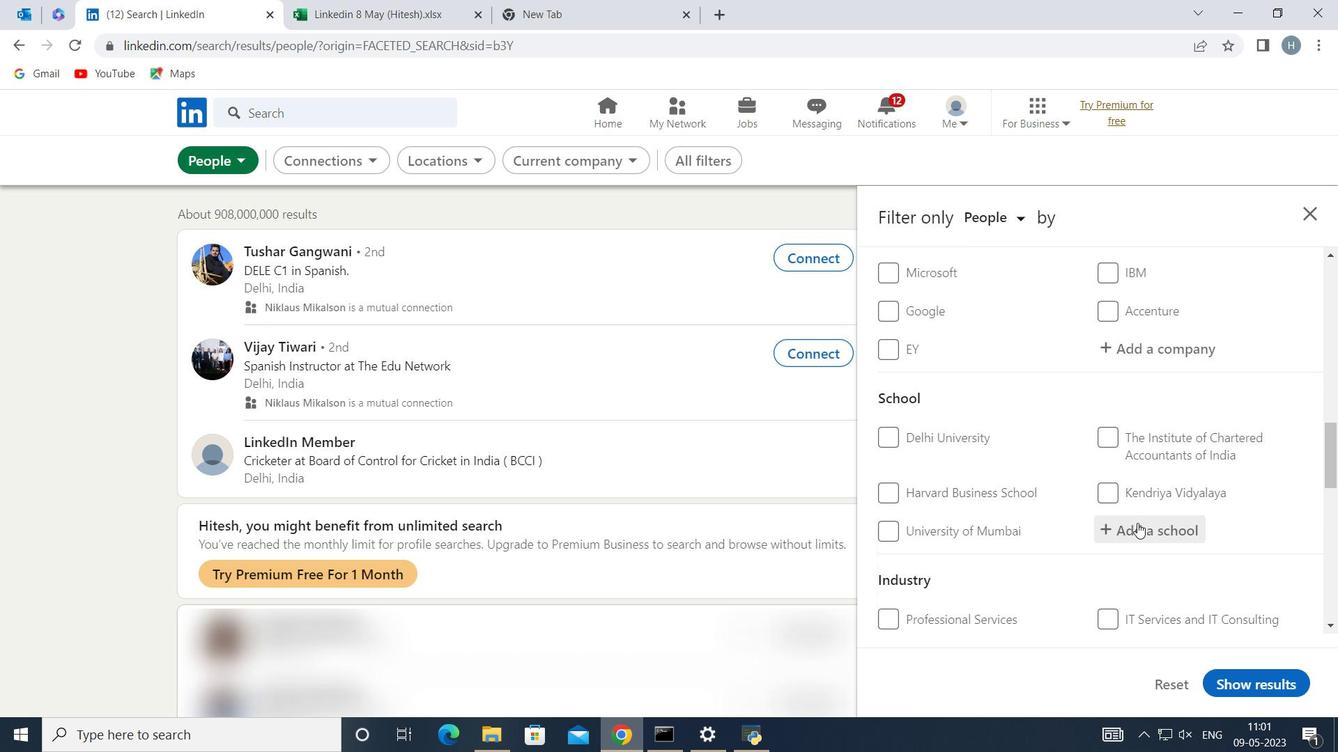 
Action: Key pressed <Key.shift>Axis<Key.space><Key.shift>College<Key.space><Key.backspace>s
Screenshot: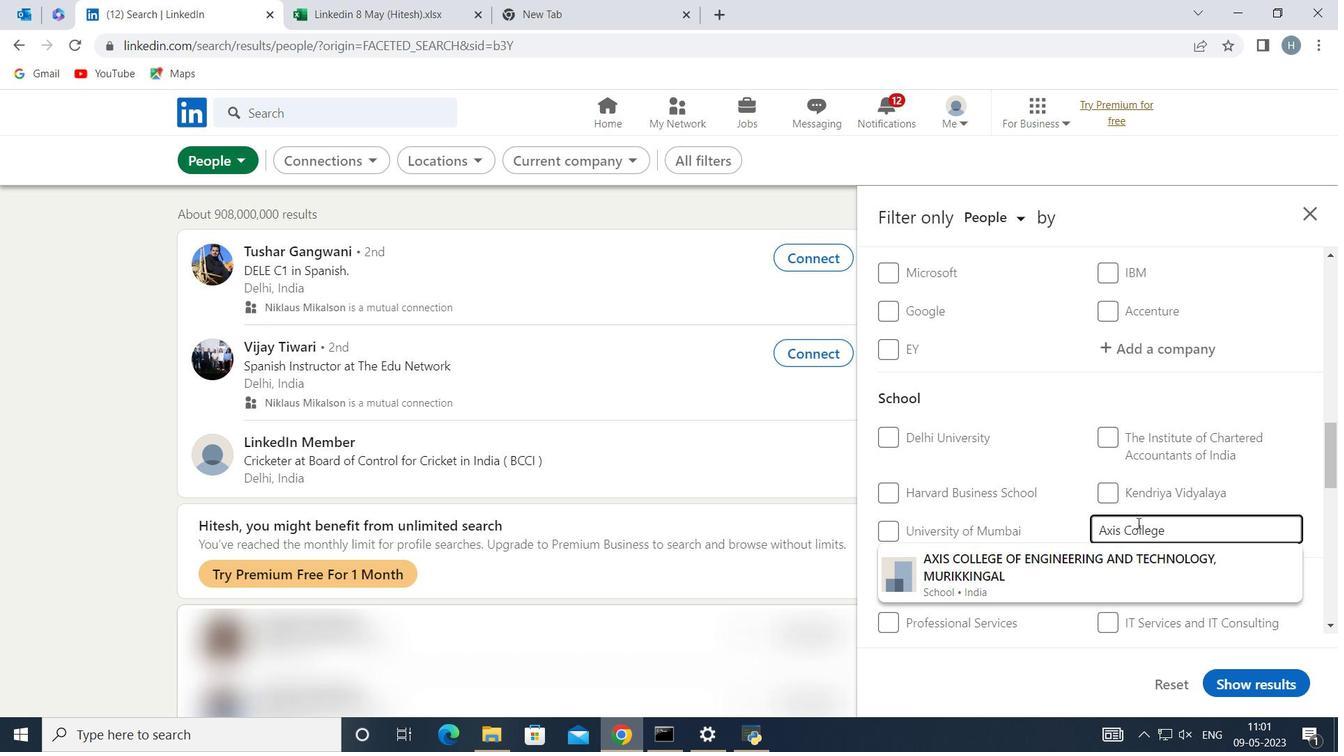 
Action: Mouse moved to (1039, 561)
Screenshot: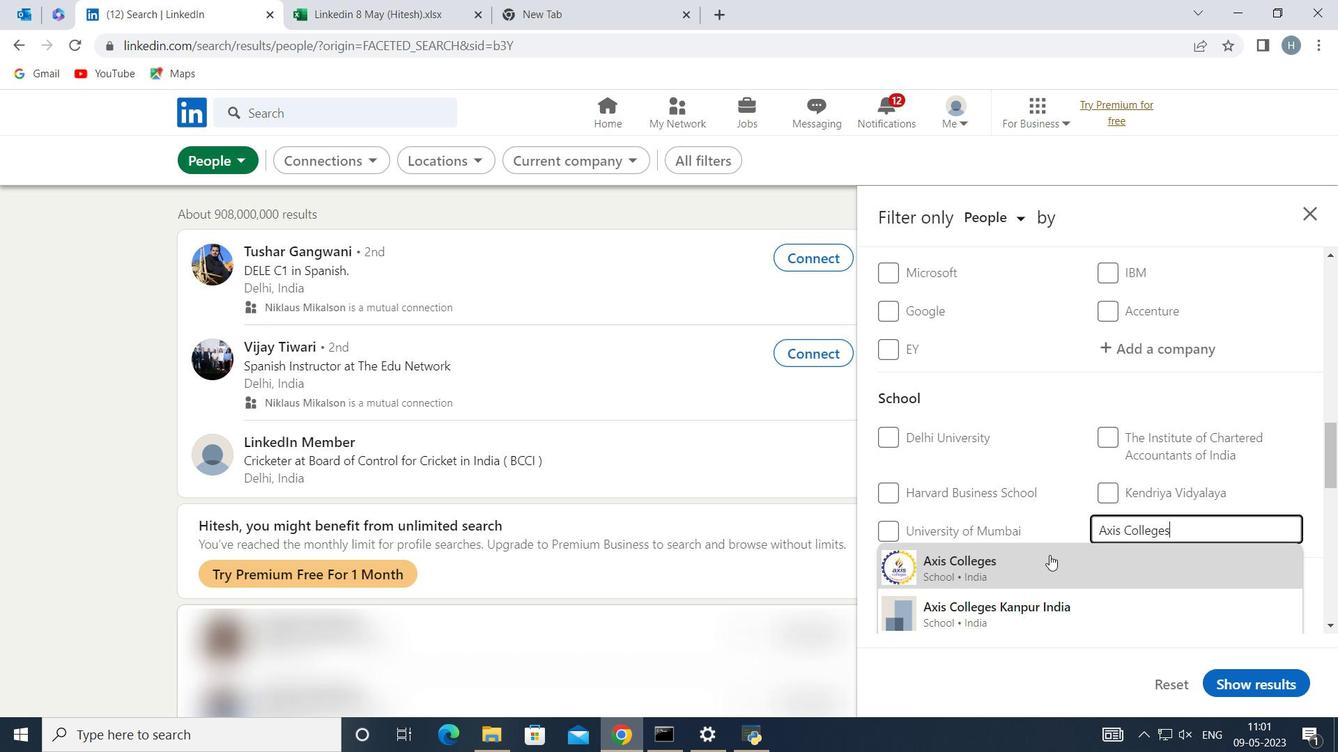 
Action: Mouse pressed left at (1039, 561)
Screenshot: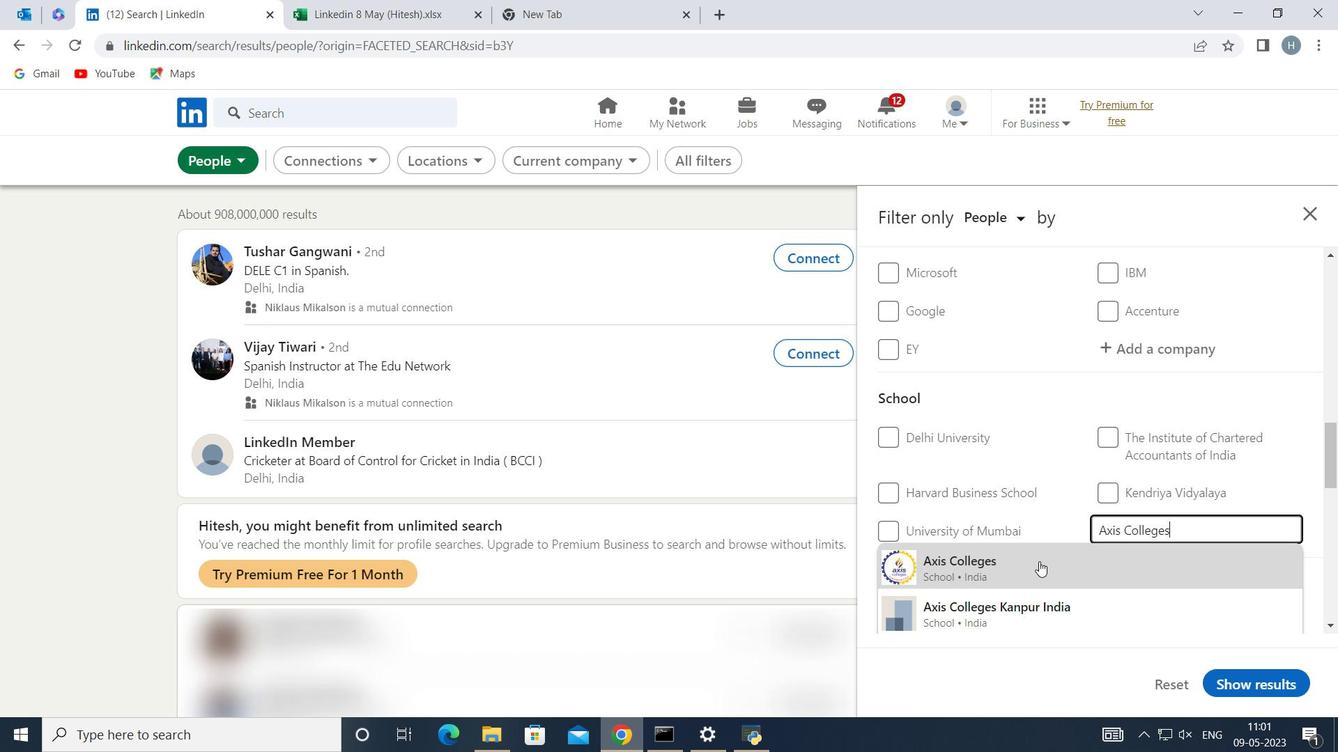 
Action: Mouse moved to (1045, 526)
Screenshot: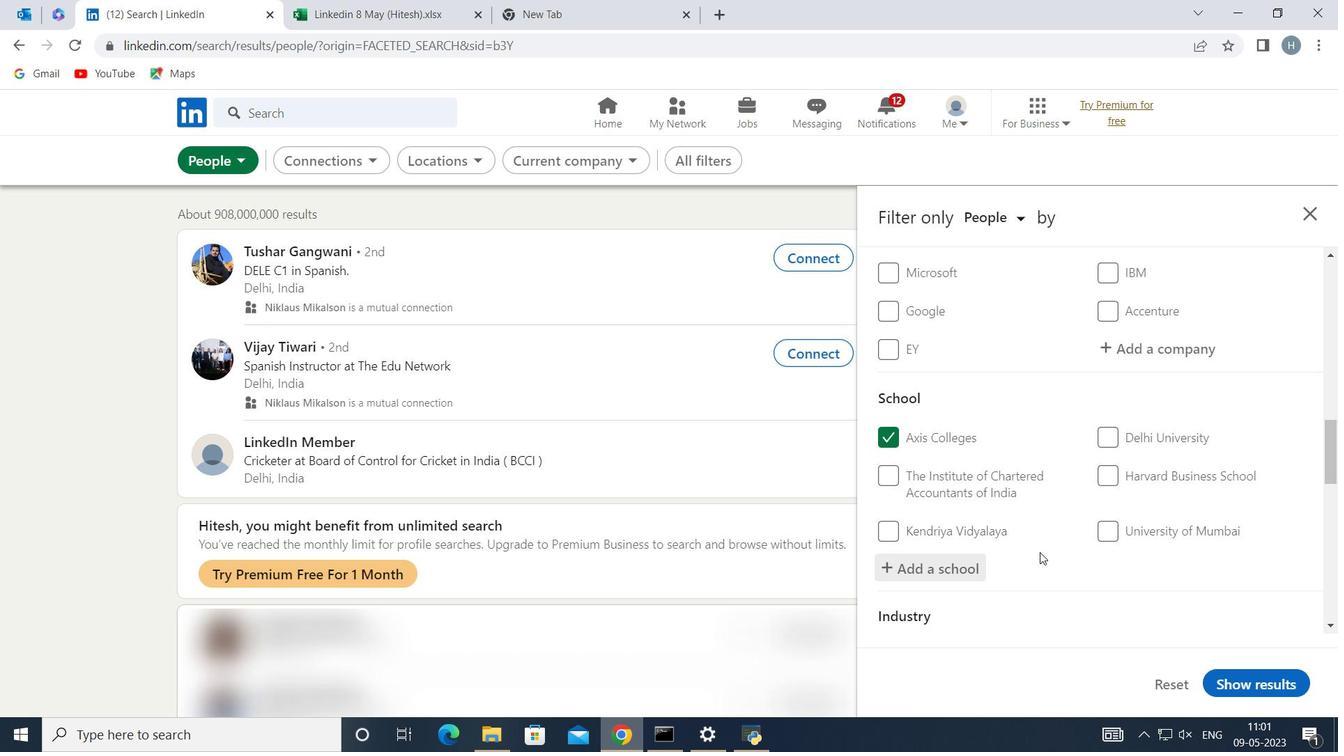 
Action: Mouse scrolled (1045, 525) with delta (0, 0)
Screenshot: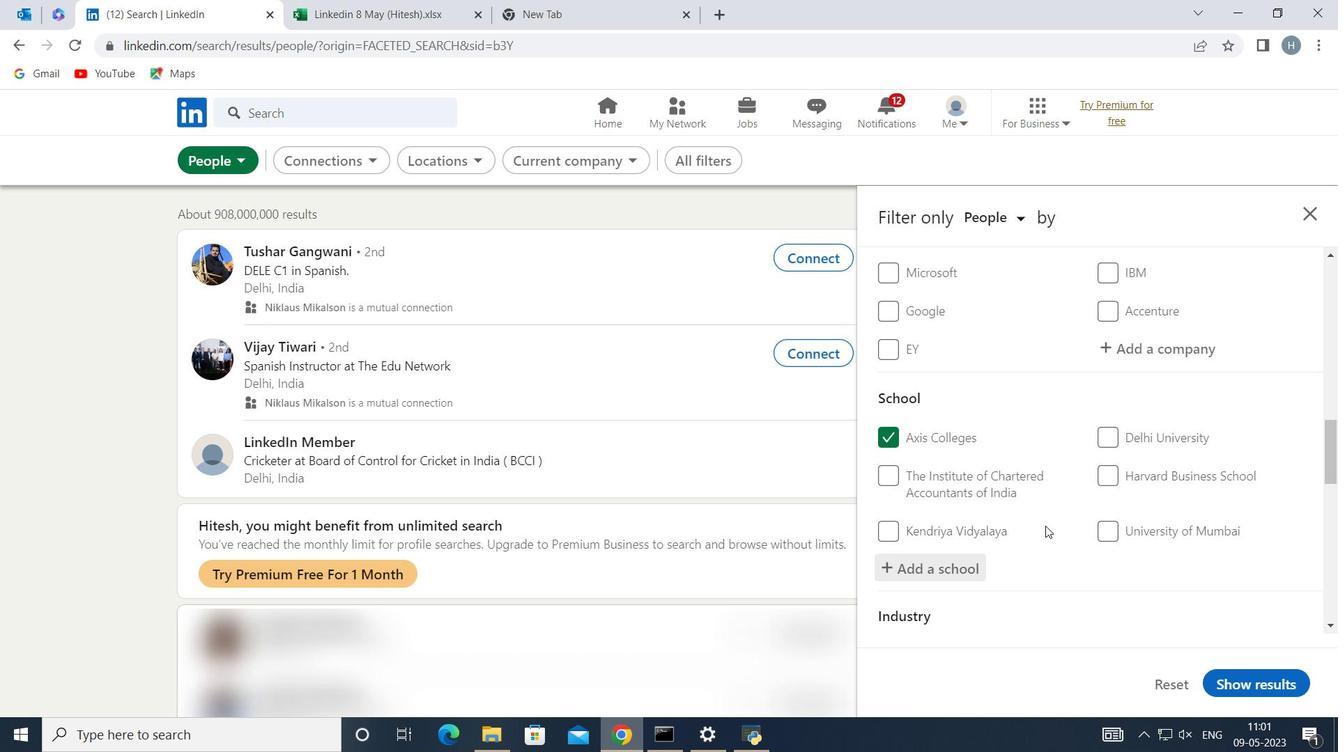 
Action: Mouse moved to (1045, 524)
Screenshot: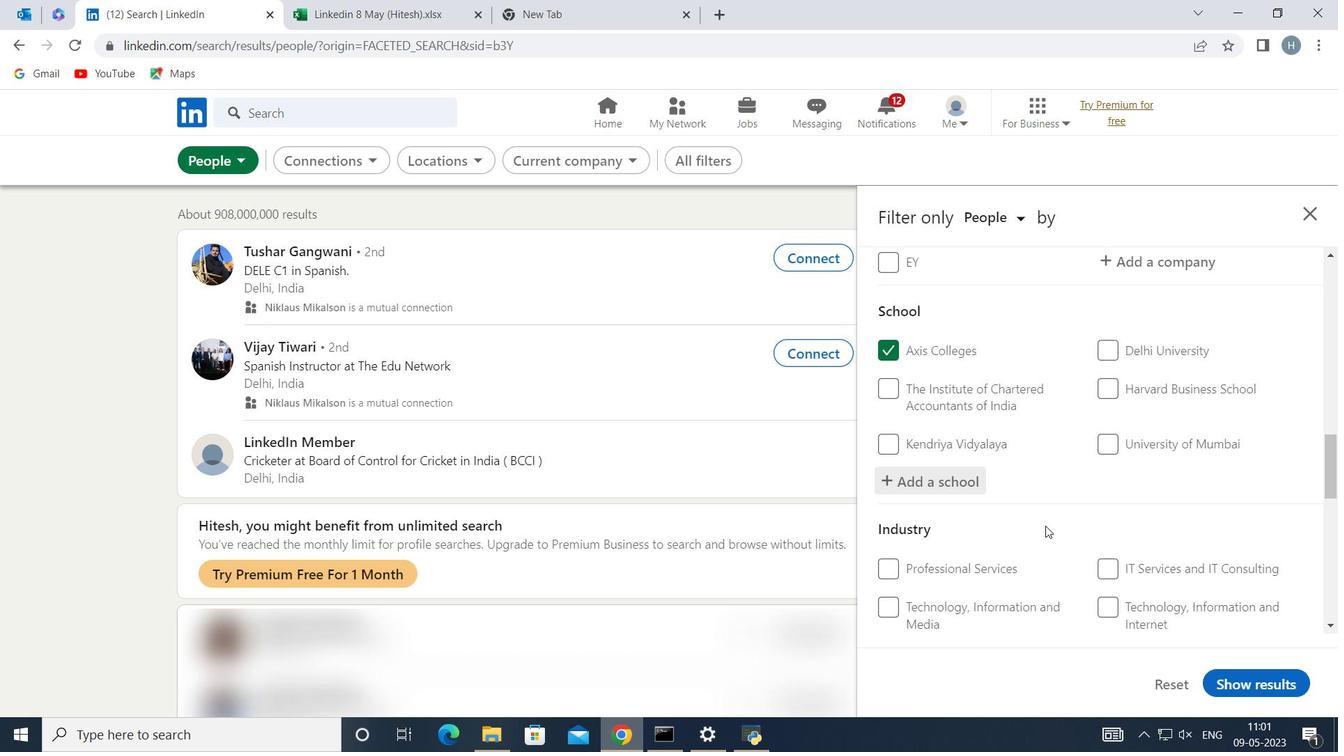 
Action: Mouse scrolled (1045, 524) with delta (0, 0)
Screenshot: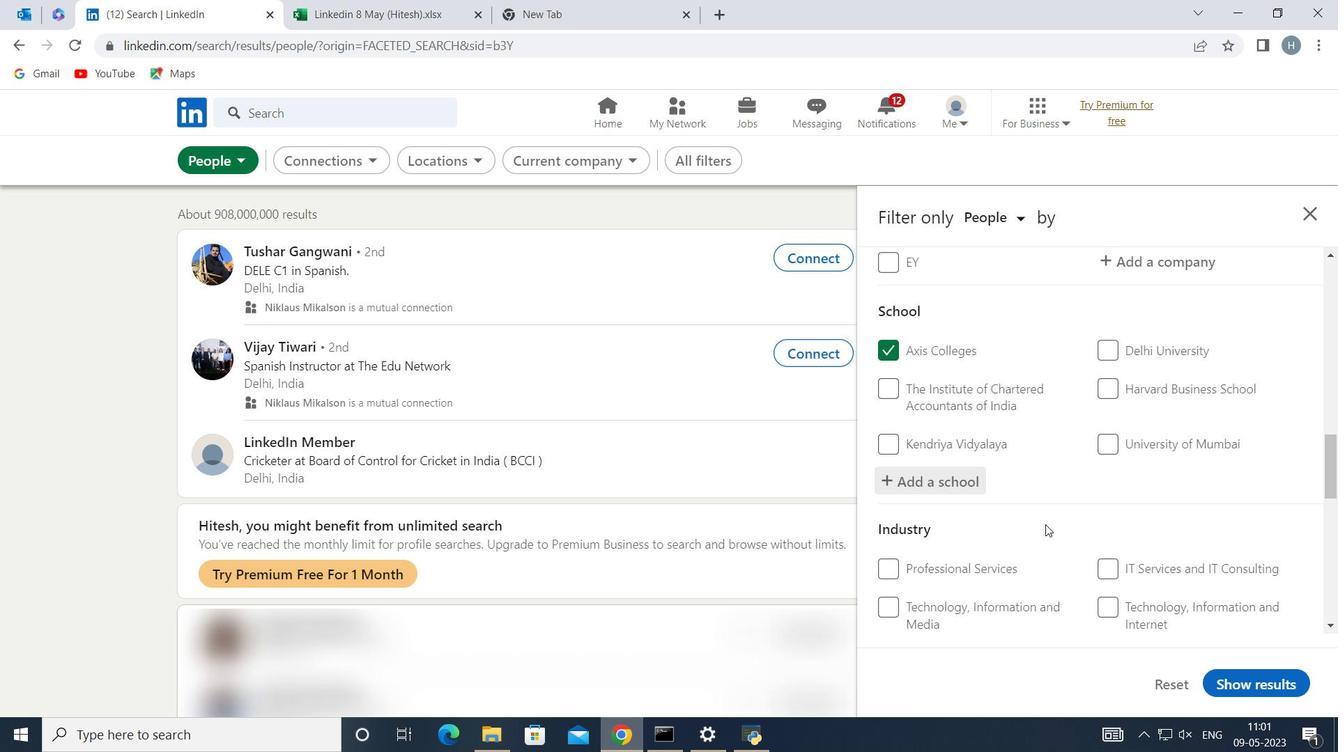 
Action: Mouse moved to (1046, 524)
Screenshot: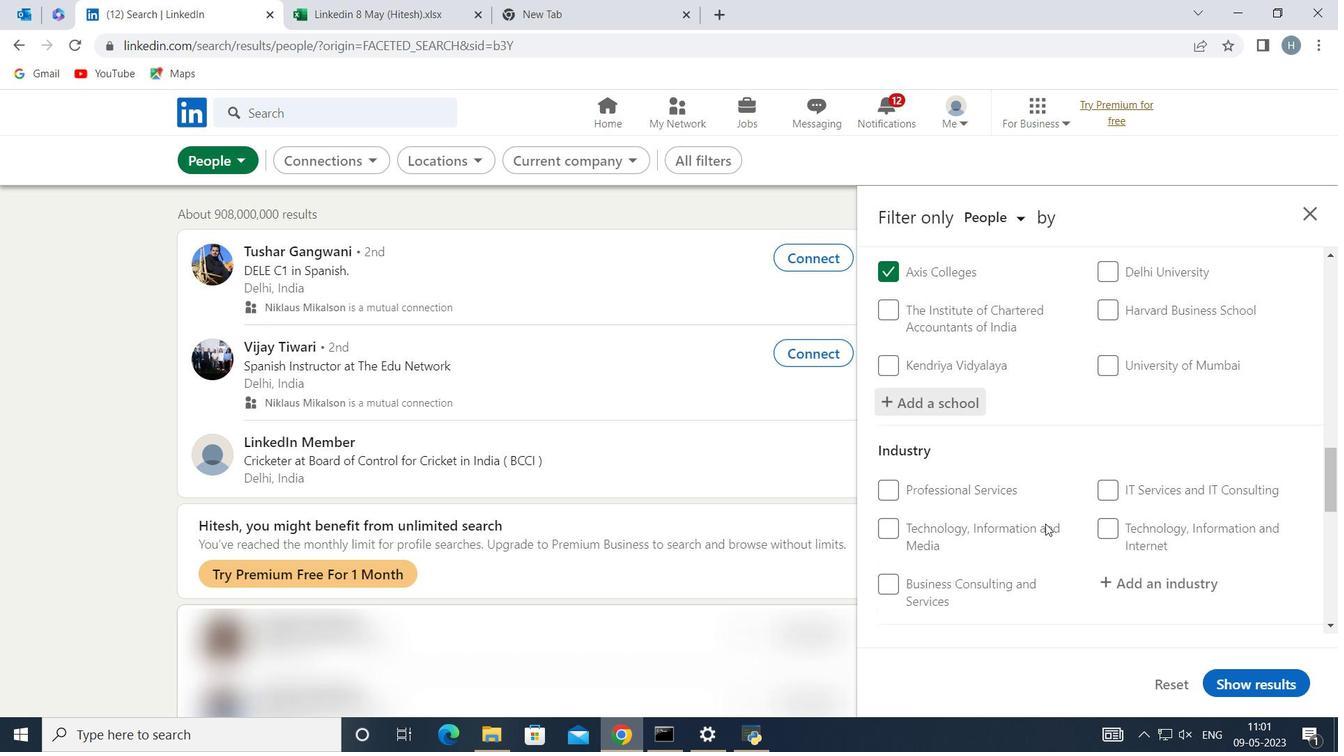 
Action: Mouse scrolled (1046, 523) with delta (0, 0)
Screenshot: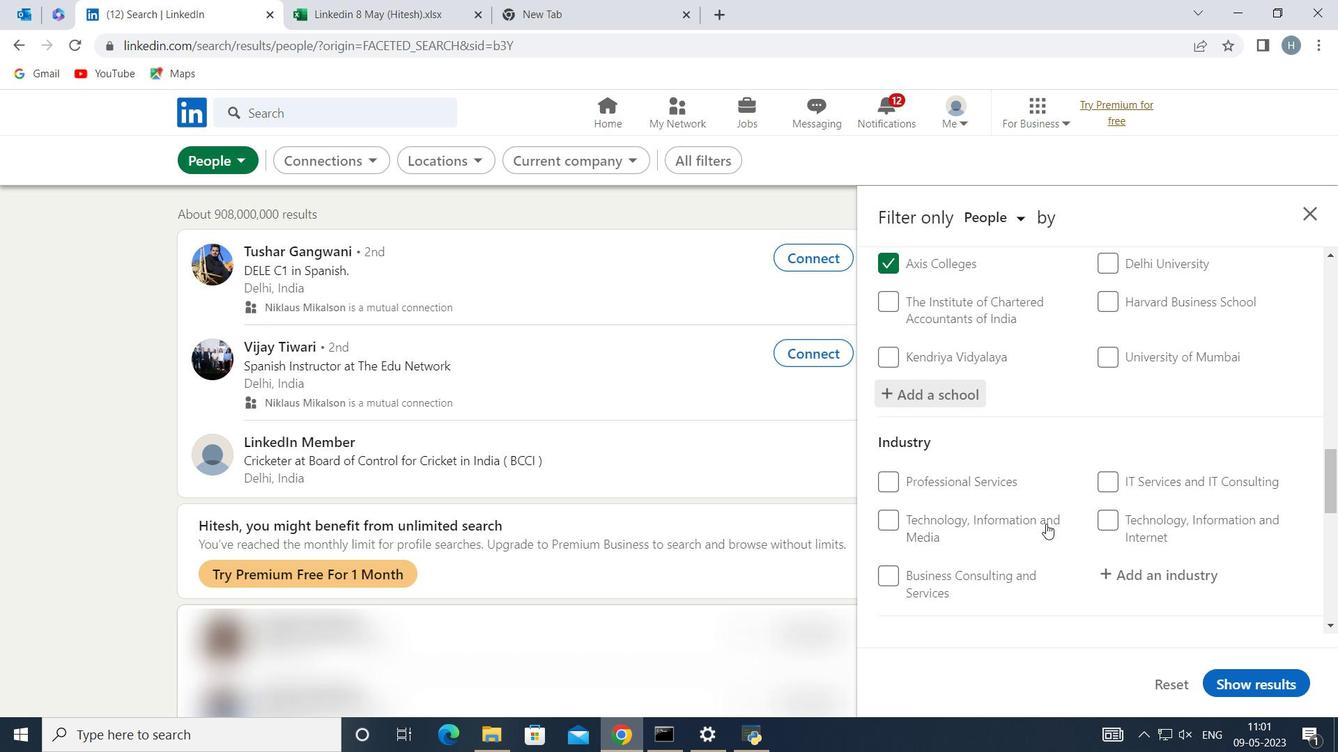
Action: Mouse moved to (1141, 490)
Screenshot: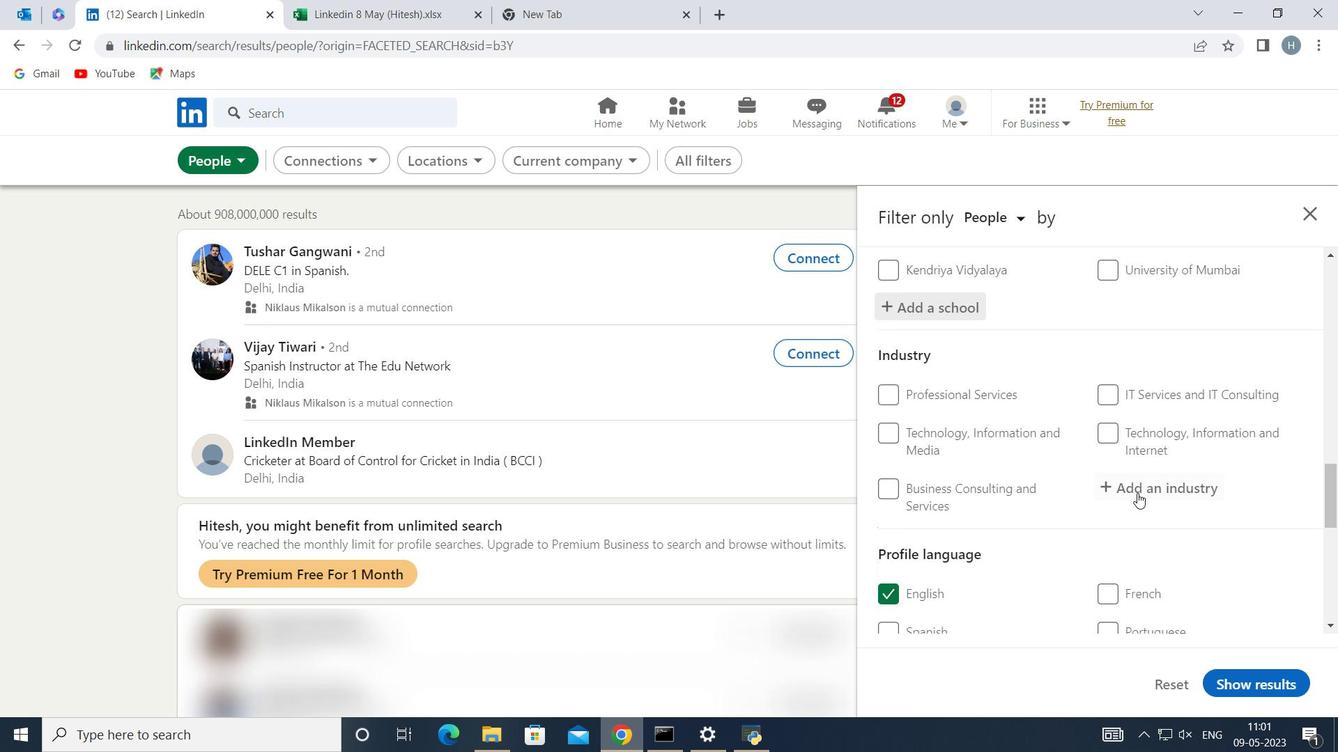 
Action: Mouse pressed left at (1141, 490)
Screenshot: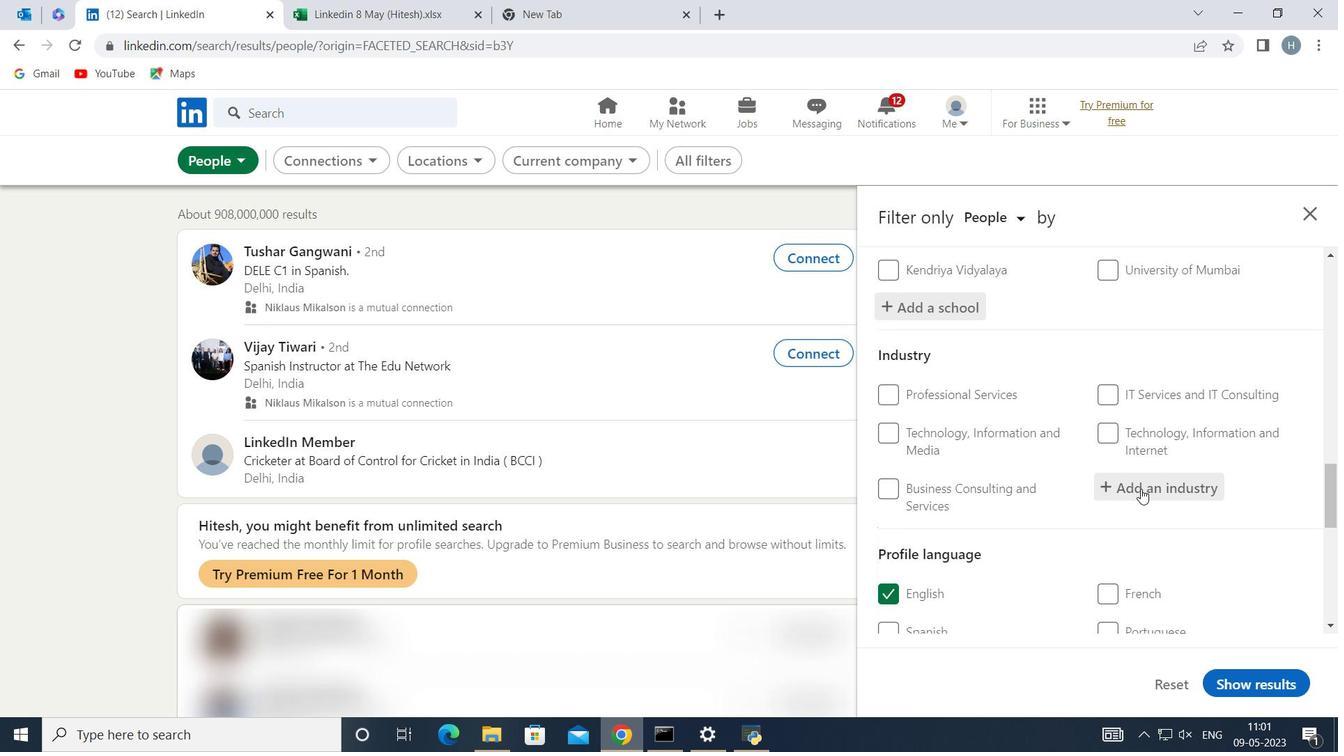 
Action: Mouse moved to (1141, 489)
Screenshot: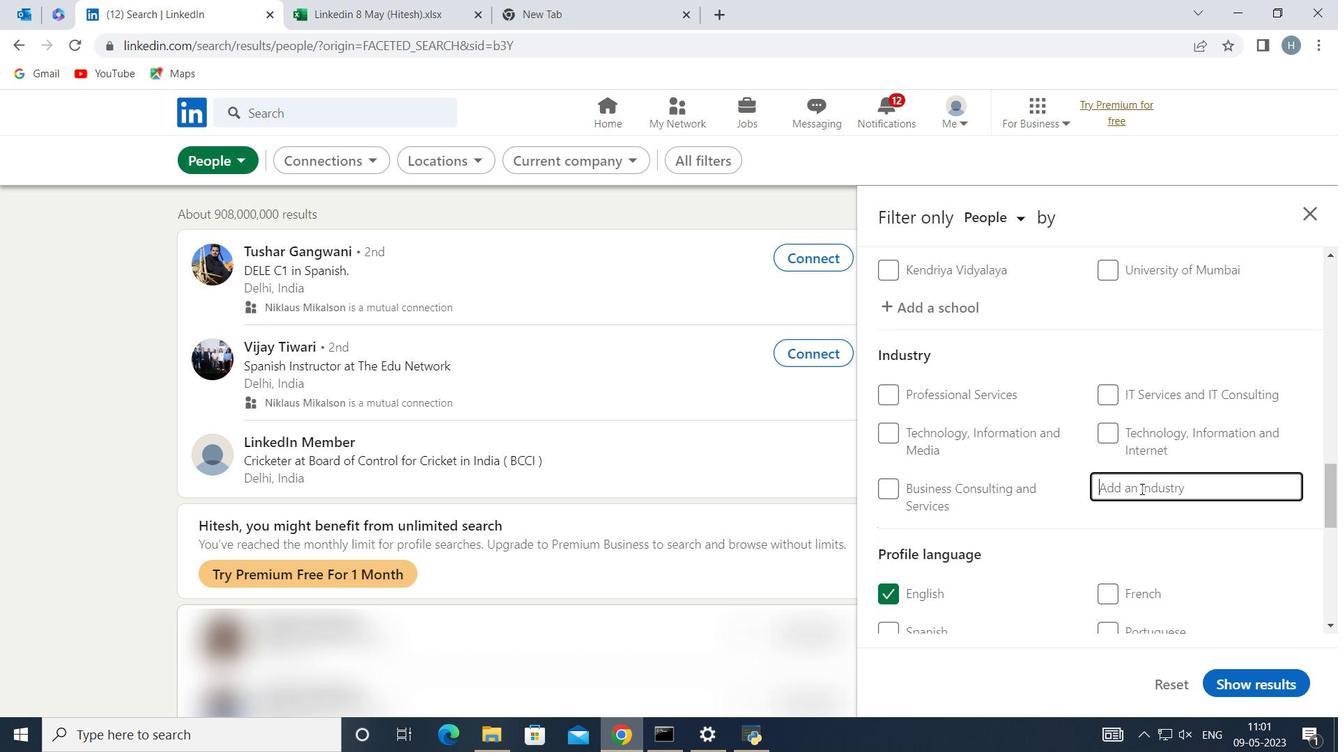 
Action: Key pressed <Key.shift>Chemical<Key.space><Key.shift>Manu
Screenshot: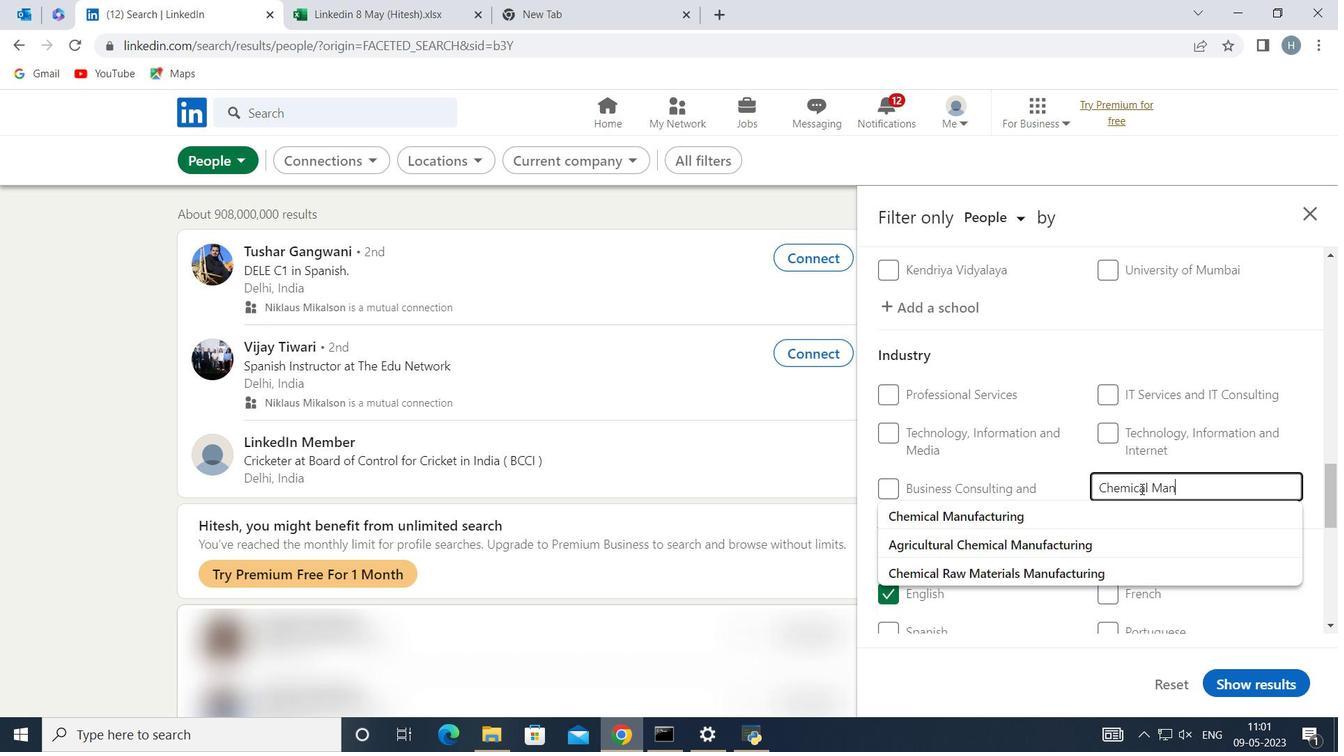 
Action: Mouse moved to (1057, 511)
Screenshot: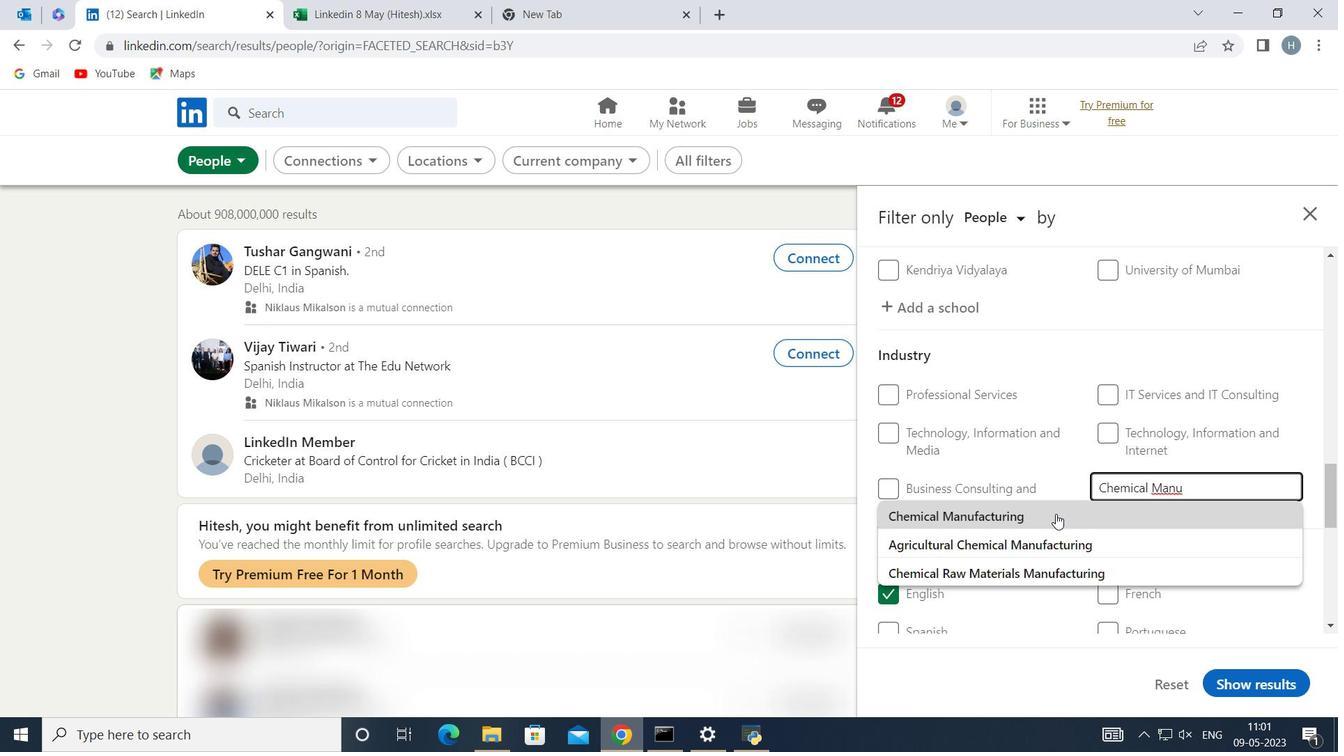 
Action: Mouse pressed left at (1057, 511)
Screenshot: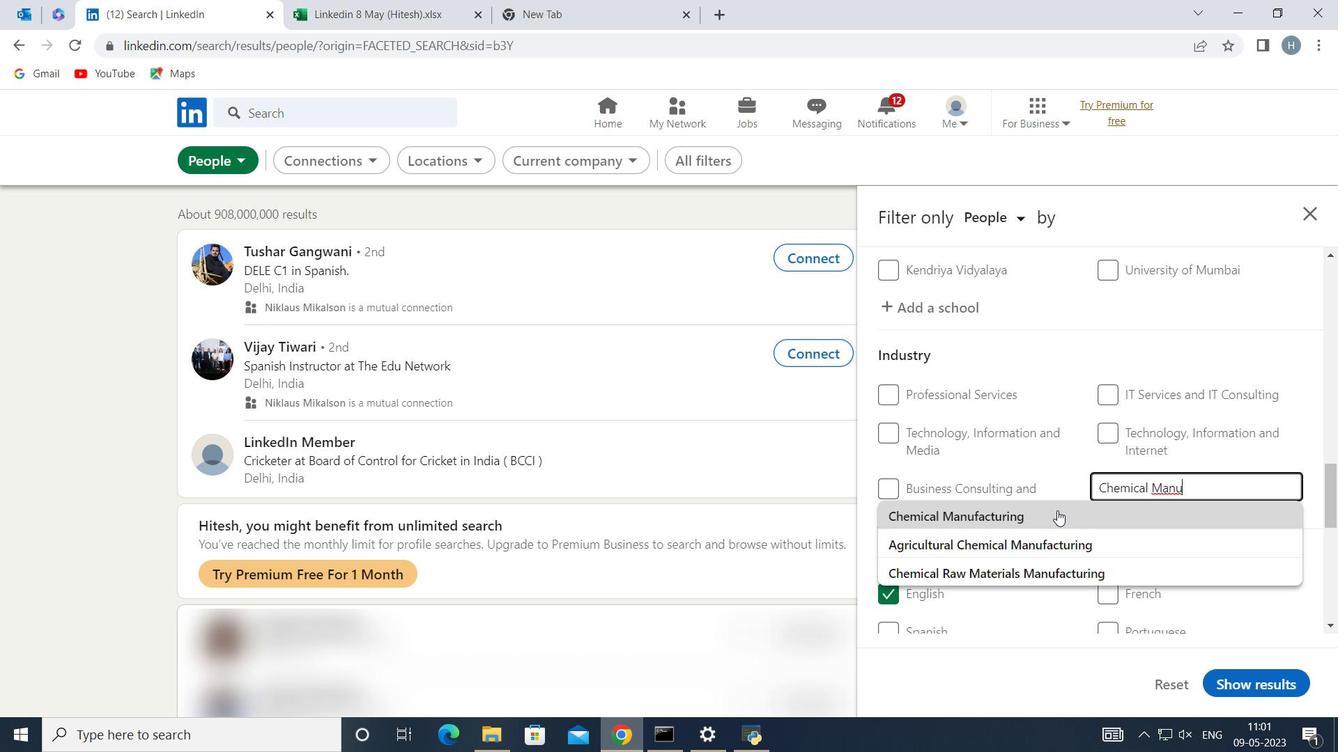 
Action: Mouse moved to (1012, 487)
Screenshot: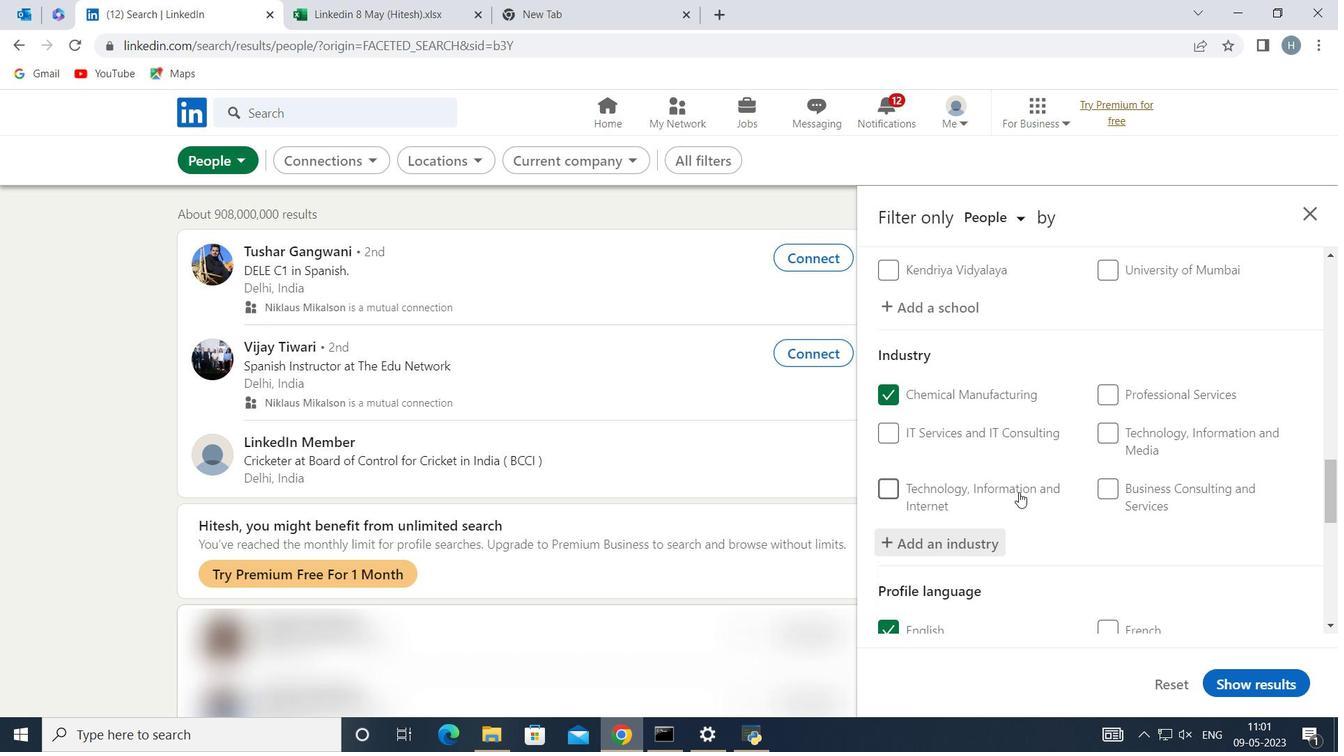 
Action: Mouse scrolled (1012, 486) with delta (0, 0)
Screenshot: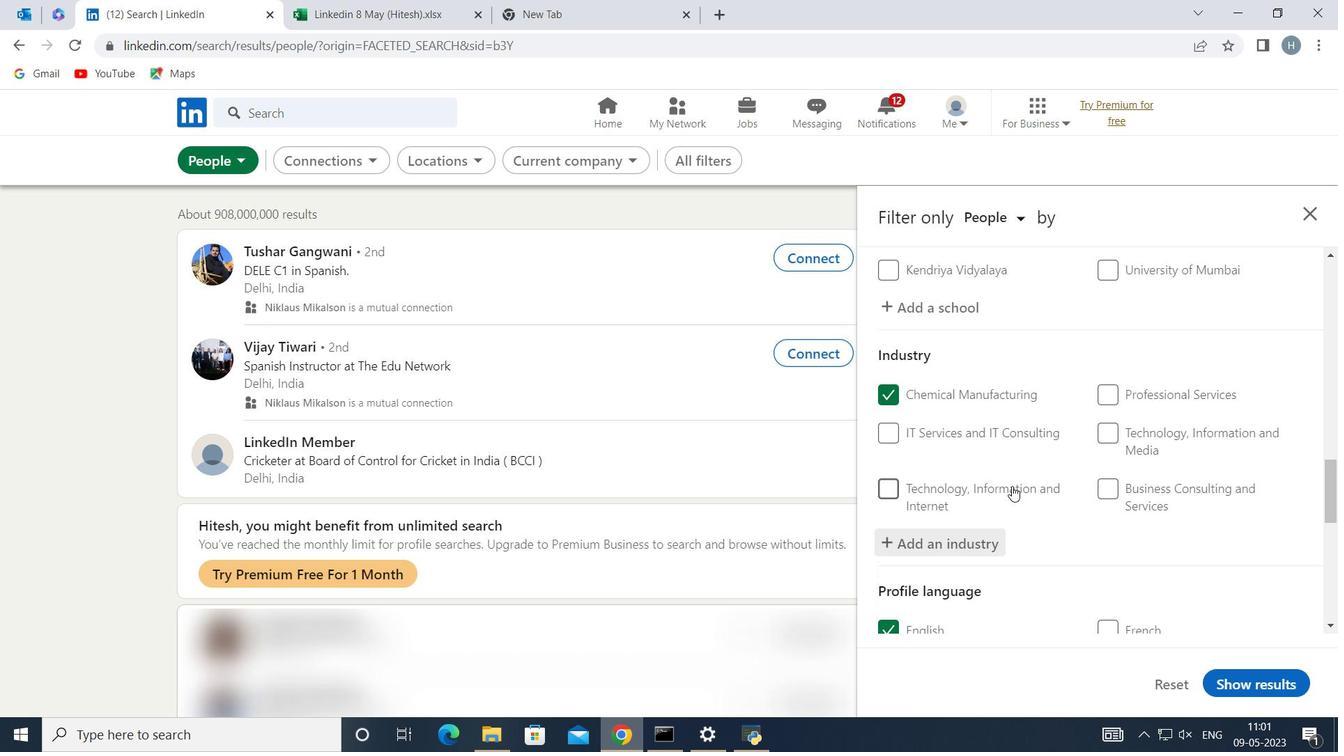 
Action: Mouse moved to (1012, 485)
Screenshot: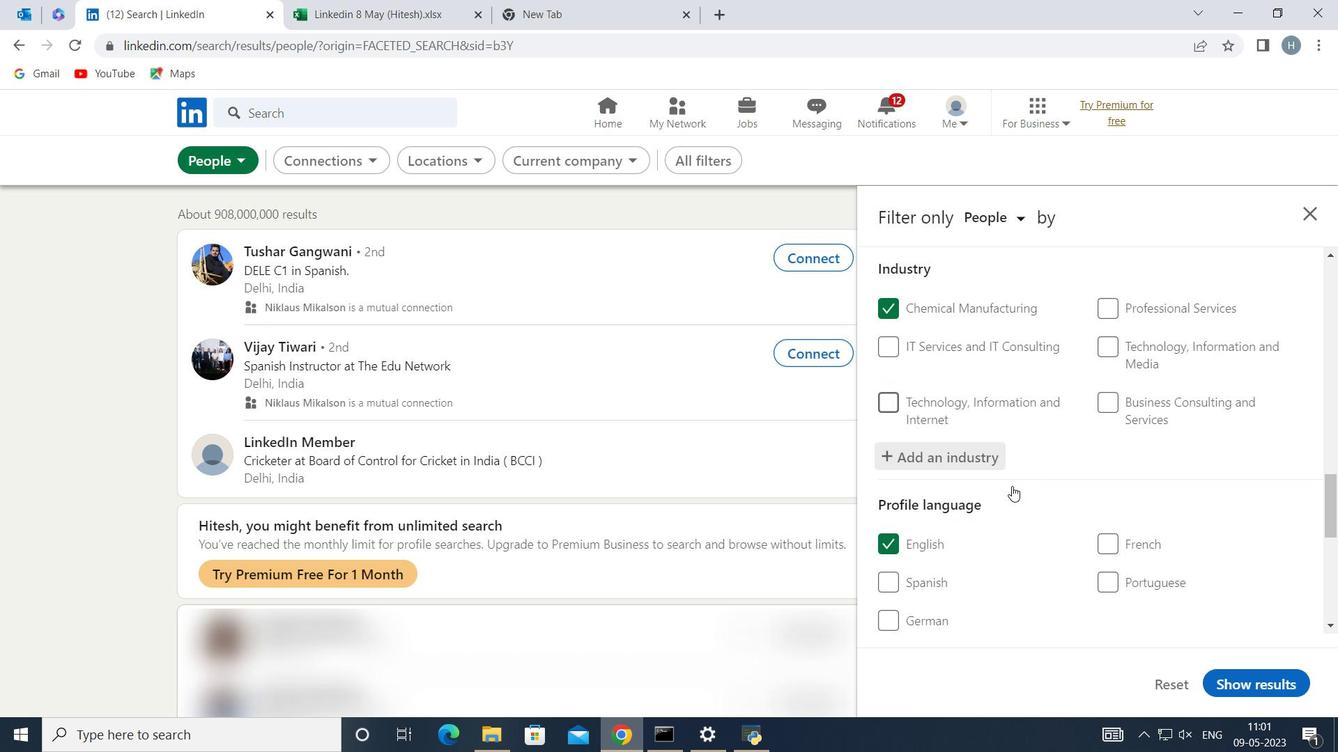 
Action: Mouse scrolled (1012, 485) with delta (0, 0)
Screenshot: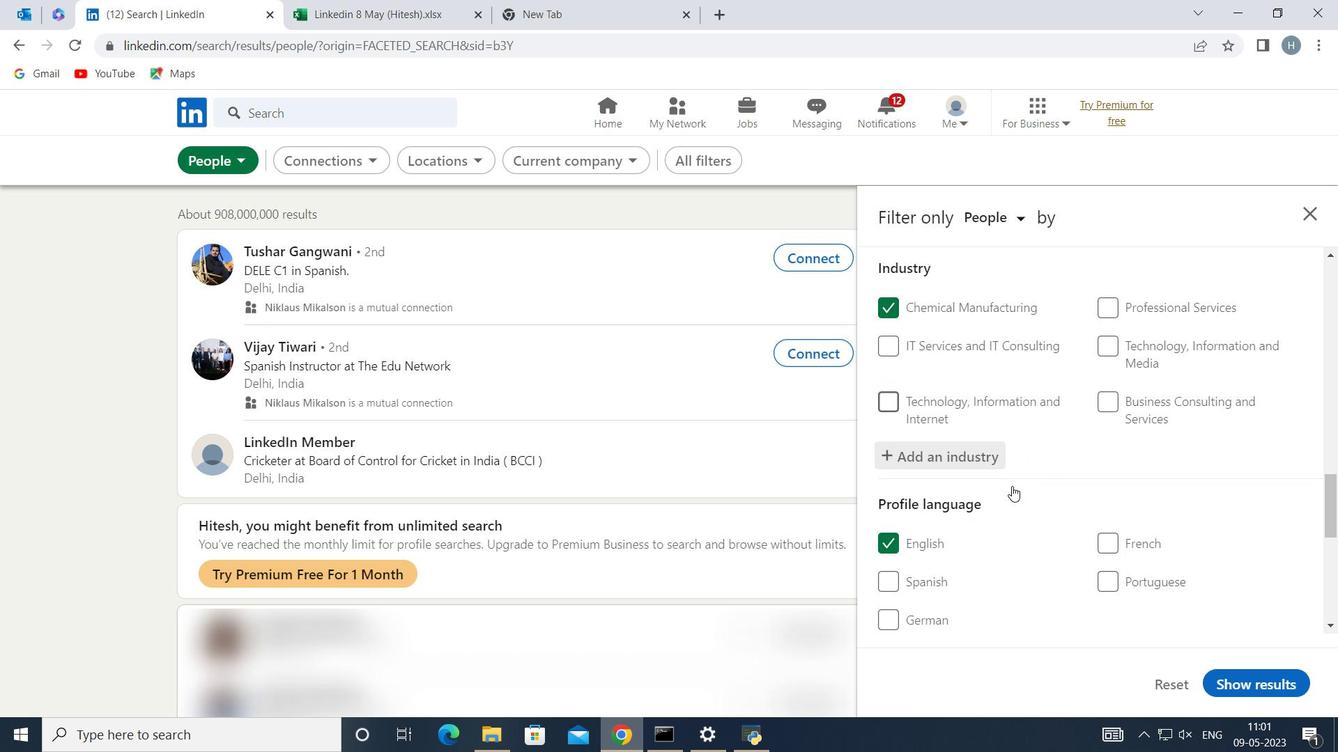 
Action: Mouse scrolled (1012, 485) with delta (0, 0)
Screenshot: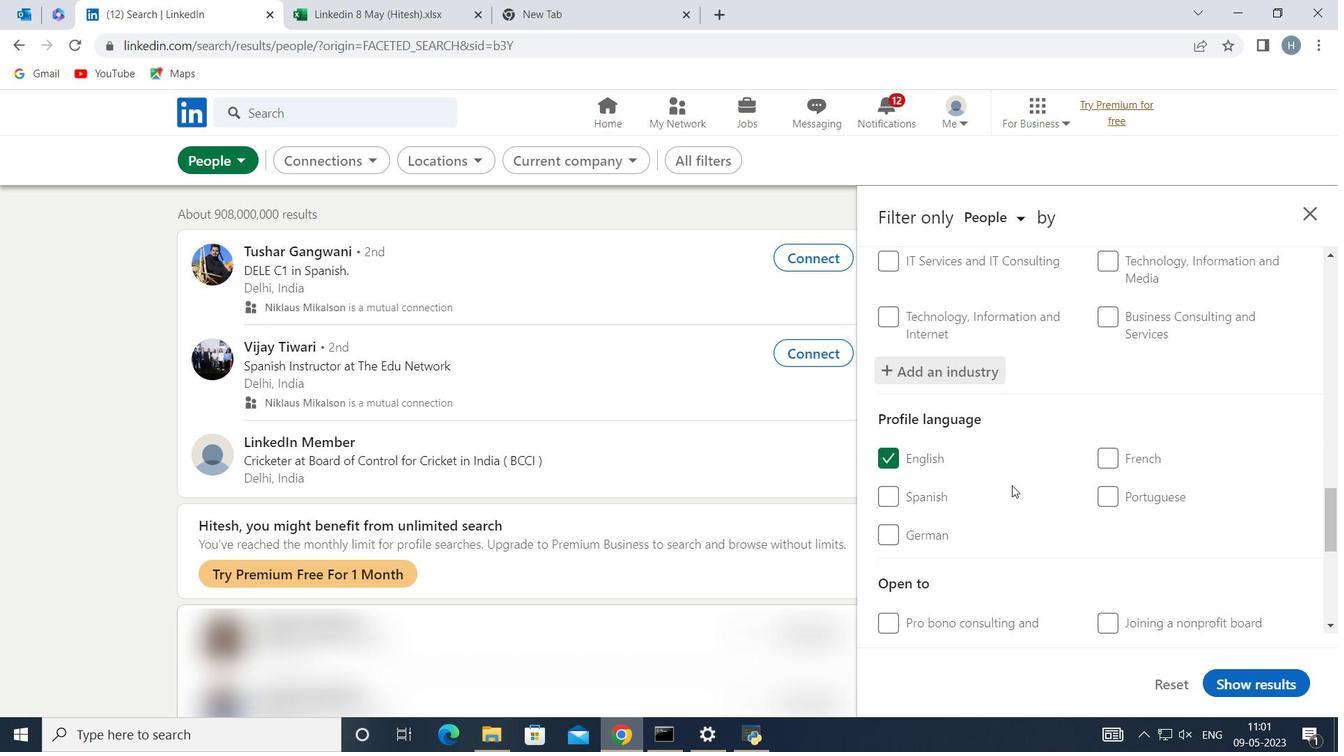 
Action: Mouse moved to (1020, 485)
Screenshot: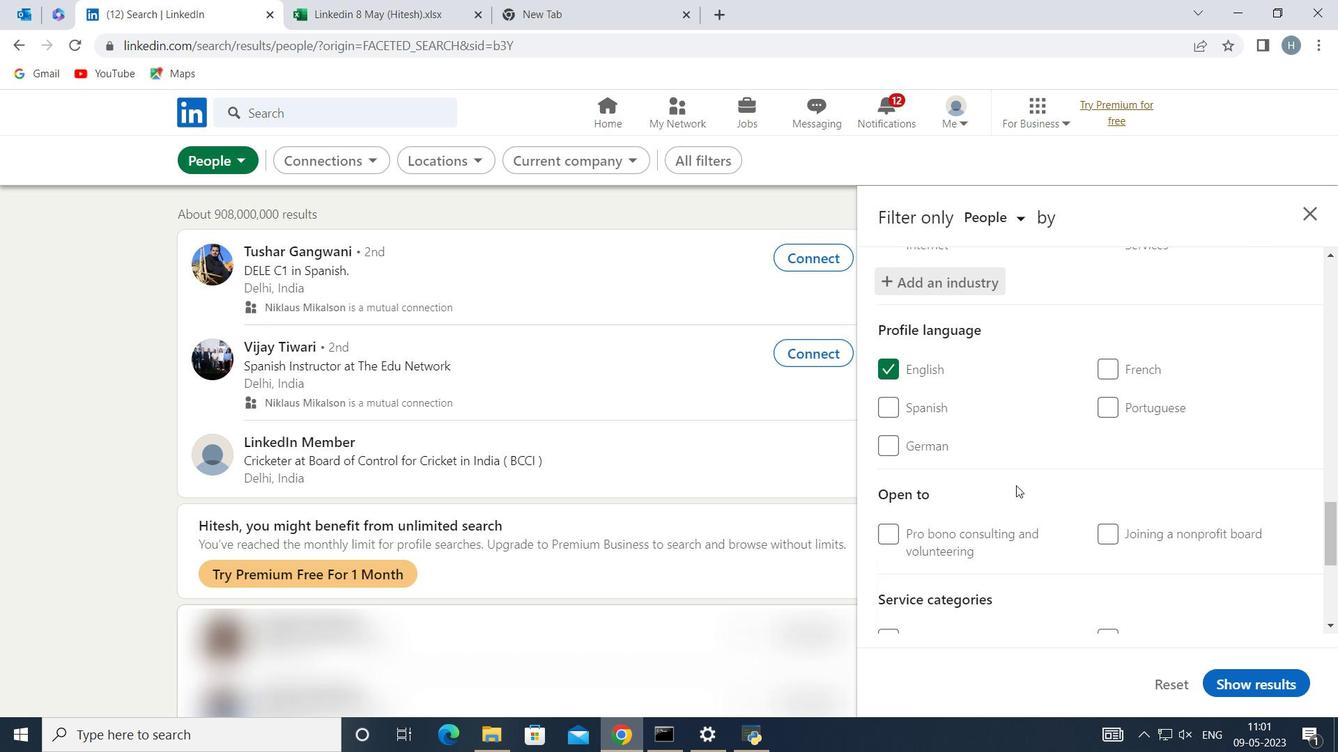 
Action: Mouse scrolled (1020, 485) with delta (0, 0)
Screenshot: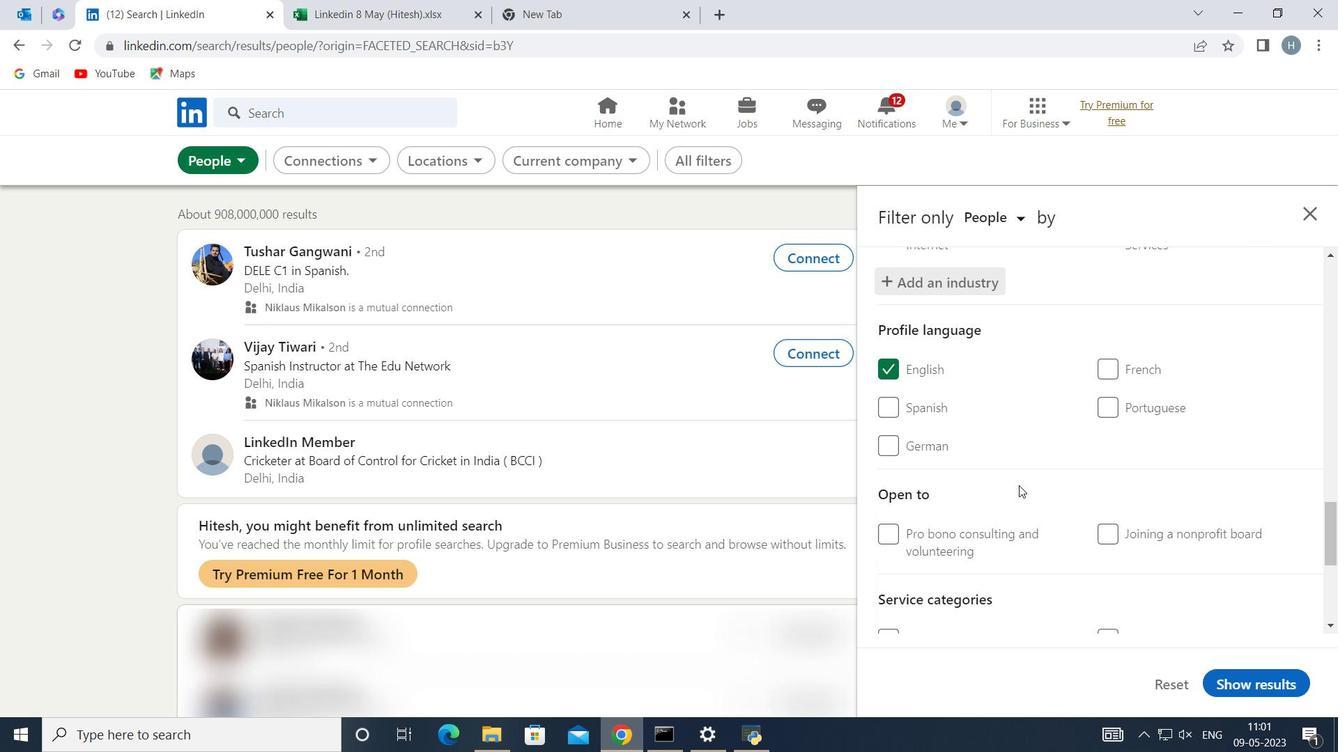 
Action: Mouse moved to (1060, 487)
Screenshot: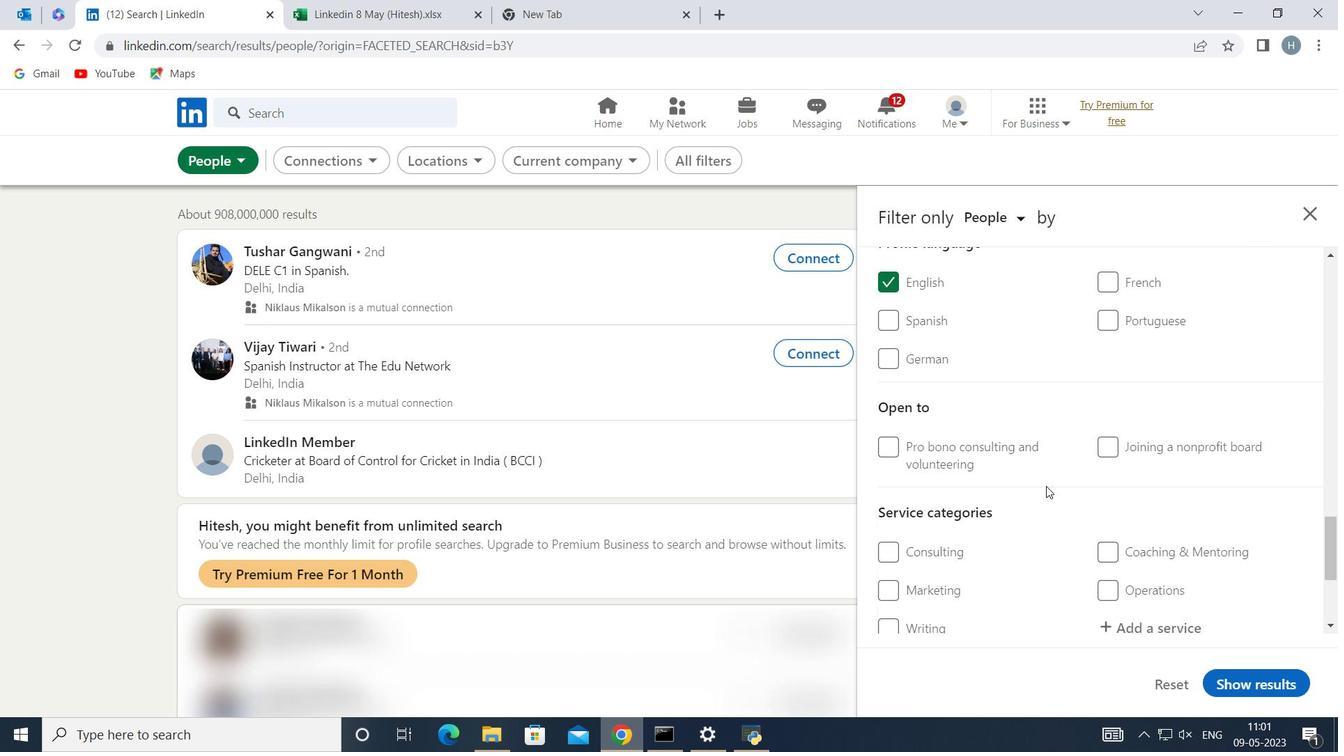 
Action: Mouse scrolled (1060, 486) with delta (0, 0)
Screenshot: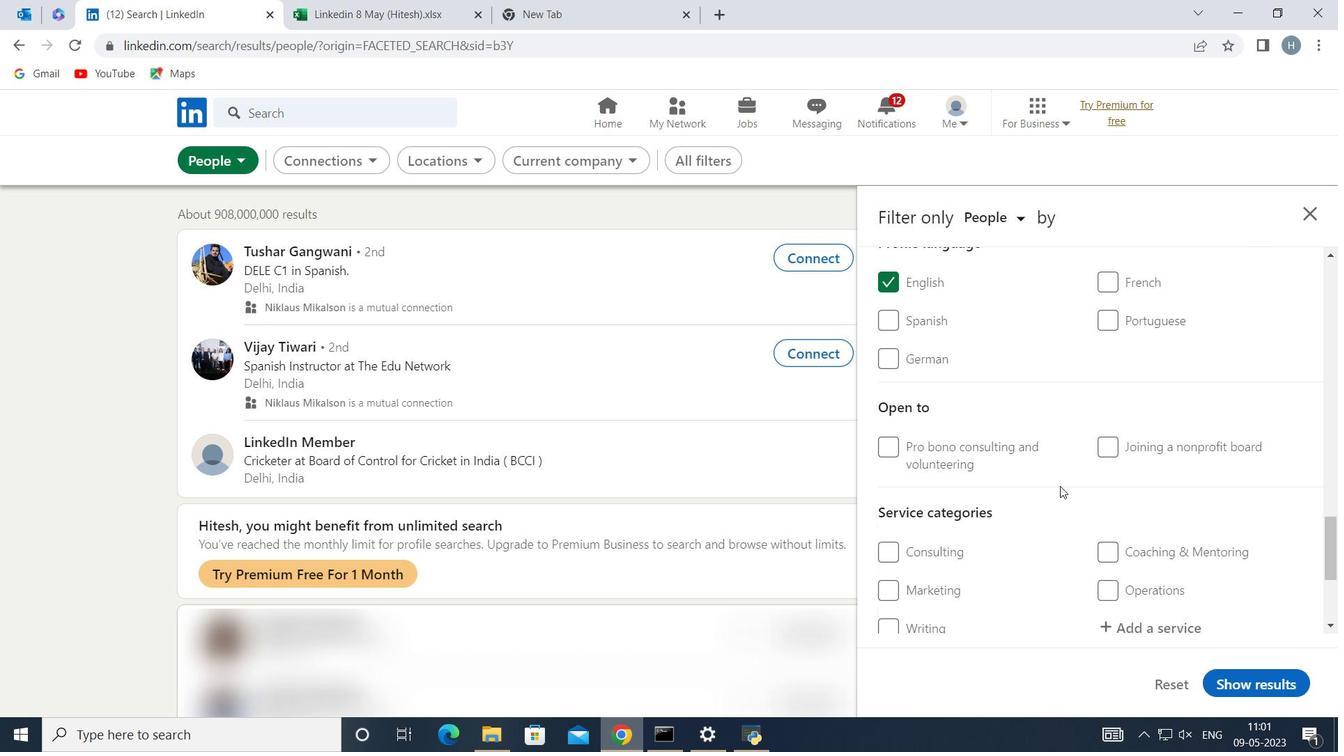 
Action: Mouse moved to (1166, 533)
Screenshot: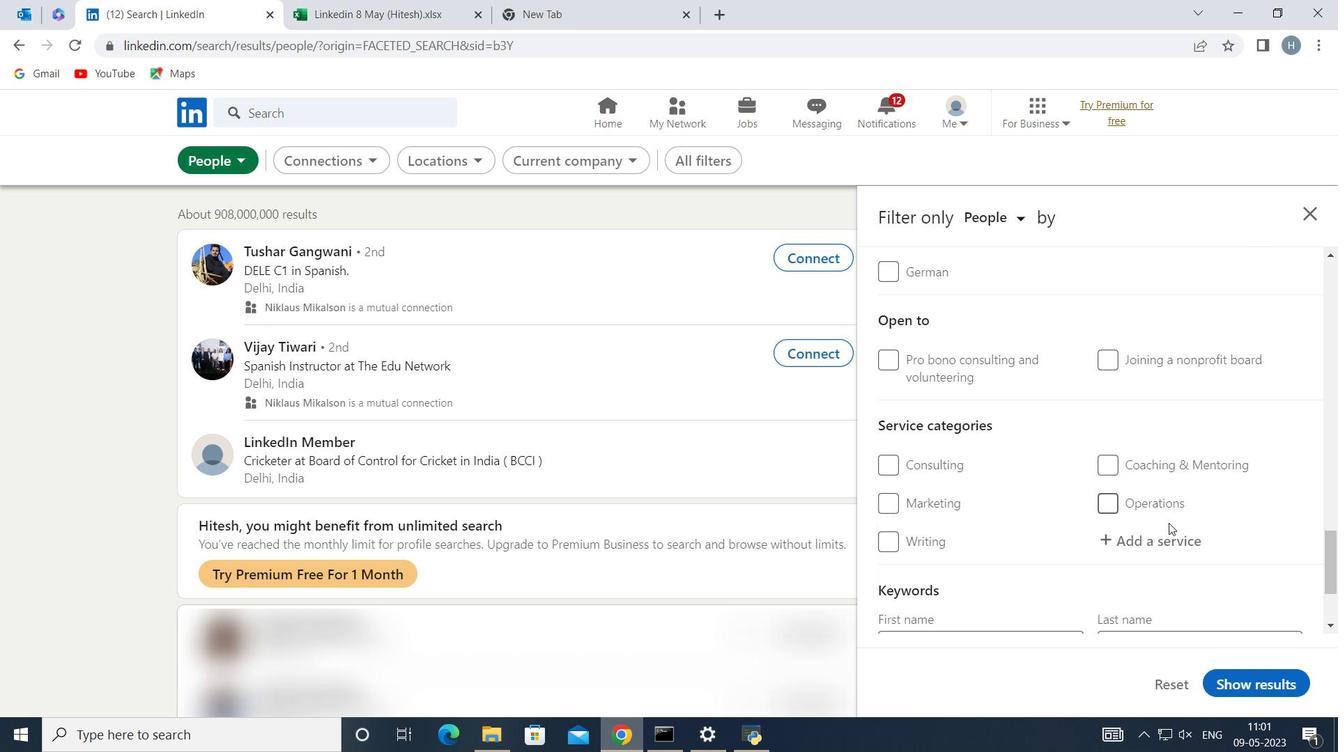 
Action: Mouse pressed left at (1166, 533)
Screenshot: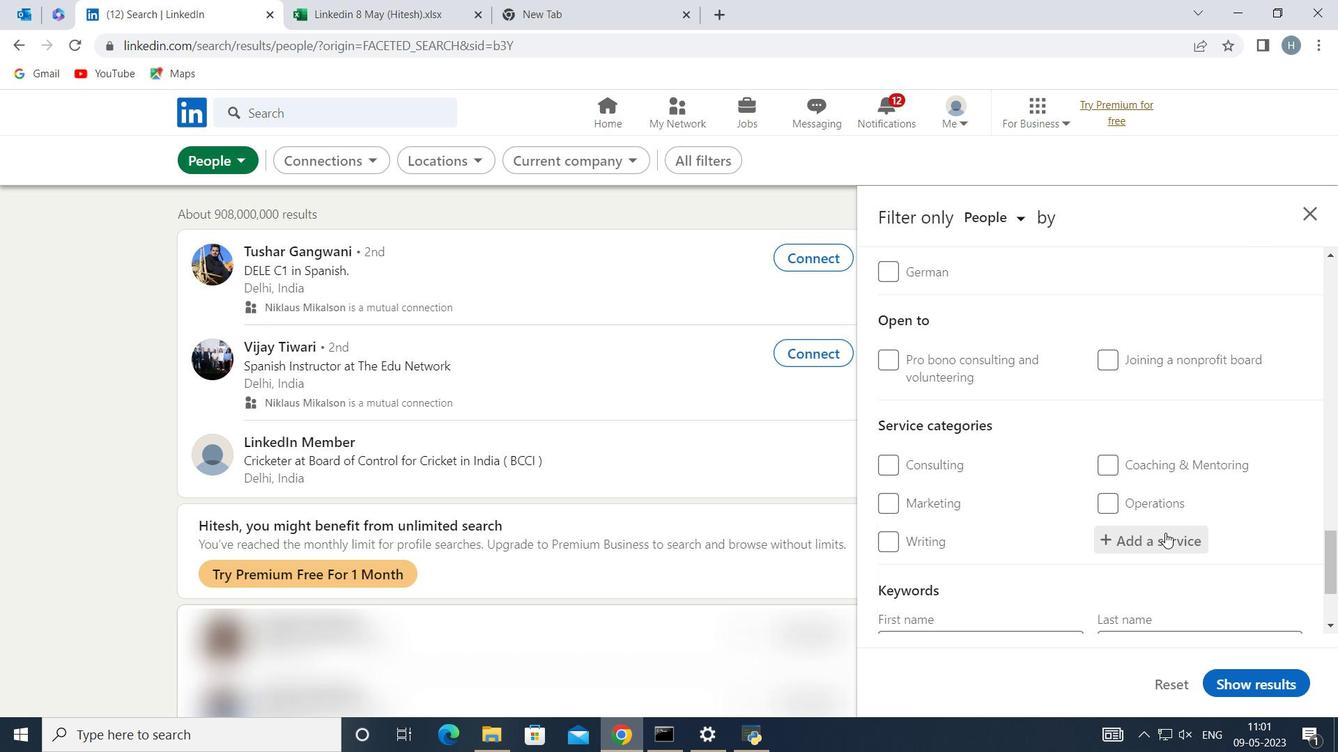 
Action: Key pressed <Key.shift>Wedding<Key.space><Key.shift>Plann
Screenshot: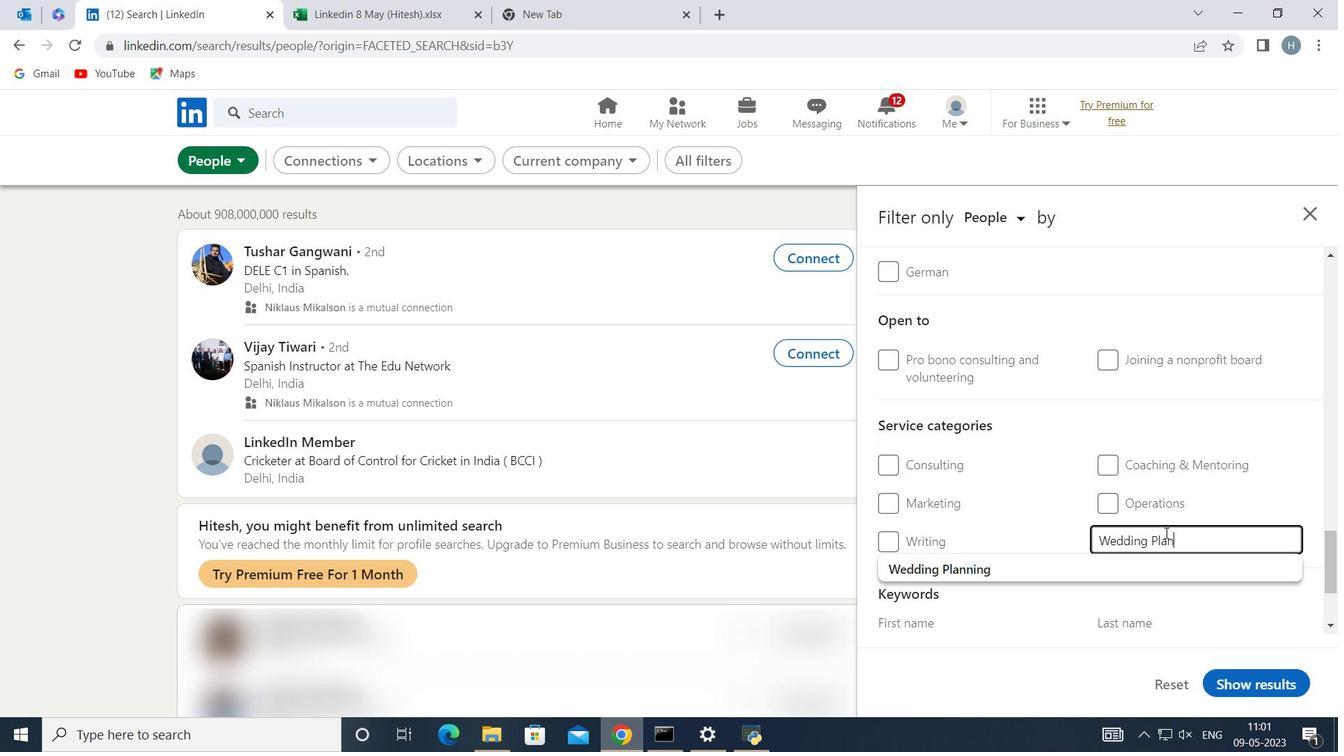 
Action: Mouse moved to (1056, 566)
Screenshot: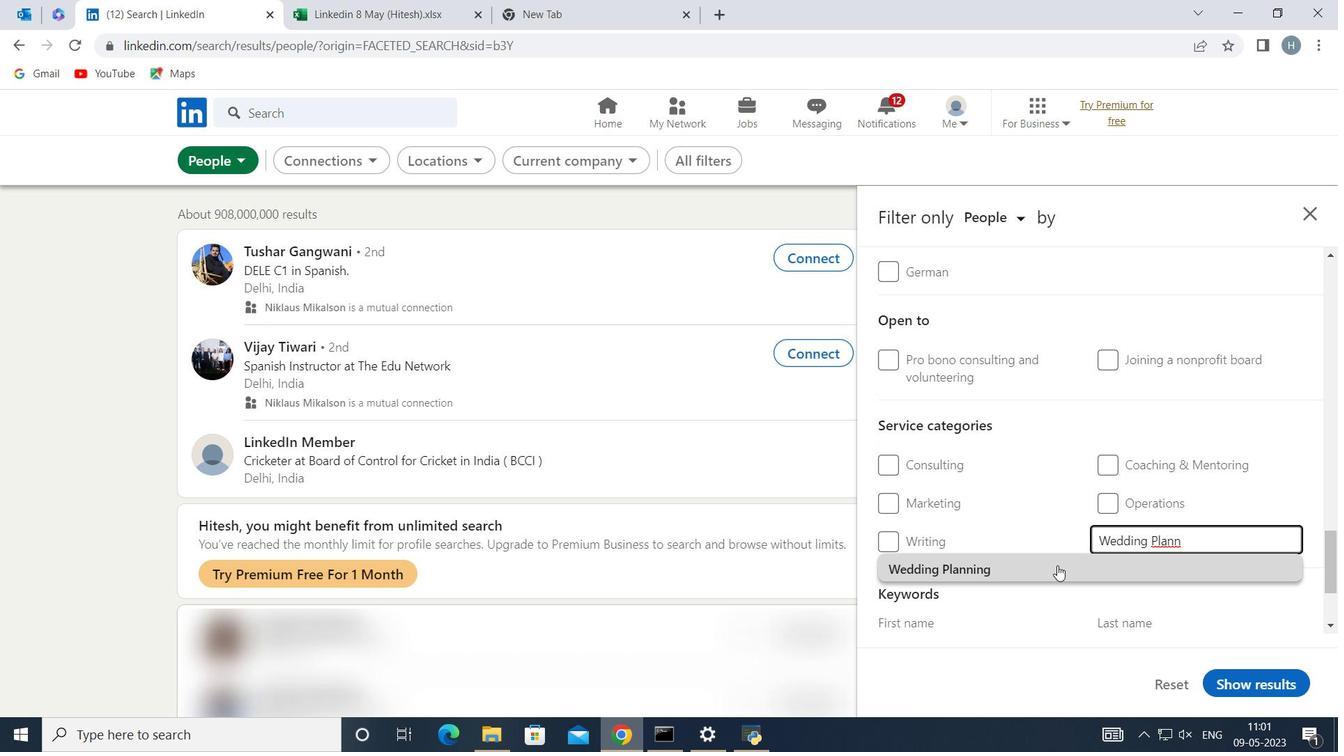 
Action: Mouse pressed left at (1056, 566)
Screenshot: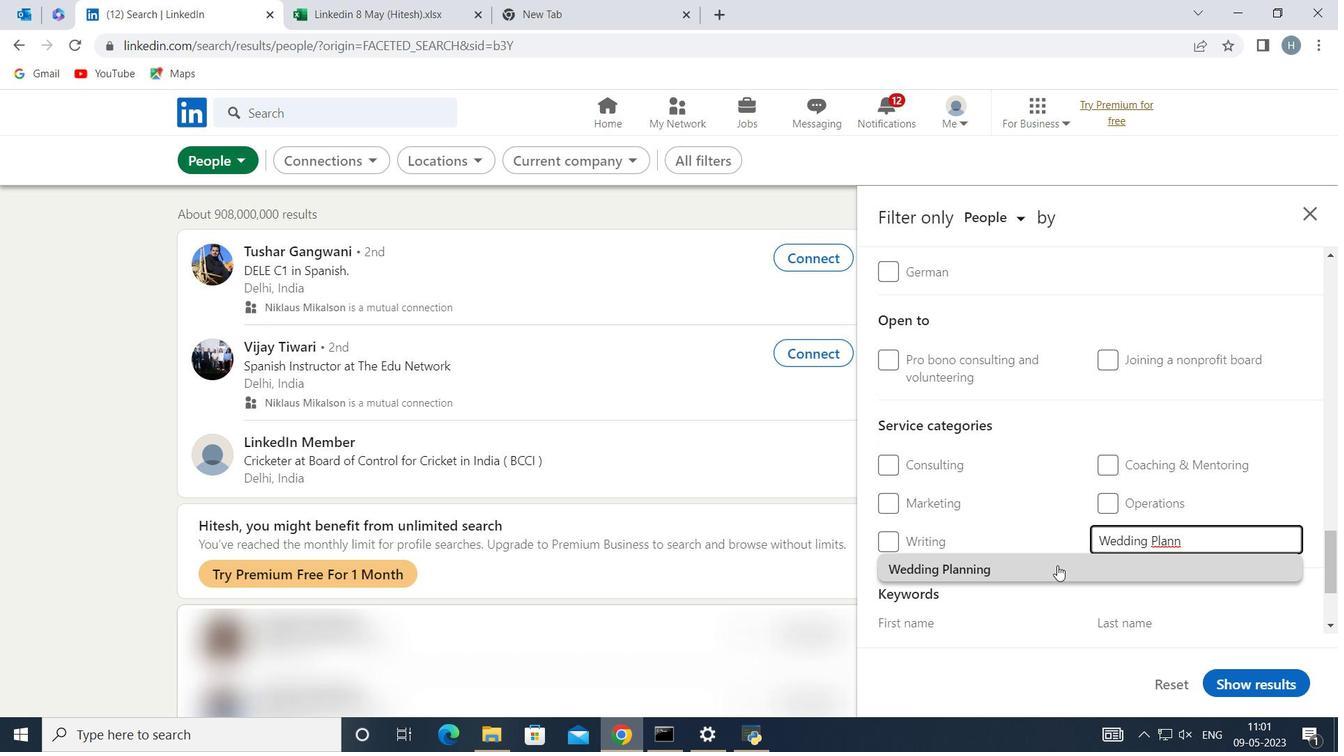 
Action: Mouse moved to (1054, 566)
Screenshot: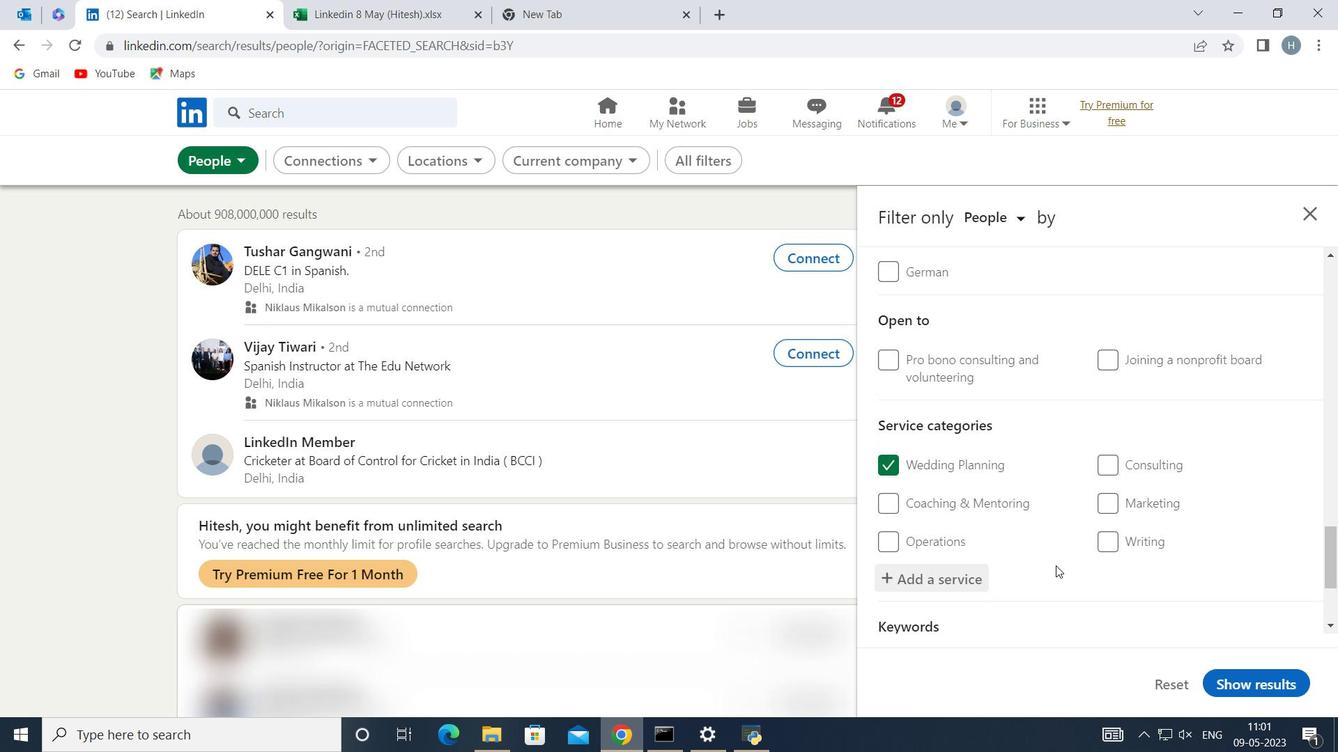 
Action: Mouse scrolled (1054, 566) with delta (0, 0)
Screenshot: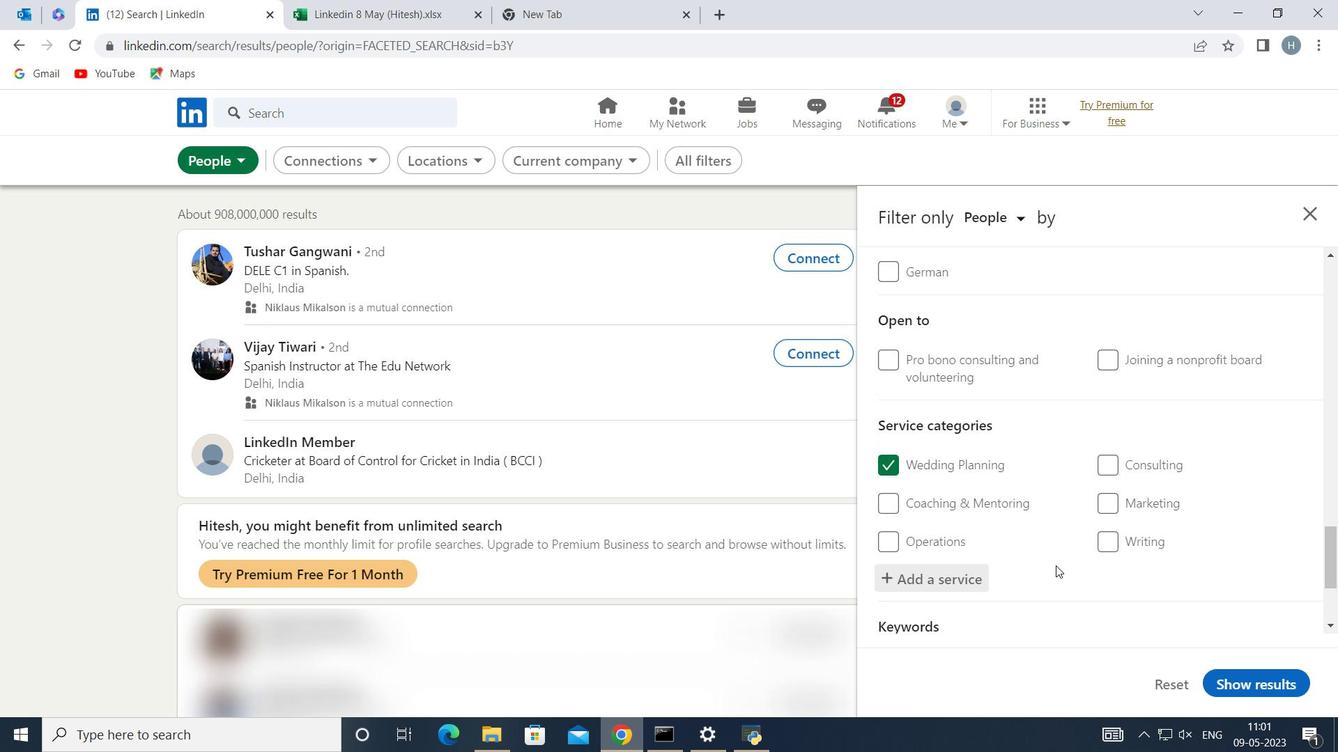 
Action: Mouse moved to (1053, 546)
Screenshot: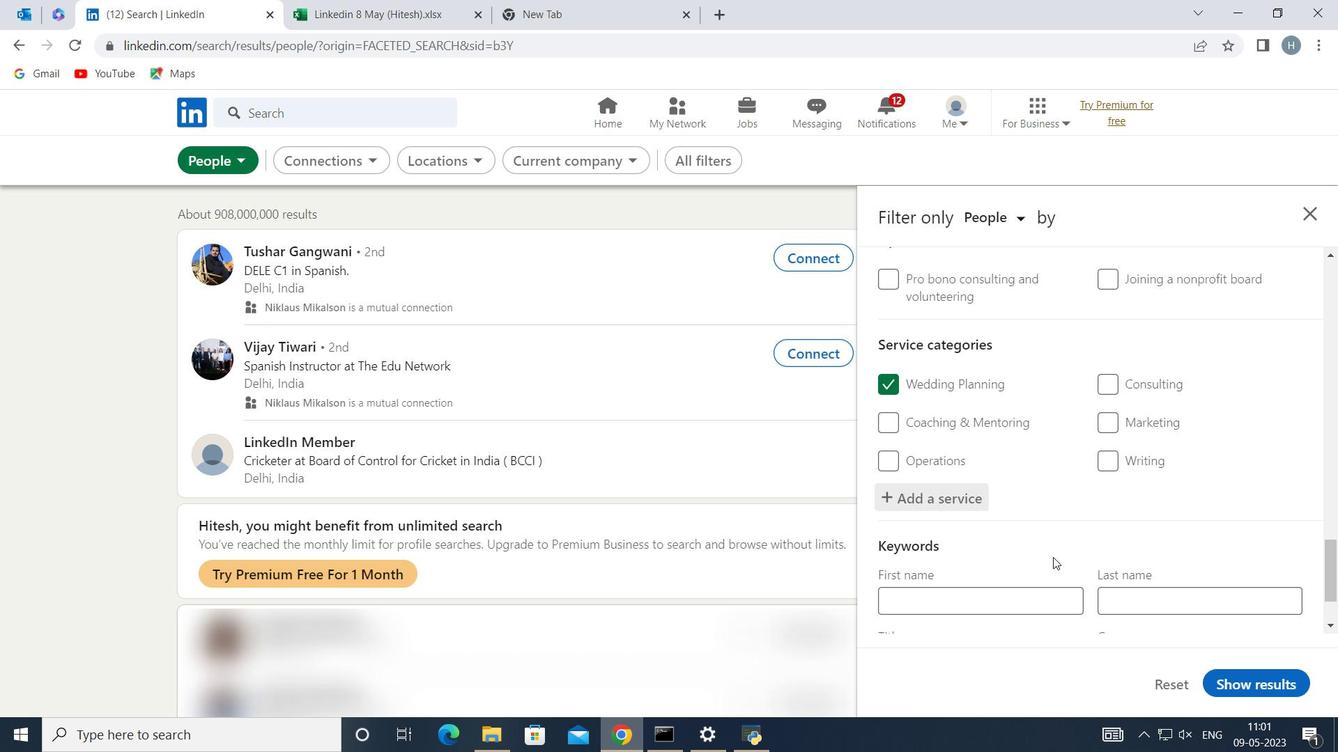 
Action: Mouse scrolled (1053, 545) with delta (0, 0)
Screenshot: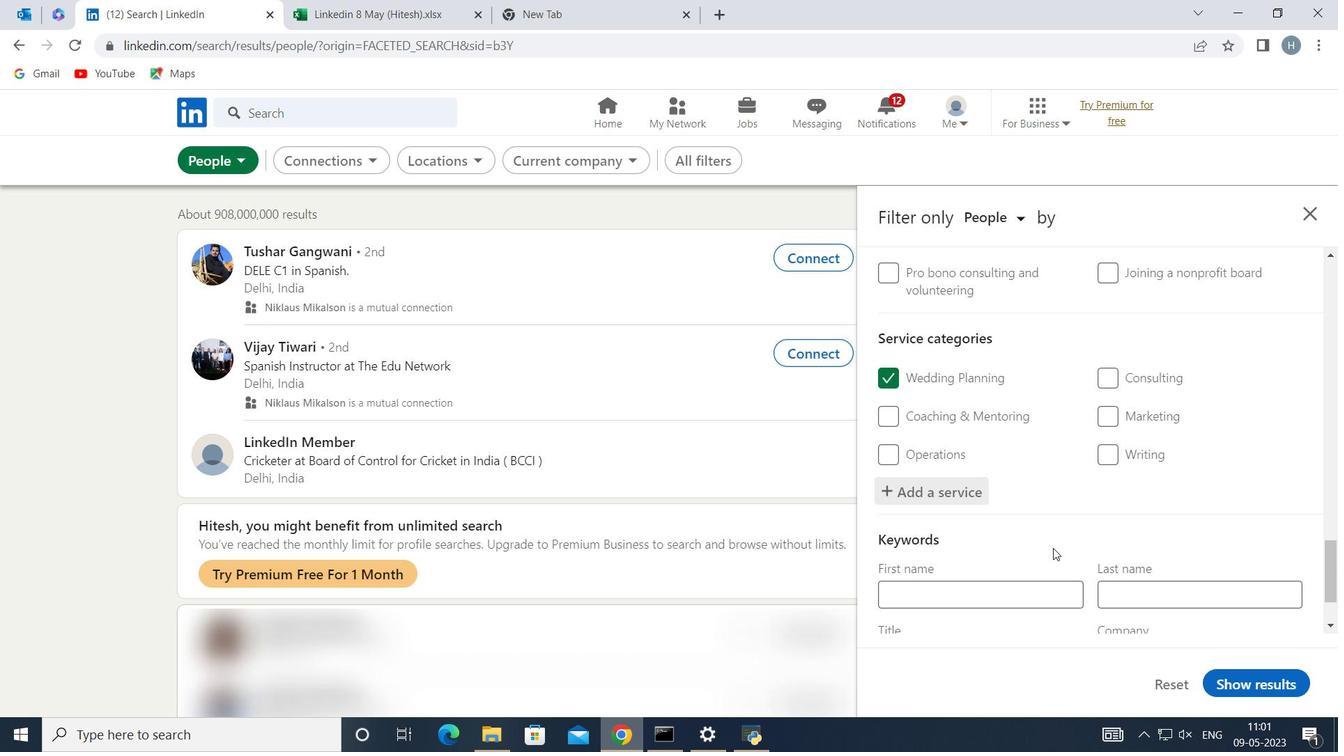 
Action: Mouse scrolled (1053, 545) with delta (0, 0)
Screenshot: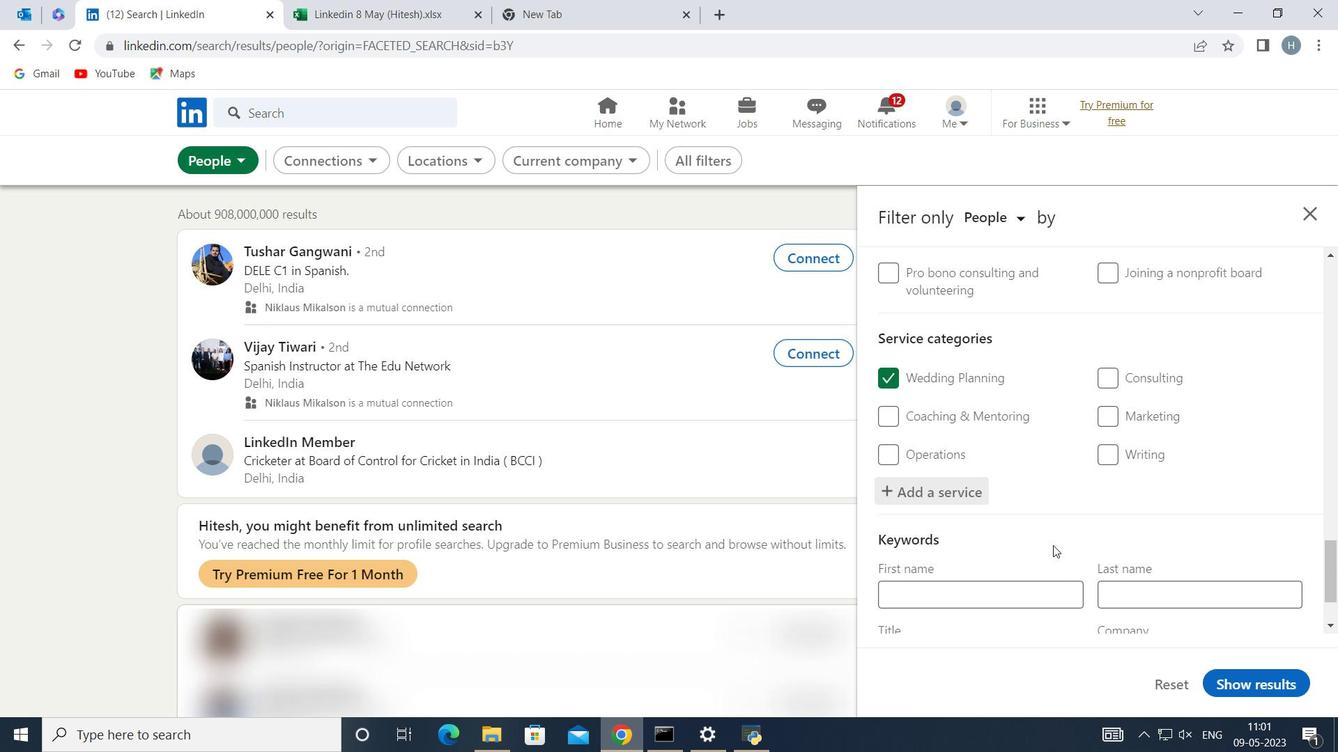 
Action: Mouse scrolled (1053, 545) with delta (0, 0)
Screenshot: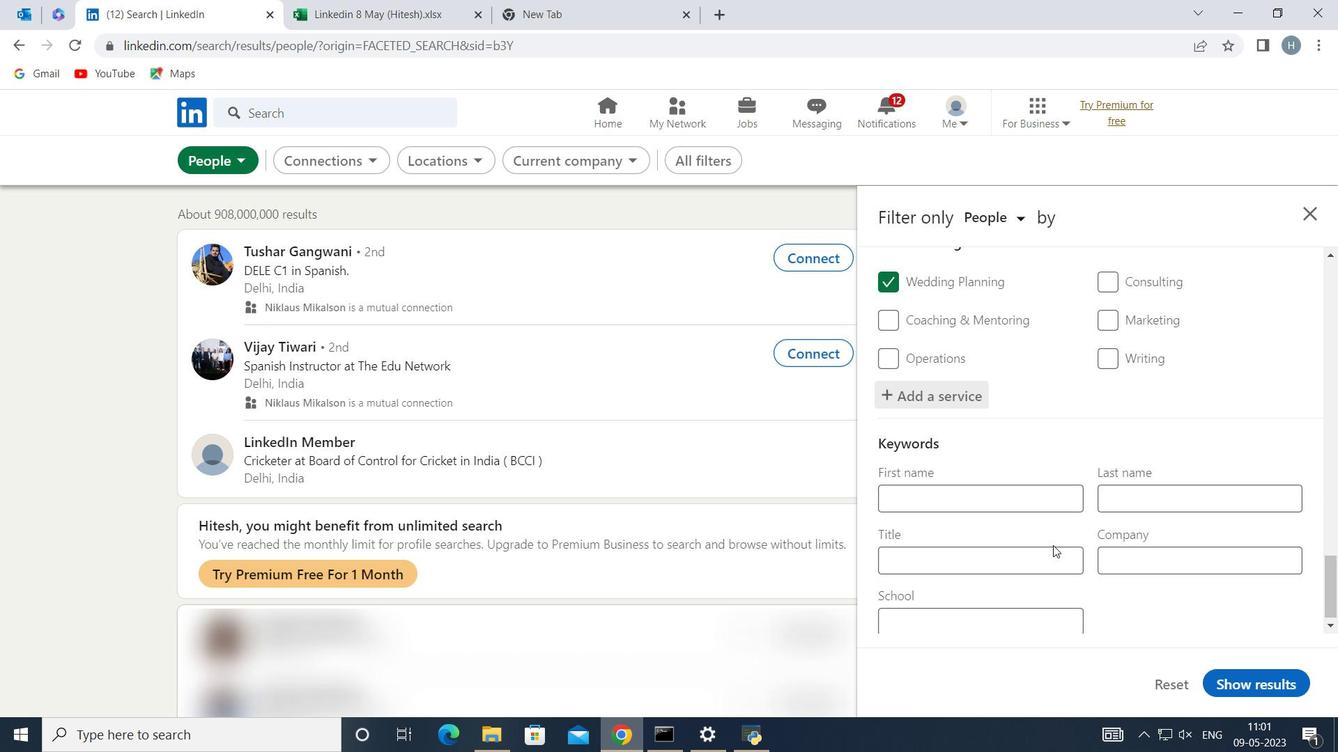 
Action: Mouse moved to (1008, 551)
Screenshot: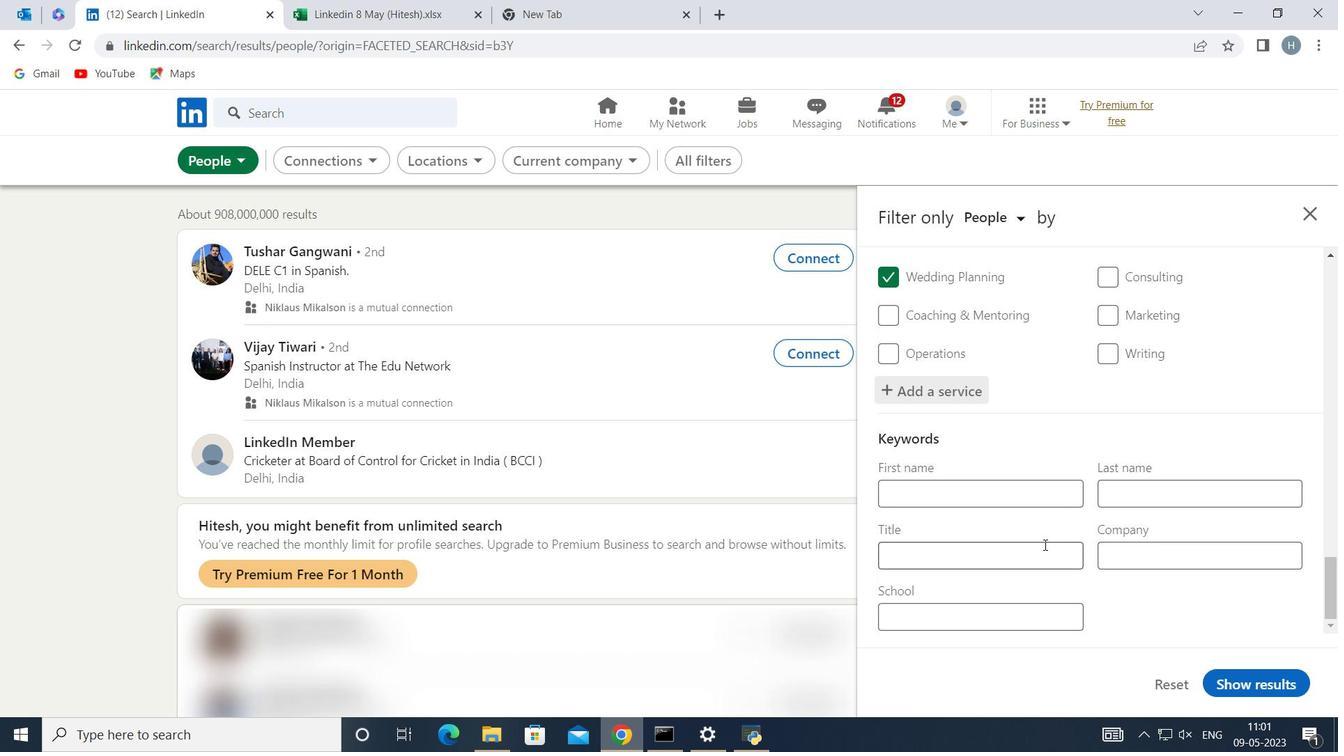 
Action: Mouse pressed left at (1008, 551)
Screenshot: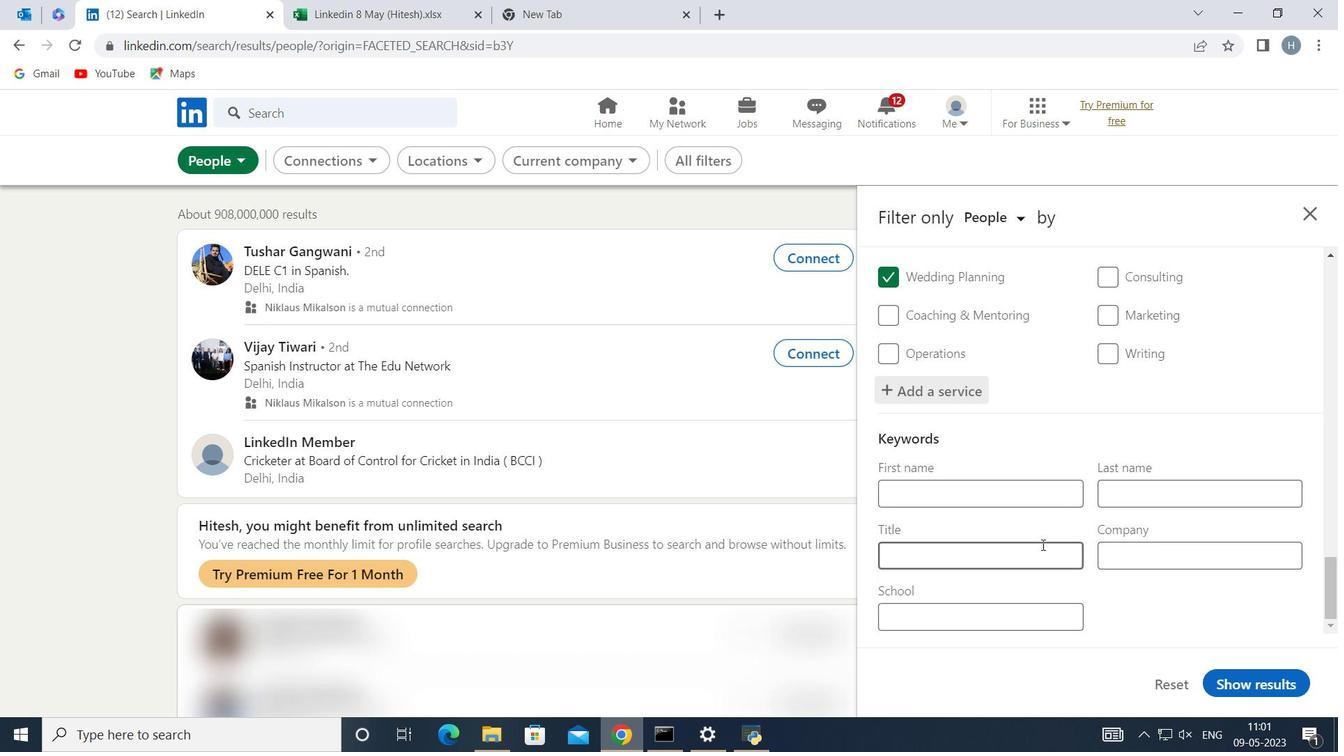 
Action: Mouse moved to (973, 515)
Screenshot: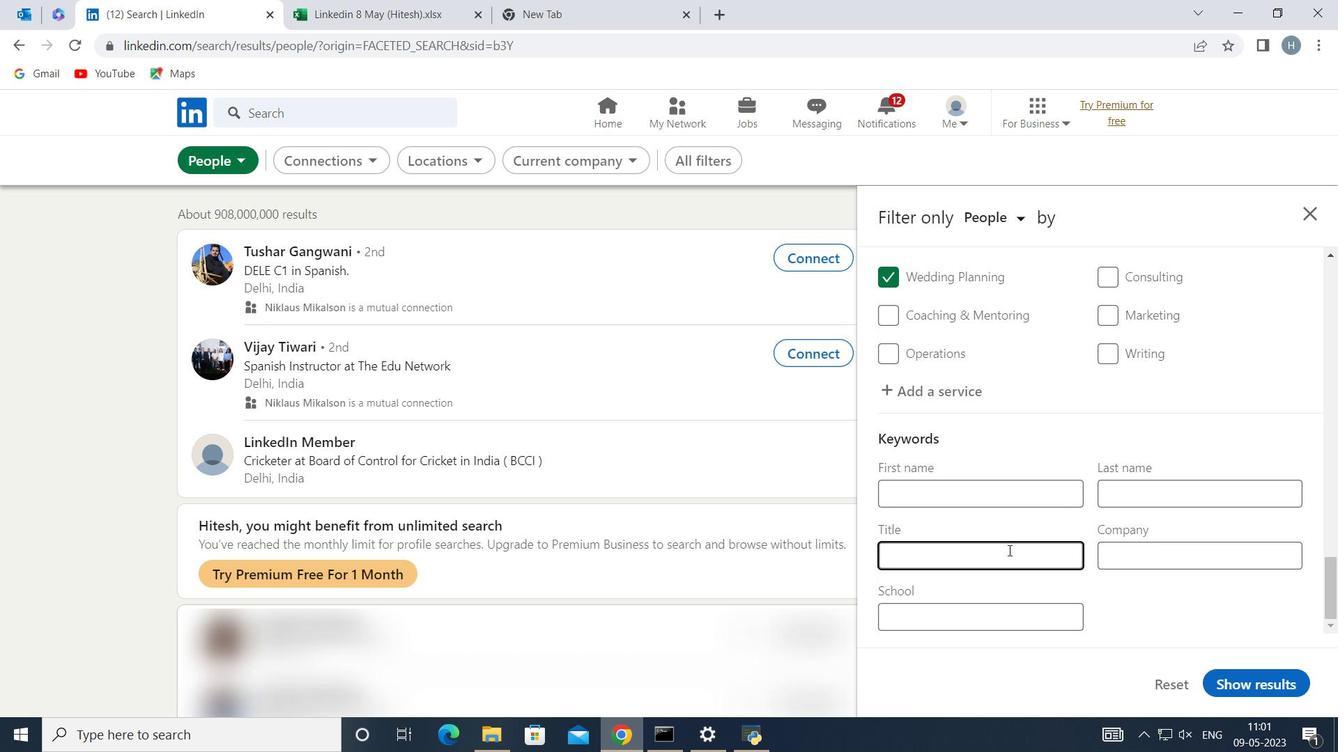 
Action: Key pressed <Key.shift>Plant<Key.space><Key.shift>Engineer
Screenshot: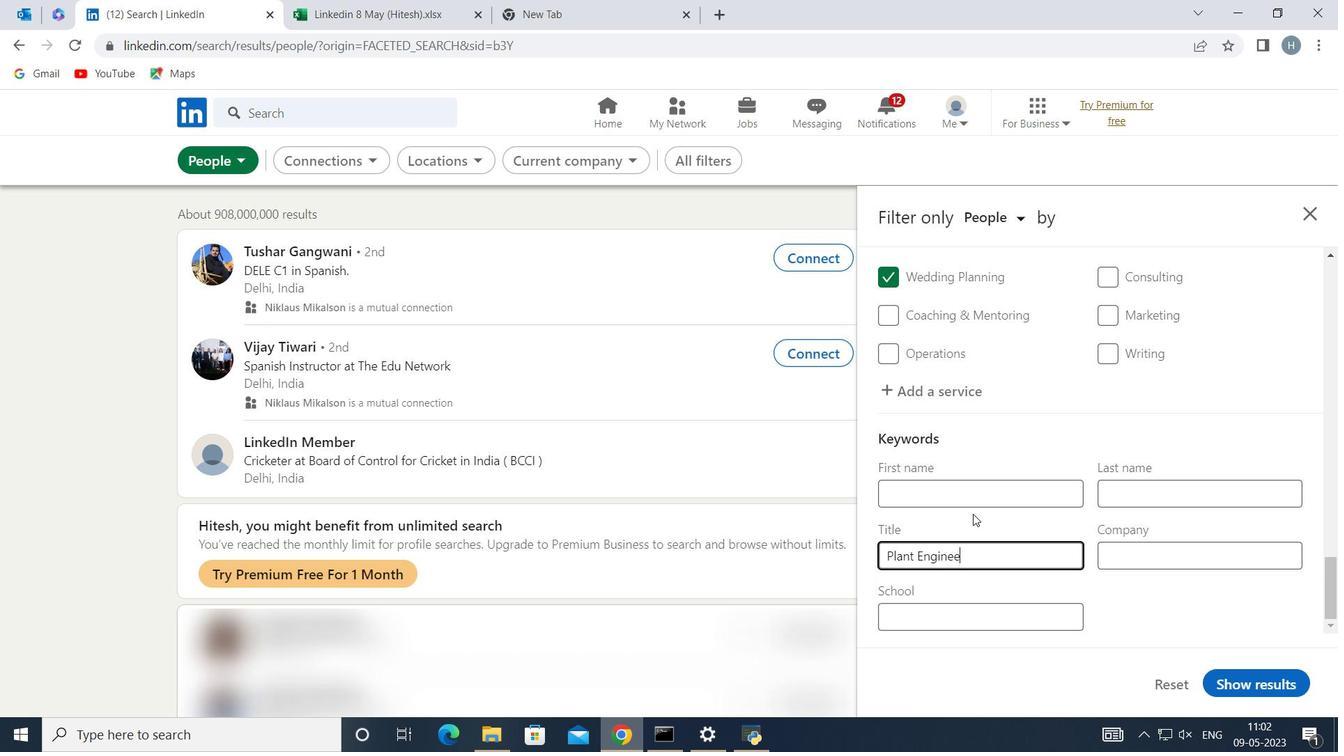 
Action: Mouse moved to (1257, 682)
Screenshot: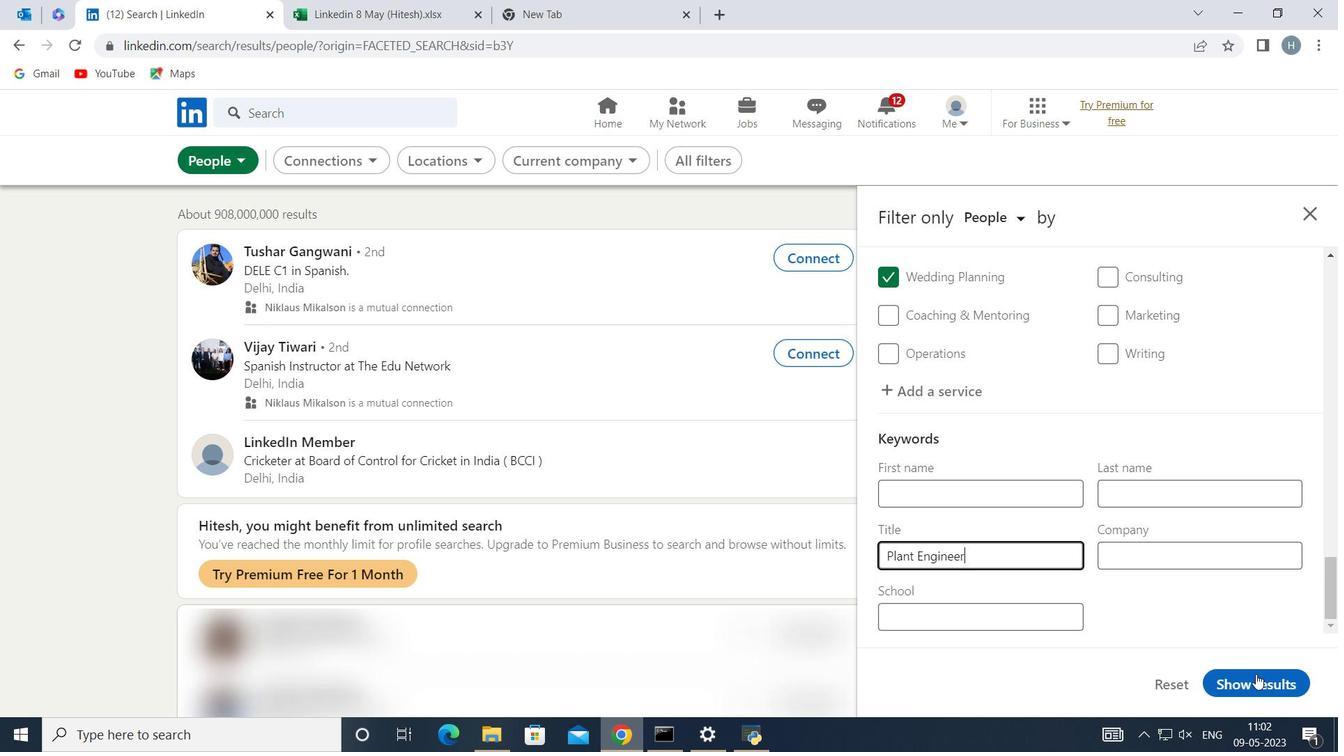 
Action: Mouse pressed left at (1257, 682)
Screenshot: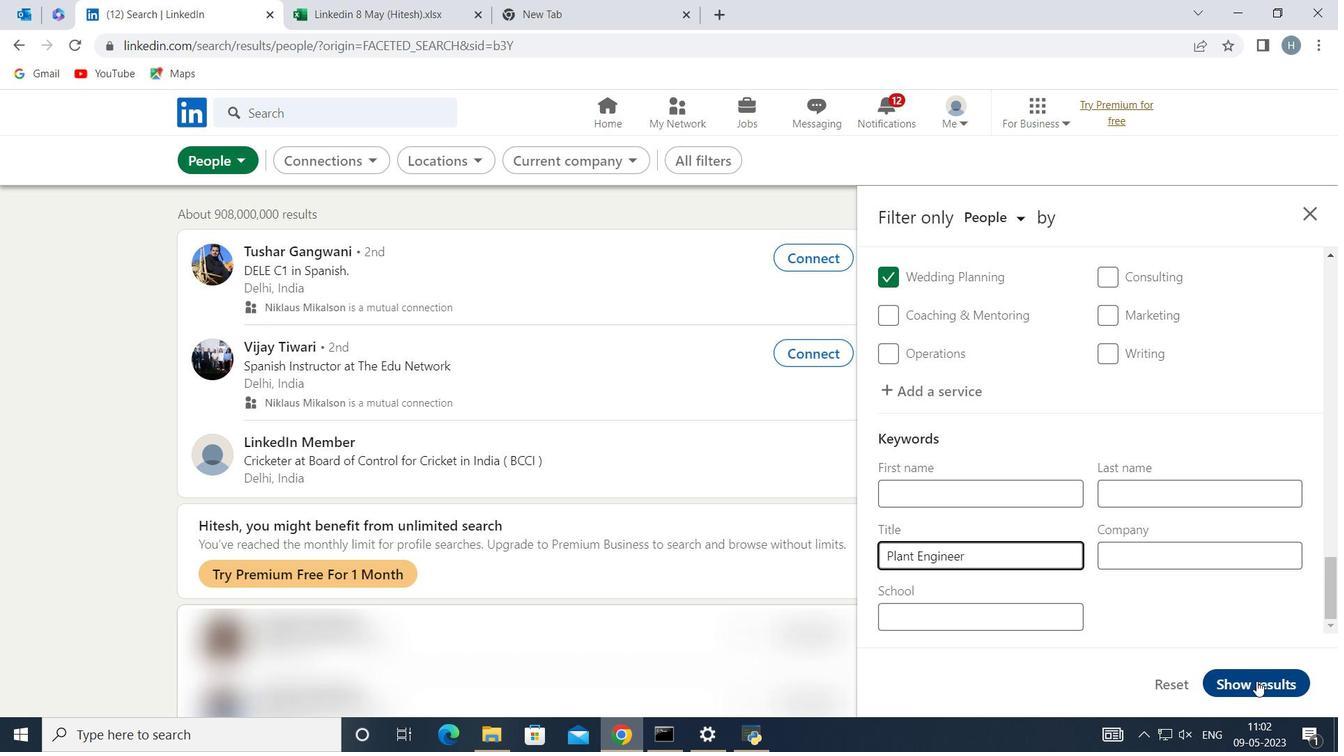 
Action: Mouse moved to (706, 338)
Screenshot: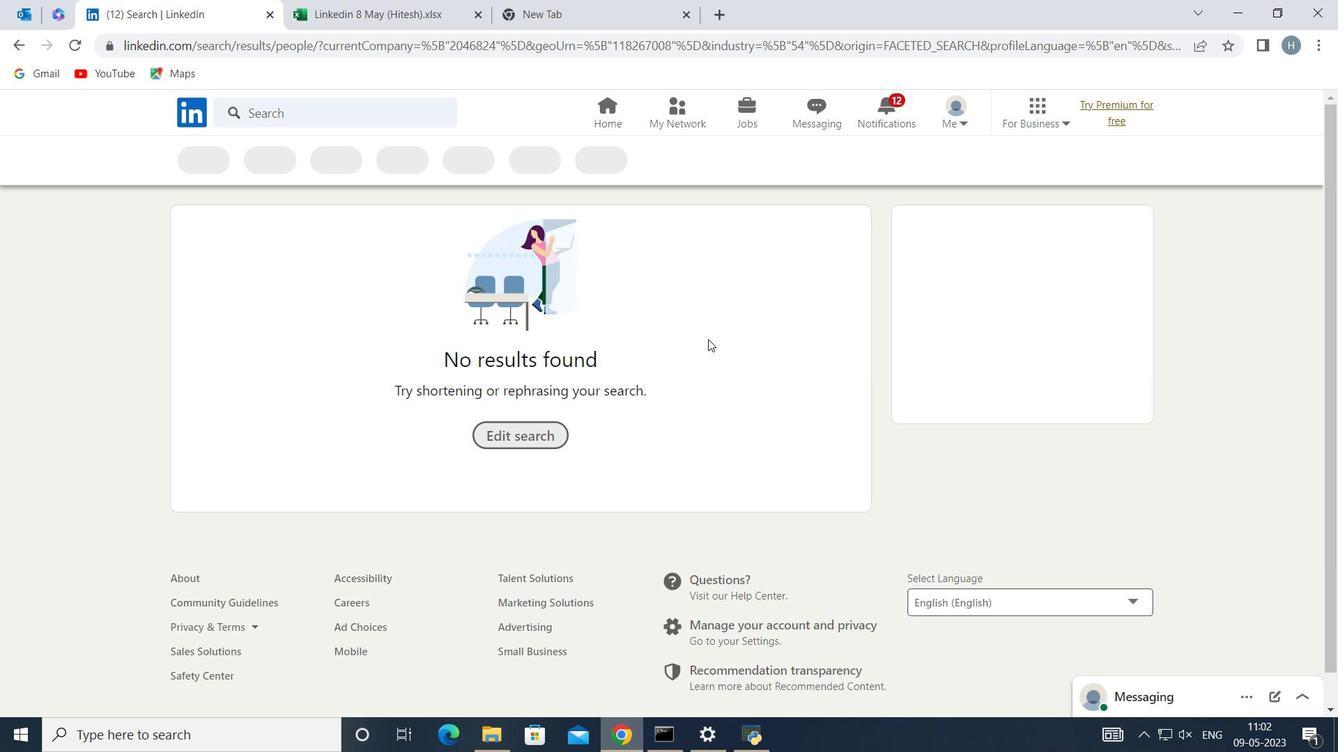 
